 Task: Look for space in Moirang, India from 12th July, 2023 to 16th July, 2023 for 8 adults in price range Rs.10000 to Rs.16000. Place can be private room with 8 bedrooms having 8 beds and 8 bathrooms. Property type can be house, flat, guest house, hotel. Amenities needed are: wifi, TV, free parkinig on premises, gym, breakfast. Booking option can be shelf check-in. Required host language is English.
Action: Mouse moved to (418, 140)
Screenshot: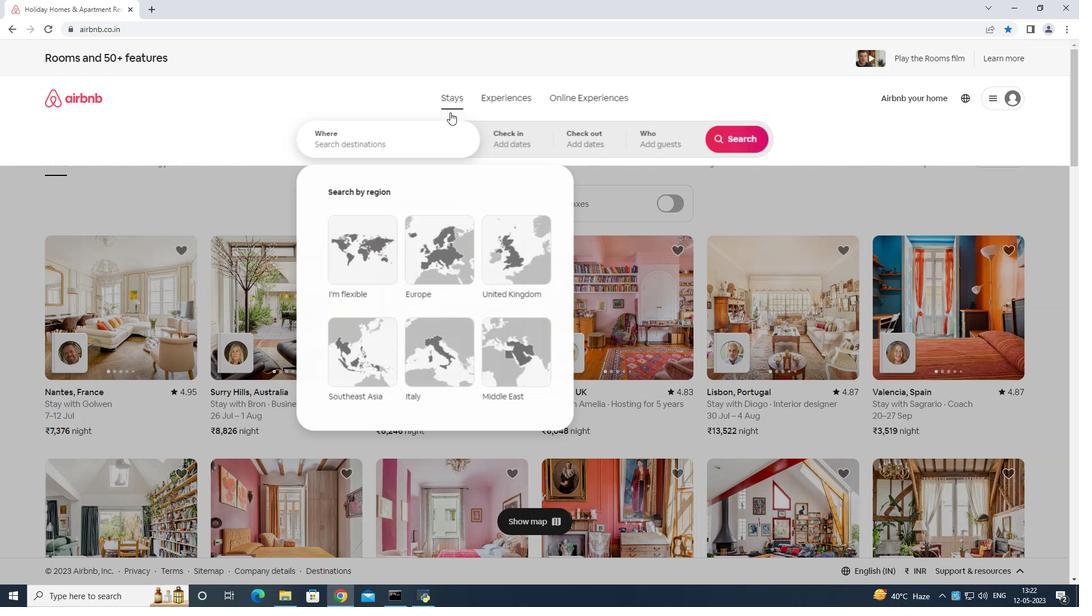 
Action: Mouse pressed left at (418, 140)
Screenshot: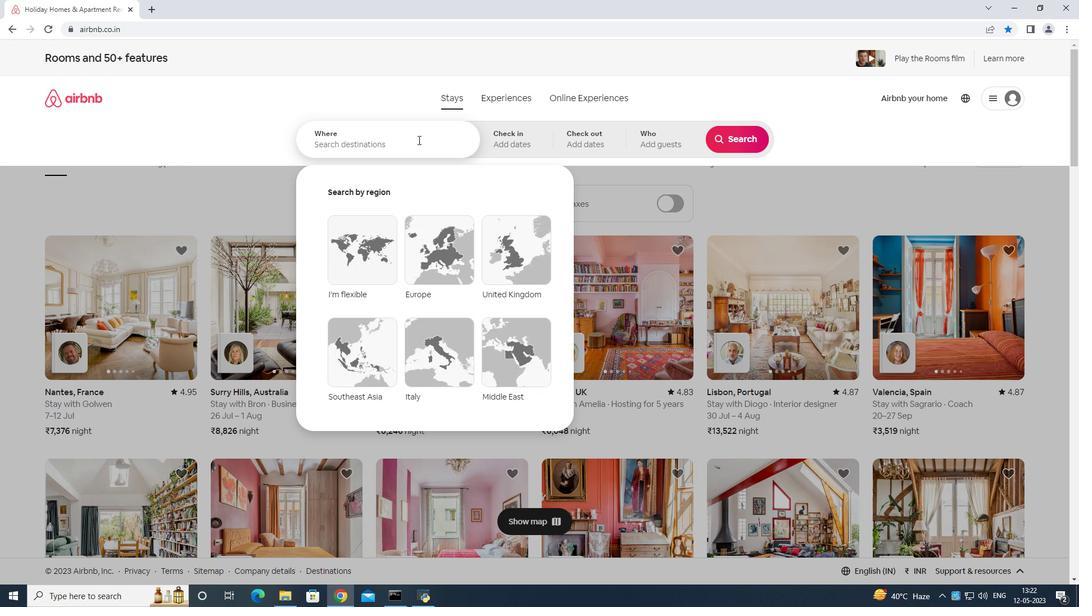 
Action: Key pressed <Key.shift>Moirang<Key.space>india<Key.enter>
Screenshot: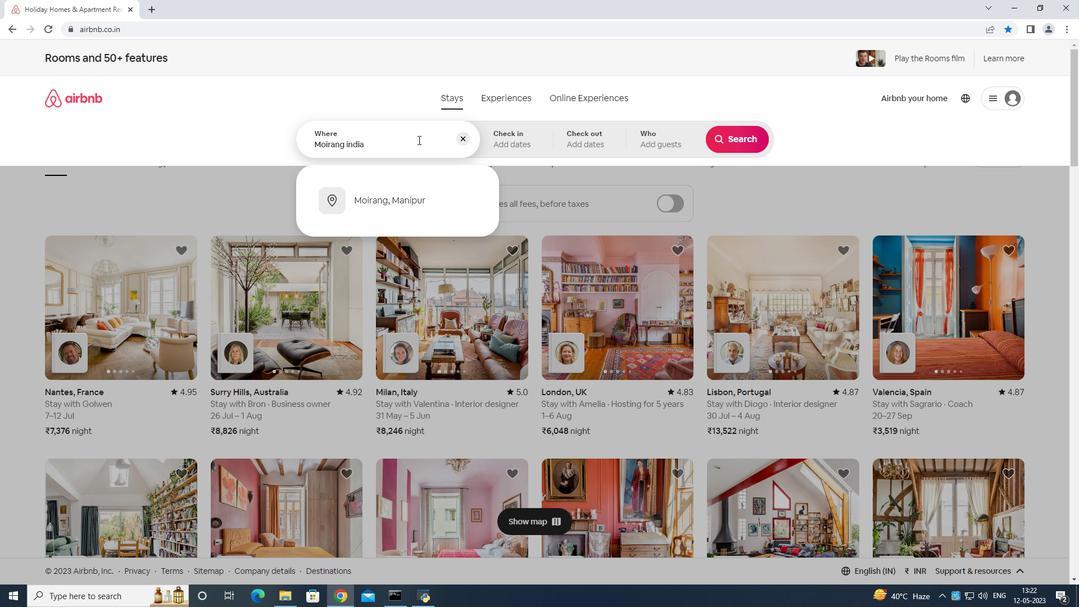 
Action: Mouse moved to (731, 228)
Screenshot: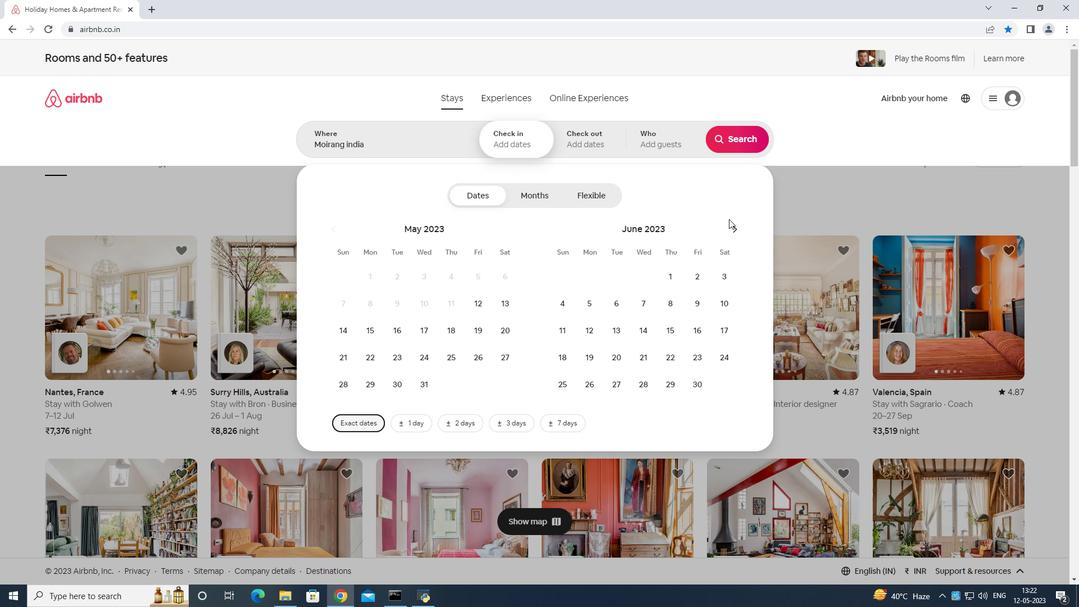 
Action: Mouse pressed left at (731, 228)
Screenshot: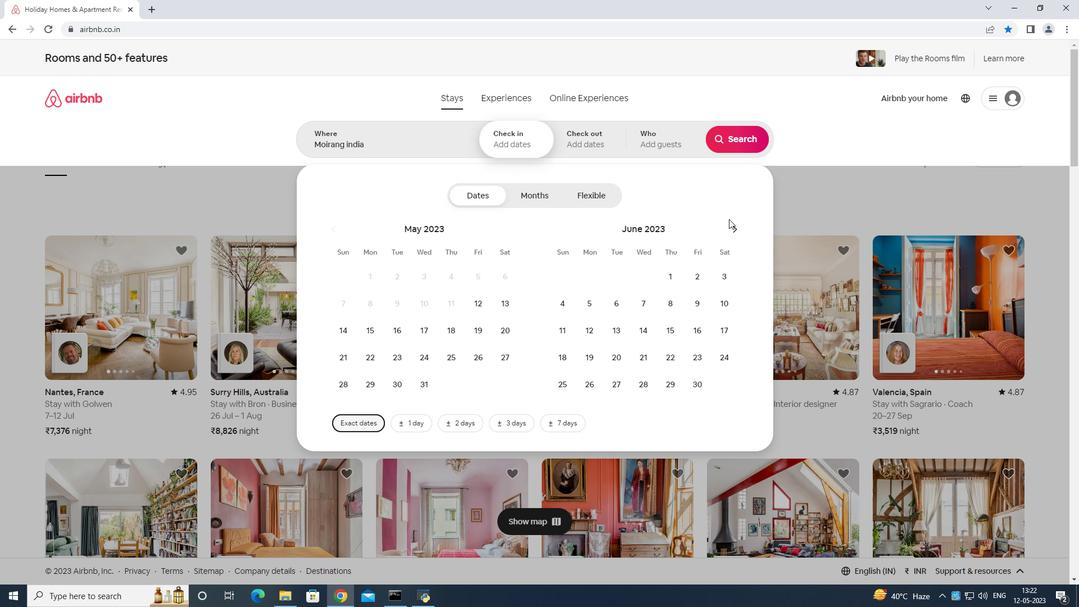 
Action: Mouse moved to (647, 327)
Screenshot: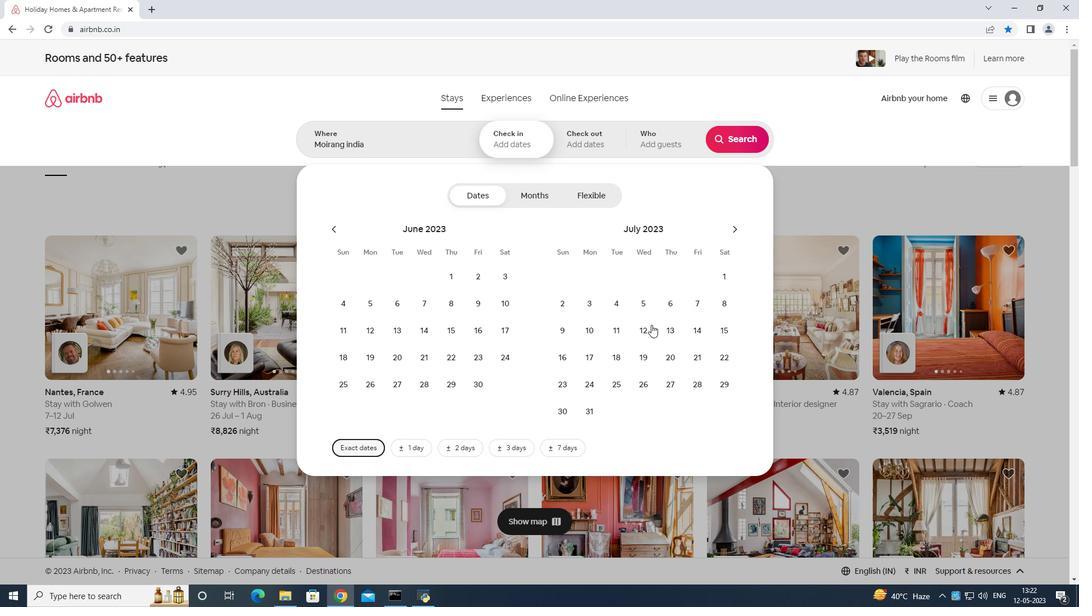 
Action: Mouse pressed left at (647, 327)
Screenshot: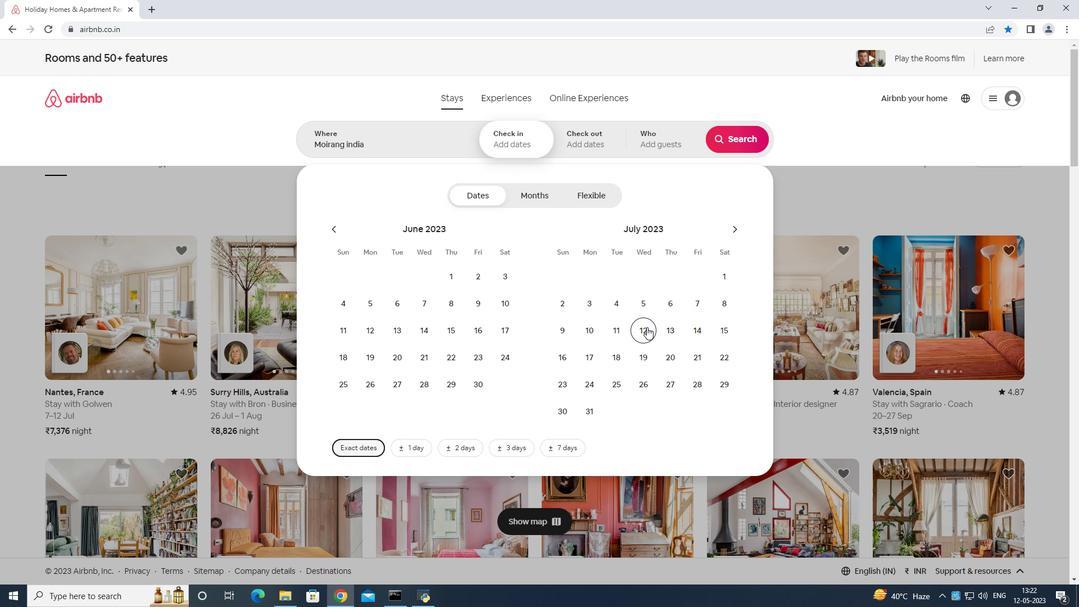 
Action: Mouse moved to (567, 359)
Screenshot: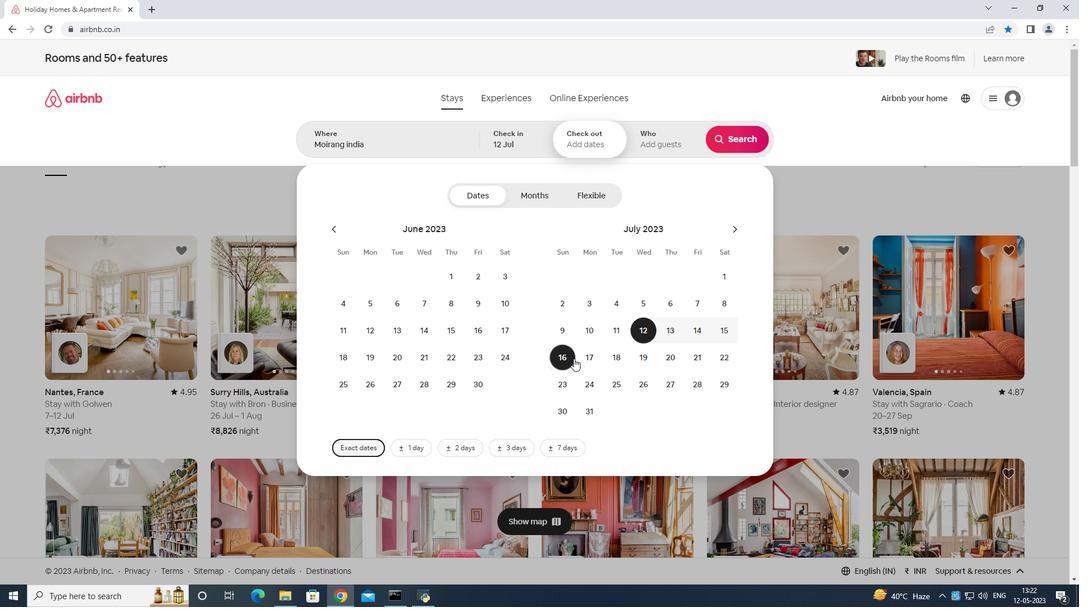 
Action: Mouse pressed left at (567, 359)
Screenshot: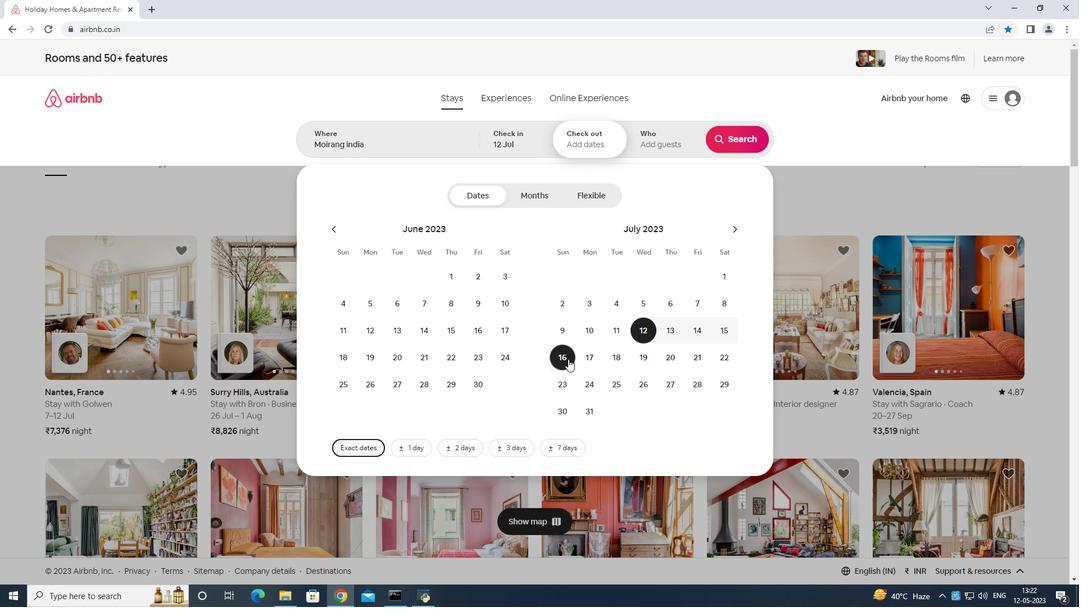 
Action: Mouse moved to (658, 139)
Screenshot: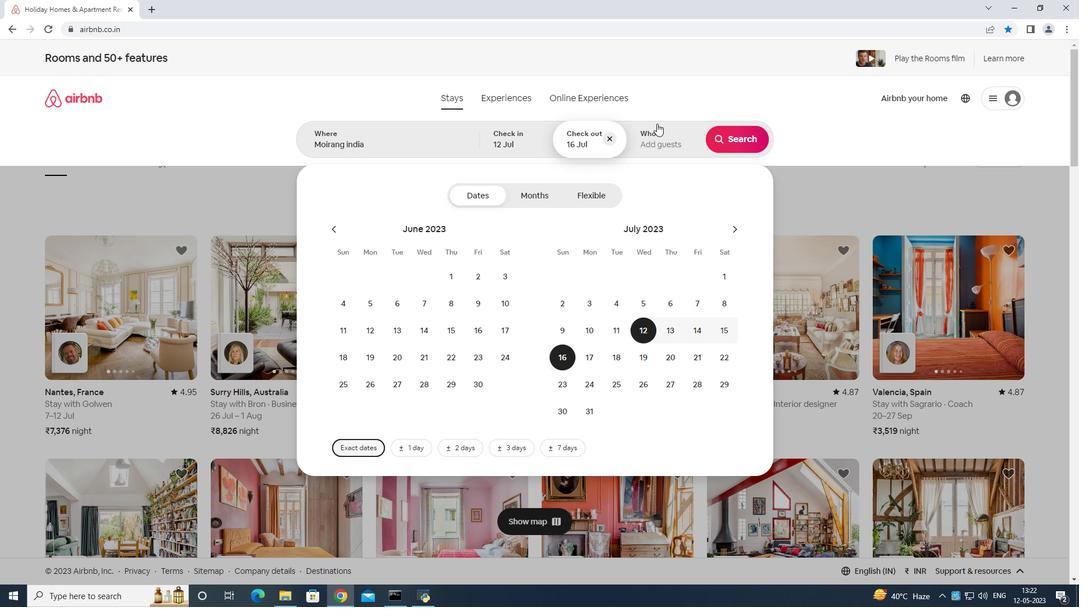 
Action: Mouse pressed left at (658, 139)
Screenshot: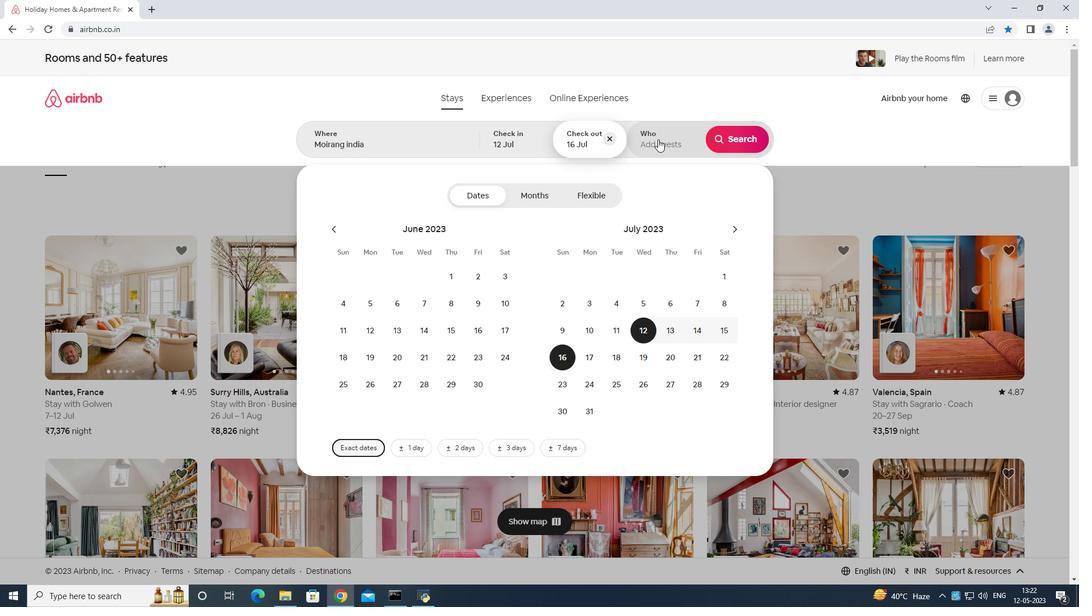 
Action: Mouse moved to (736, 192)
Screenshot: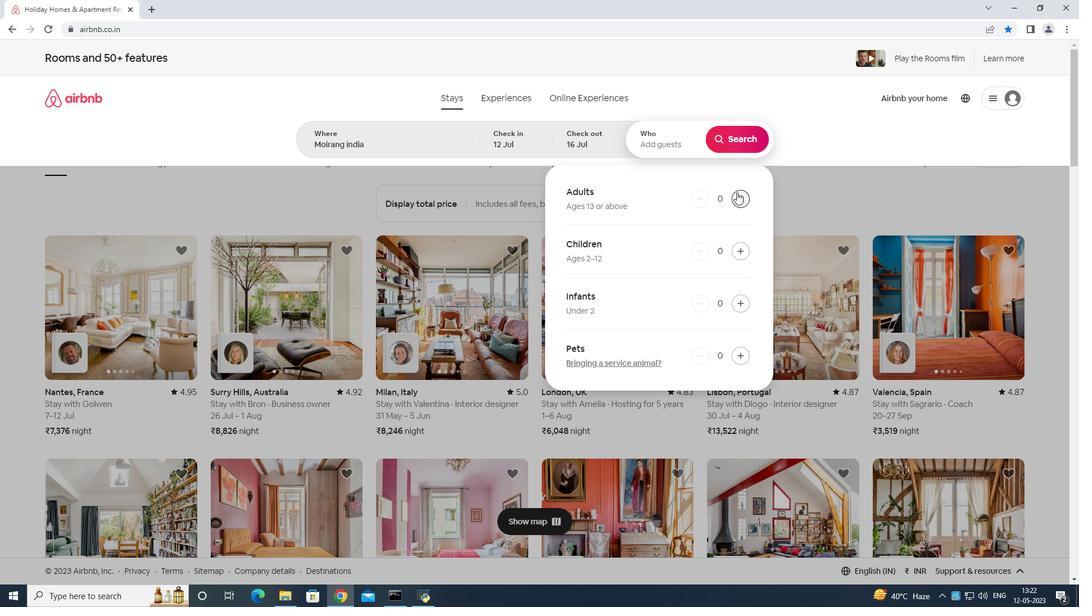 
Action: Mouse pressed left at (736, 192)
Screenshot: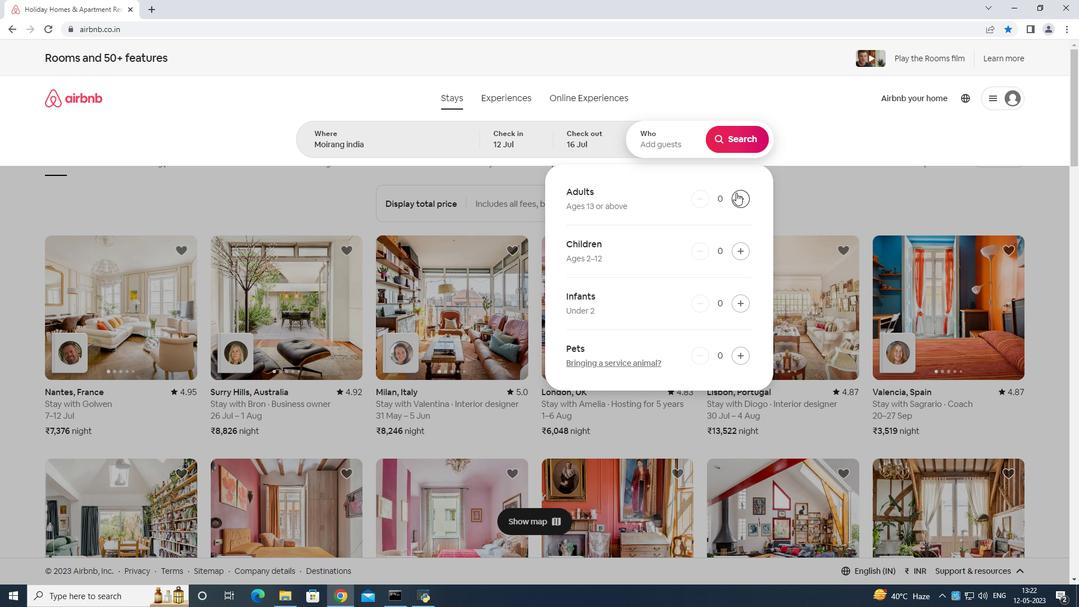 
Action: Mouse pressed left at (736, 192)
Screenshot: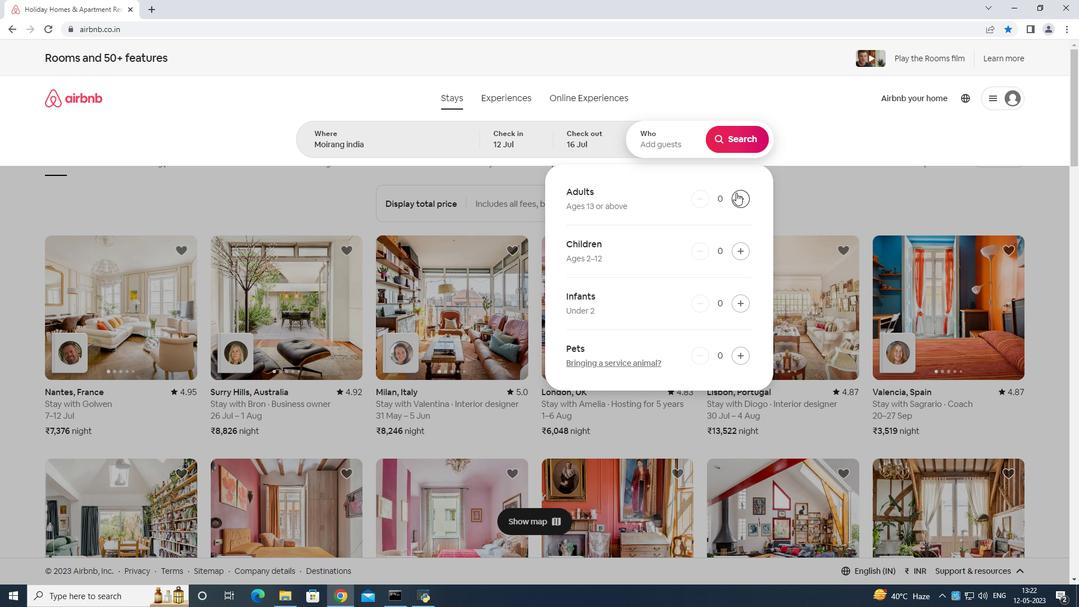 
Action: Mouse pressed left at (736, 192)
Screenshot: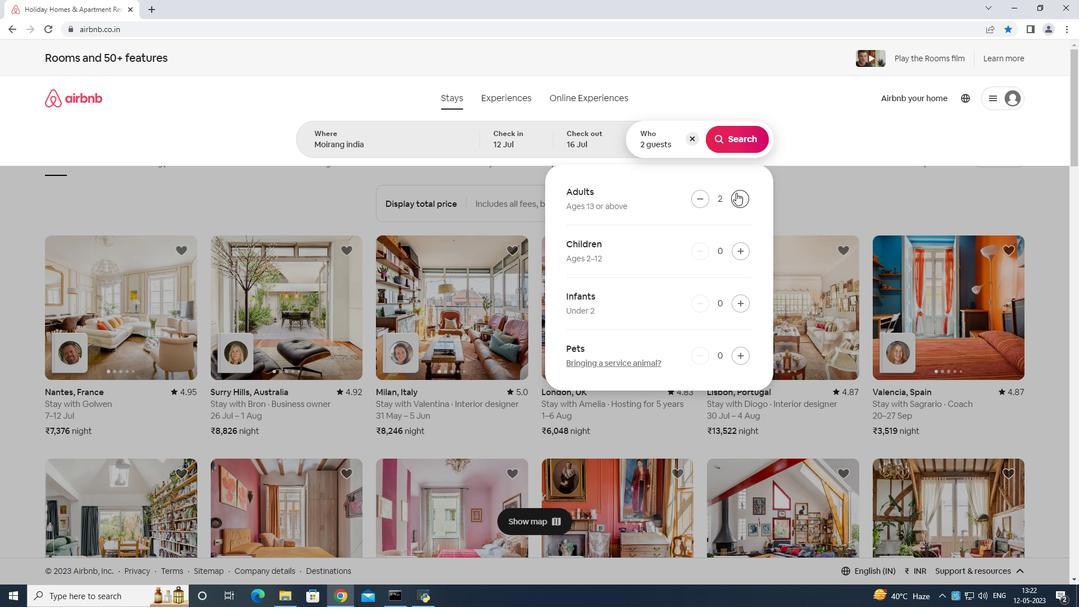 
Action: Mouse pressed left at (736, 192)
Screenshot: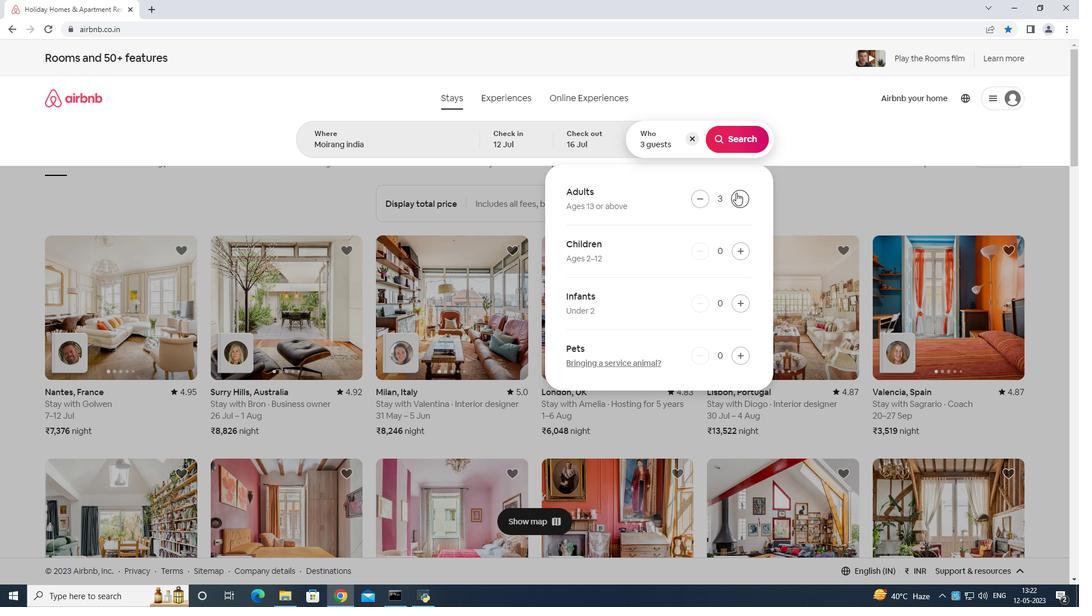 
Action: Mouse pressed left at (736, 192)
Screenshot: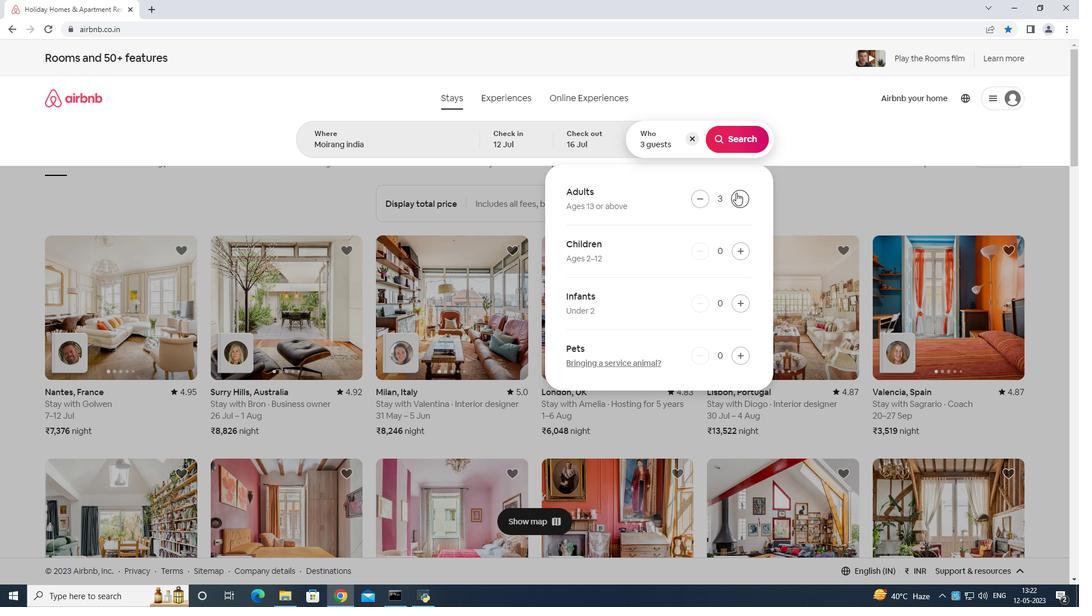 
Action: Mouse pressed left at (736, 192)
Screenshot: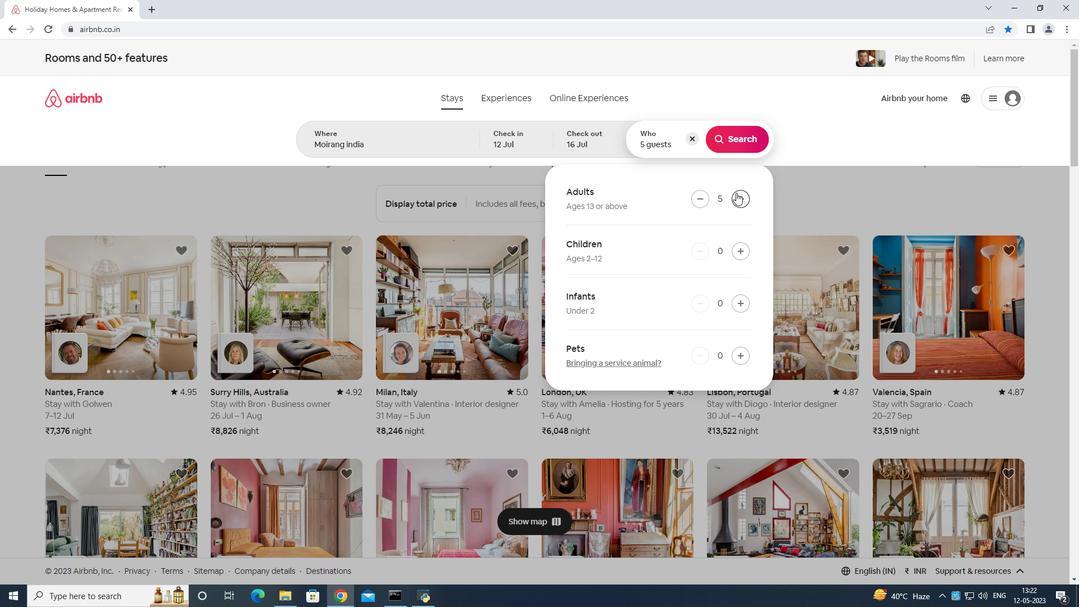 
Action: Mouse moved to (736, 192)
Screenshot: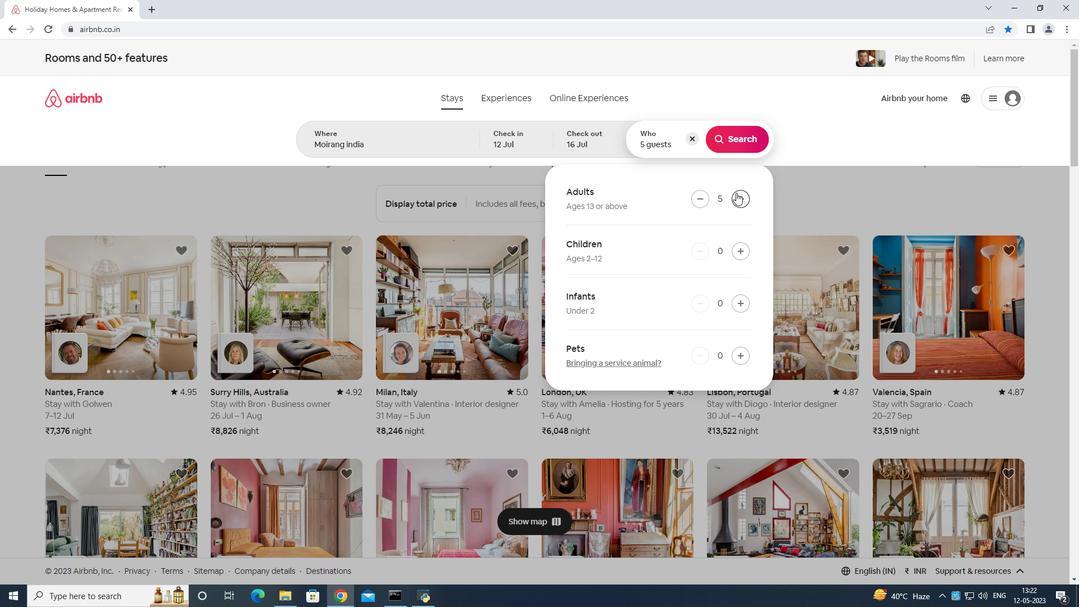 
Action: Mouse pressed left at (736, 192)
Screenshot: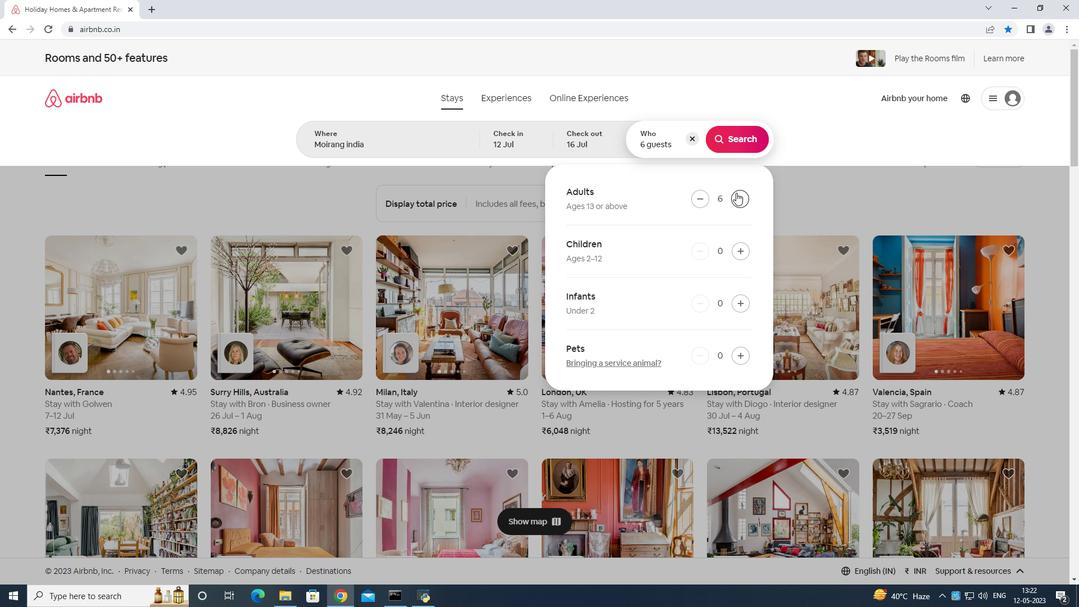 
Action: Mouse pressed left at (736, 192)
Screenshot: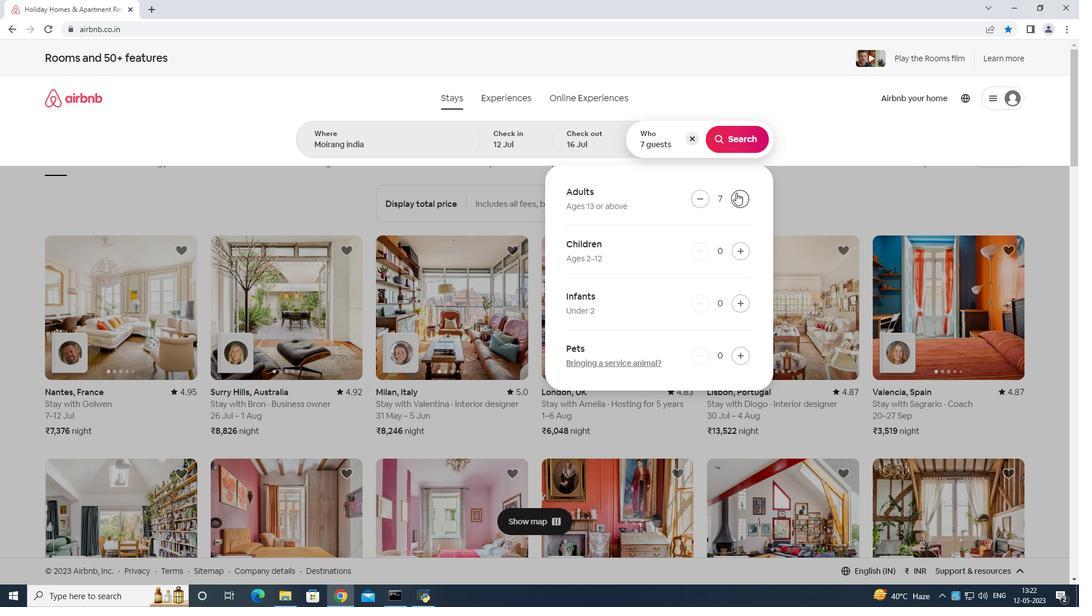 
Action: Mouse moved to (741, 144)
Screenshot: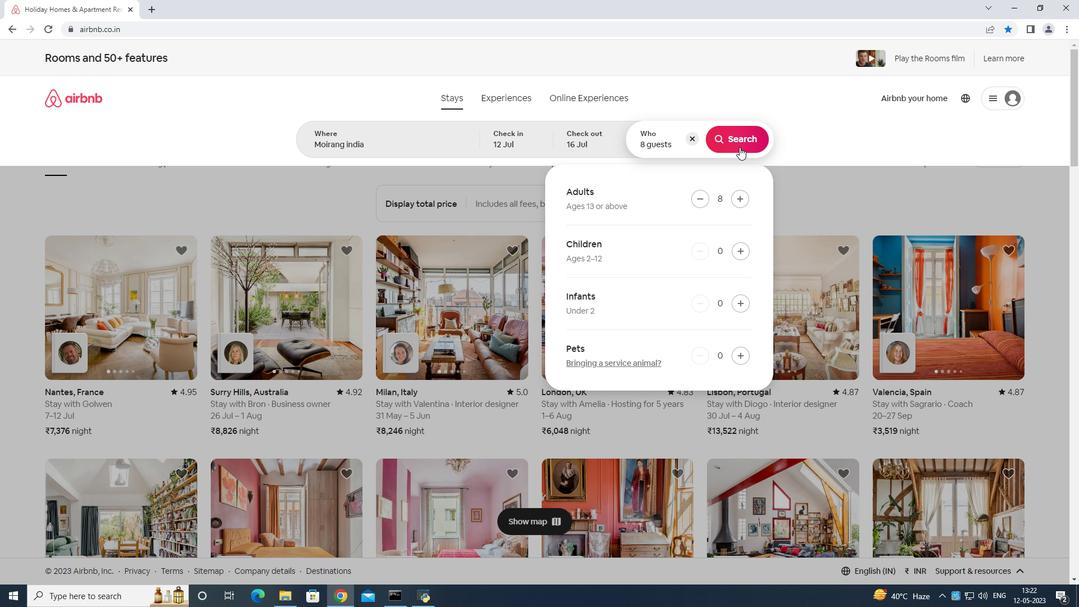 
Action: Mouse pressed left at (741, 144)
Screenshot: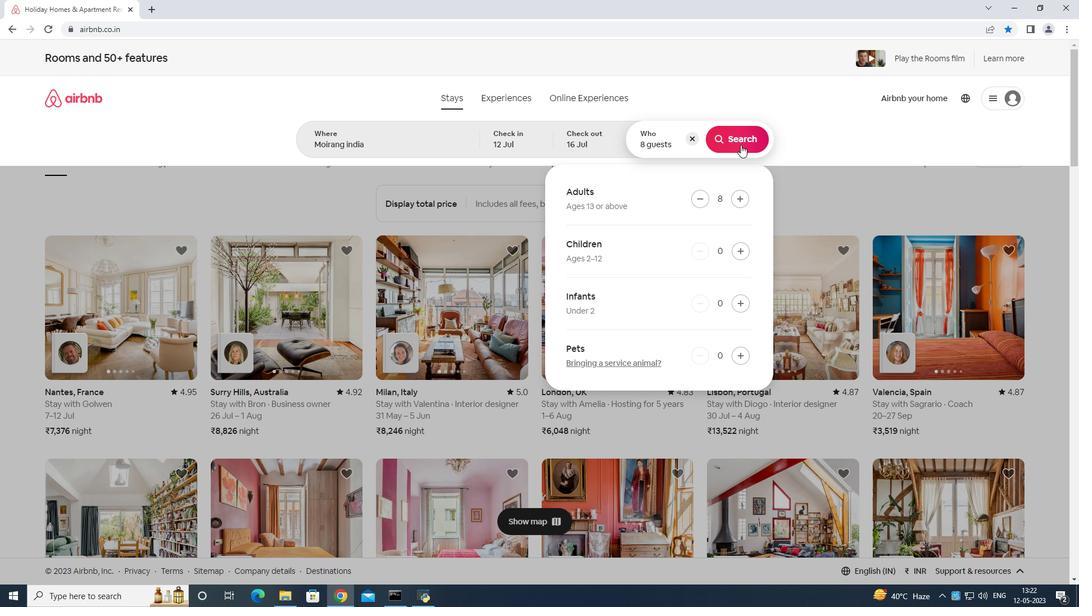 
Action: Mouse moved to (1034, 101)
Screenshot: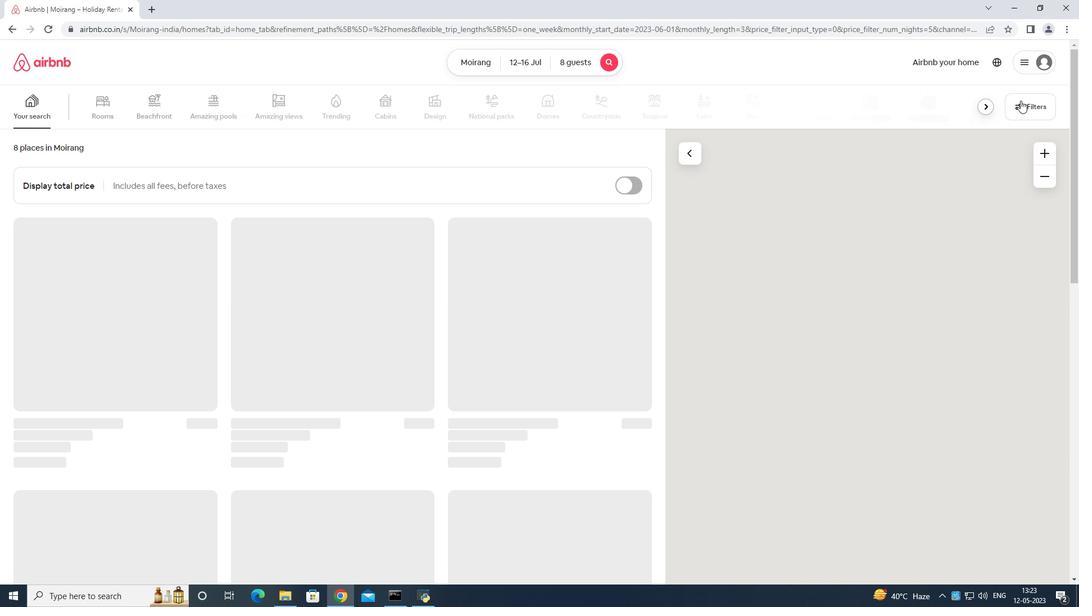 
Action: Mouse pressed left at (1034, 101)
Screenshot: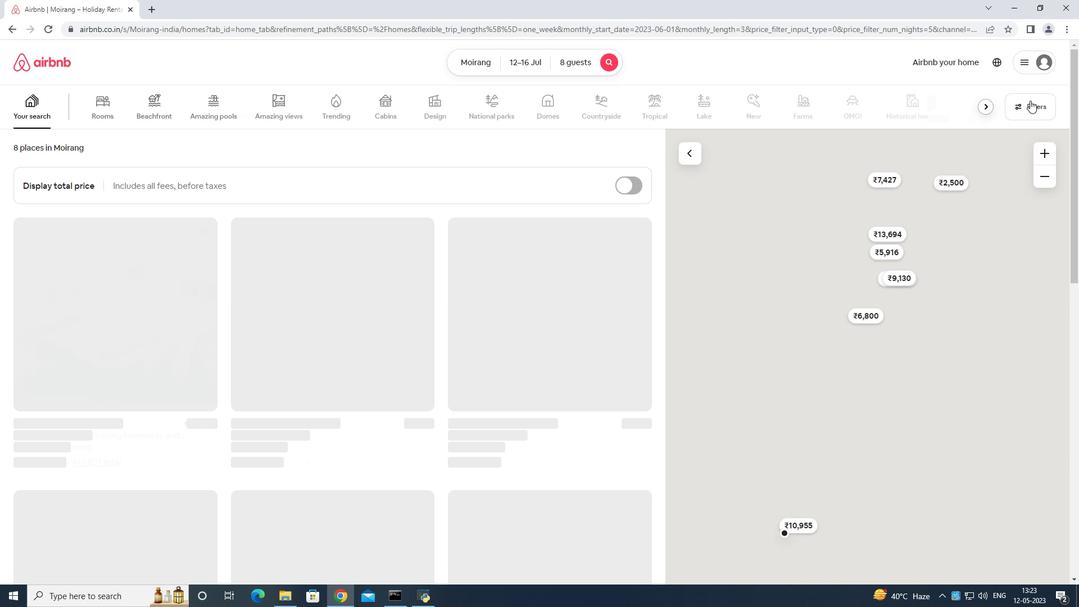 
Action: Mouse moved to (492, 375)
Screenshot: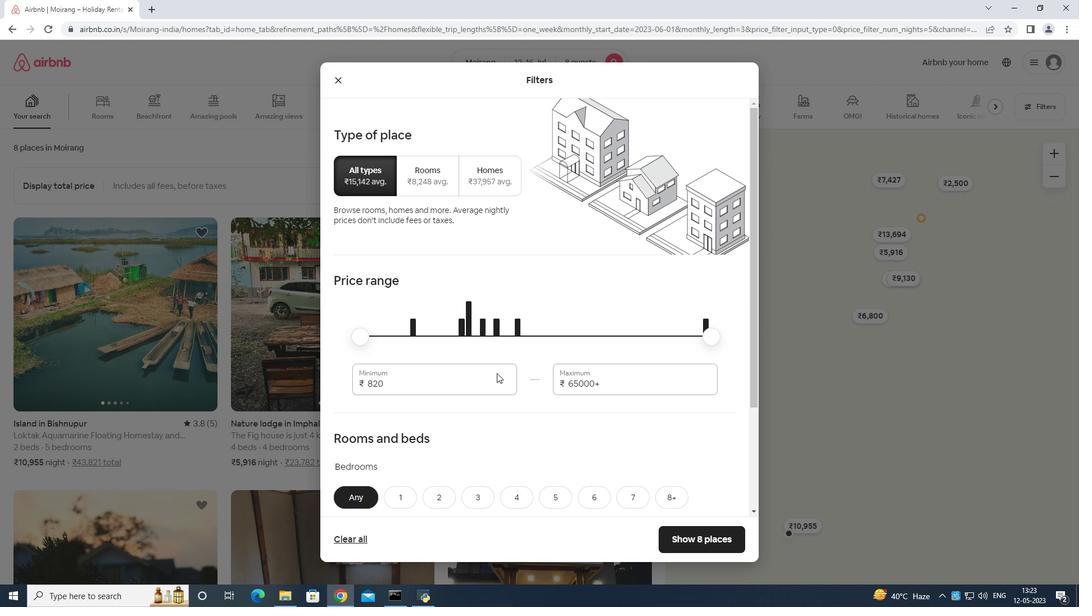 
Action: Mouse pressed left at (492, 375)
Screenshot: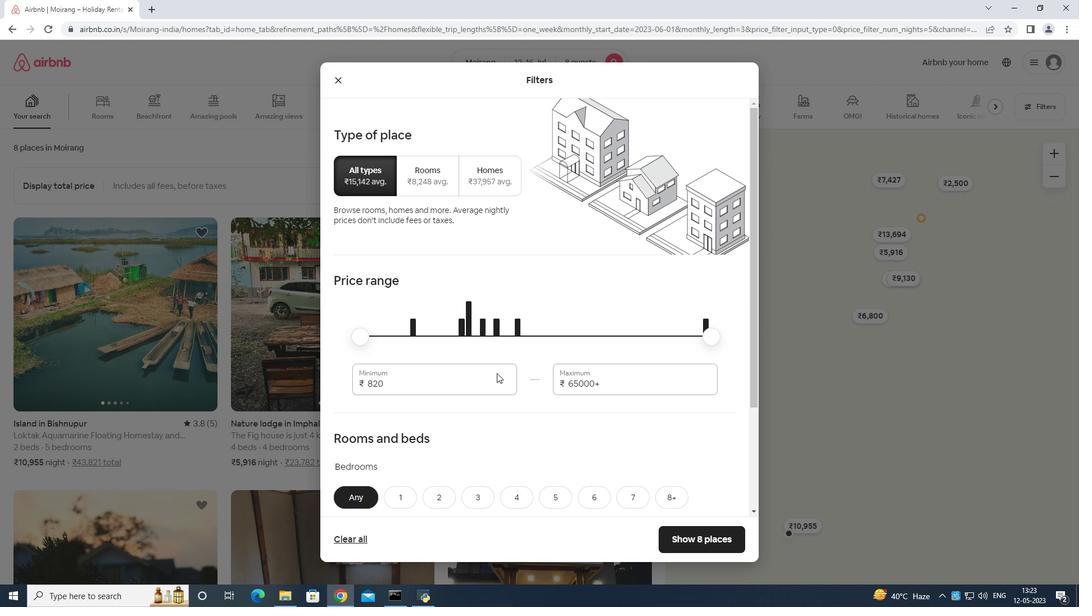 
Action: Key pressed <Key.backspace><Key.backspace>
Screenshot: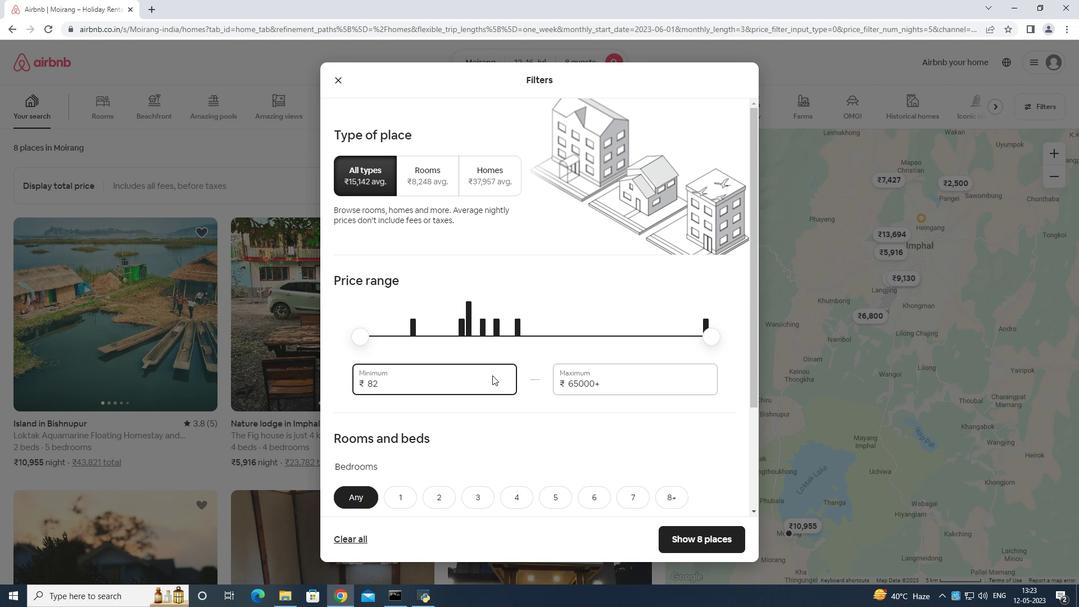 
Action: Mouse moved to (492, 375)
Screenshot: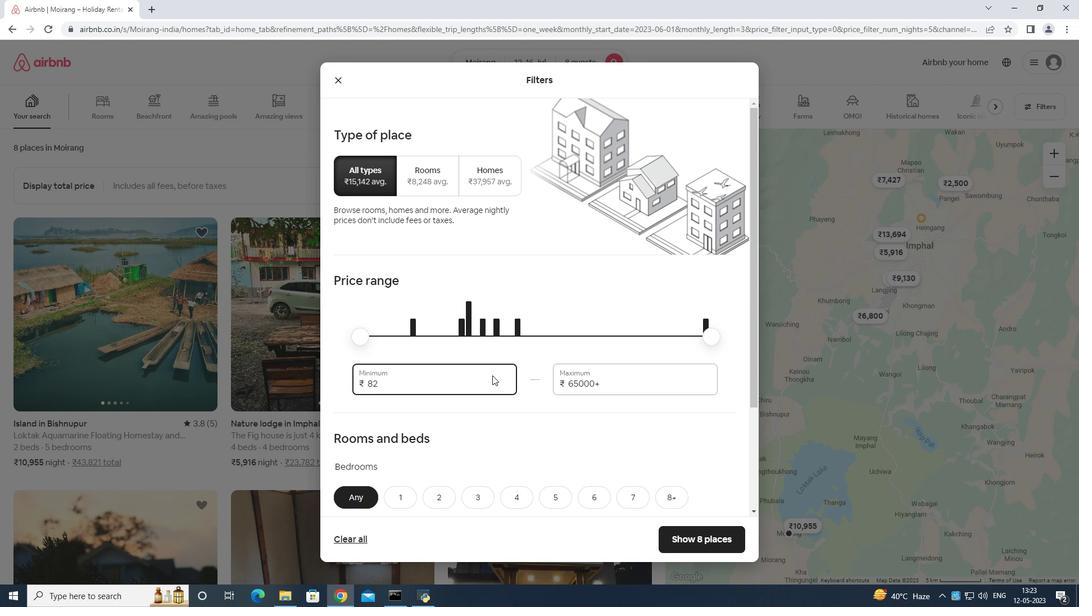 
Action: Key pressed <Key.backspace>
Screenshot: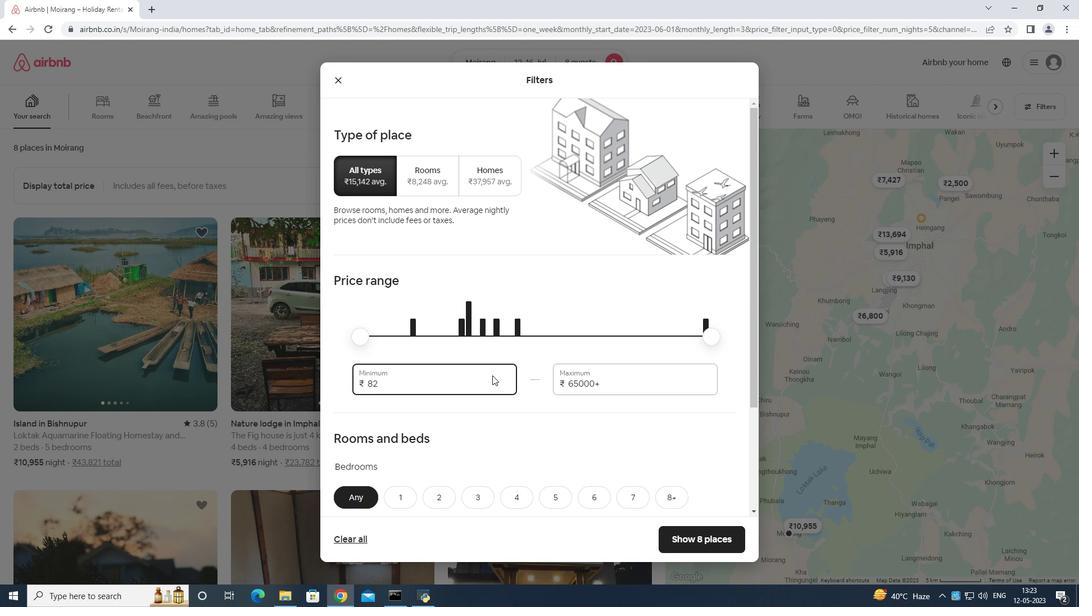 
Action: Mouse moved to (492, 375)
Screenshot: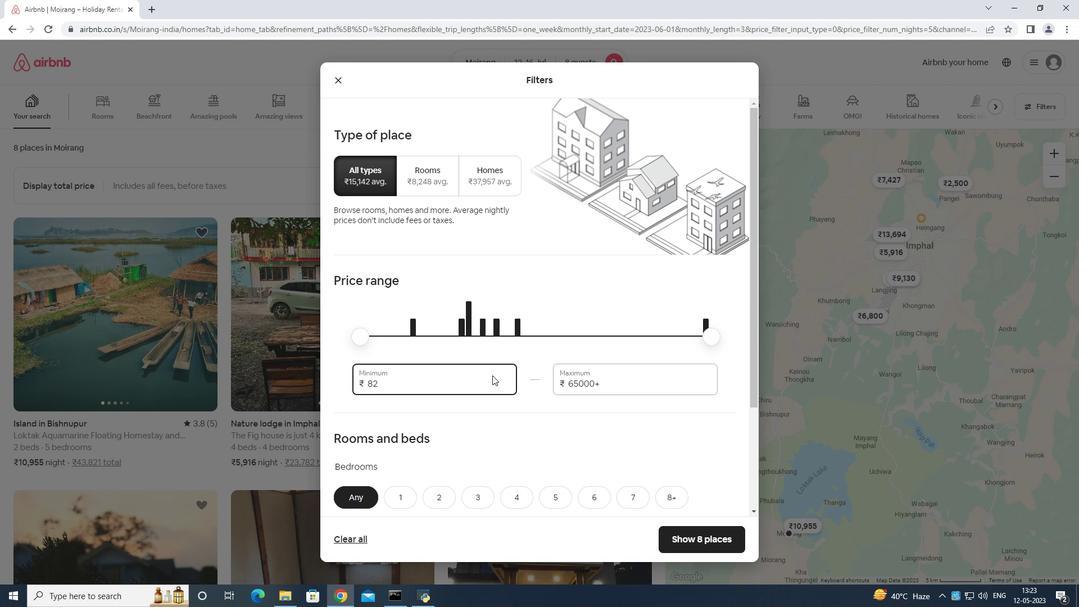 
Action: Key pressed <Key.backspace>
Screenshot: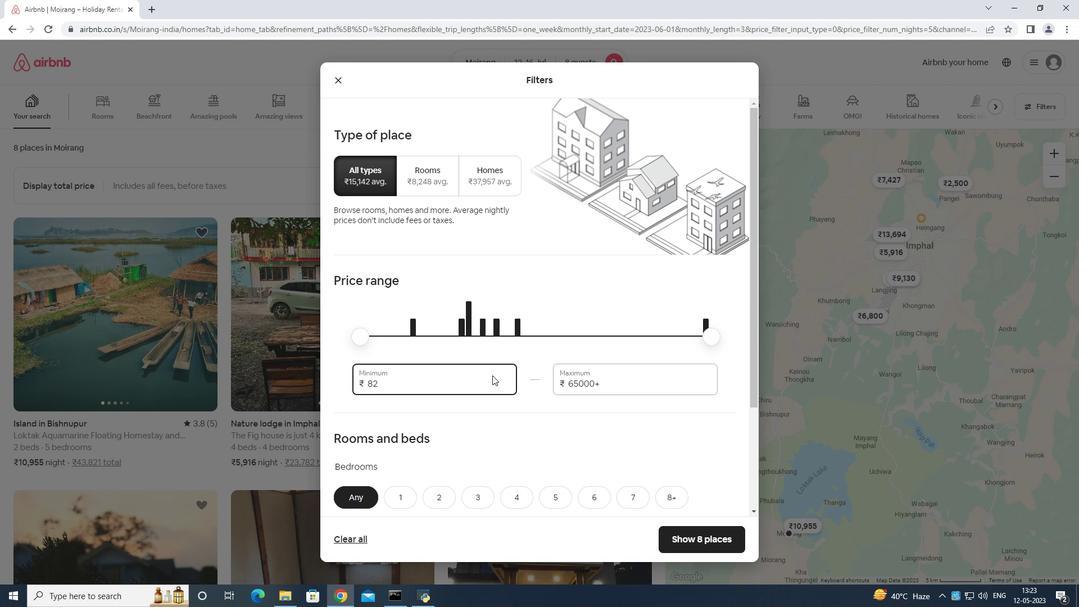 
Action: Mouse moved to (492, 374)
Screenshot: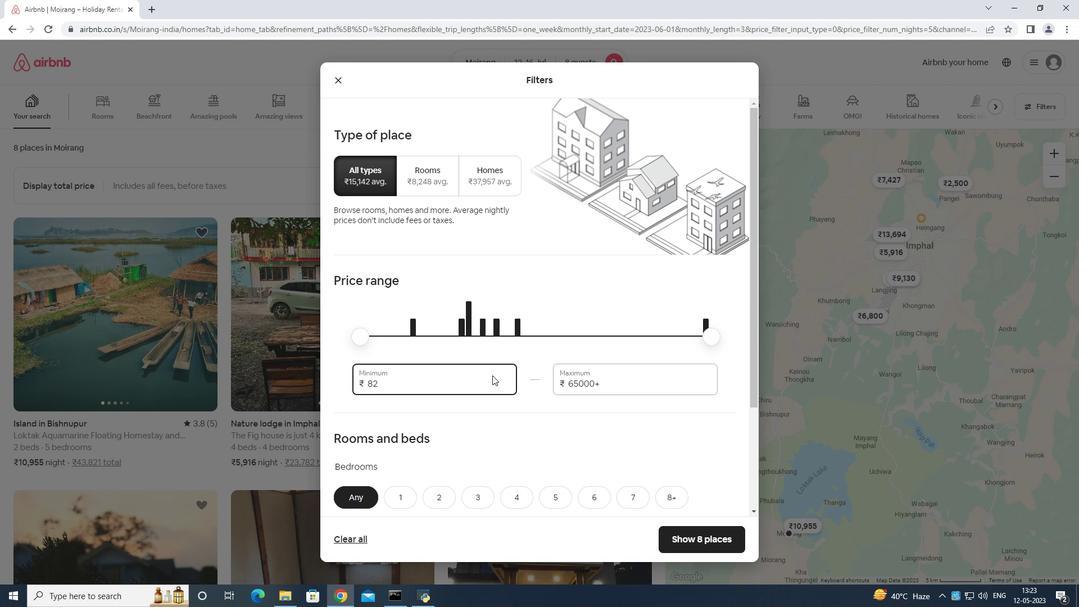 
Action: Key pressed <Key.backspace><Key.backspace>
Screenshot: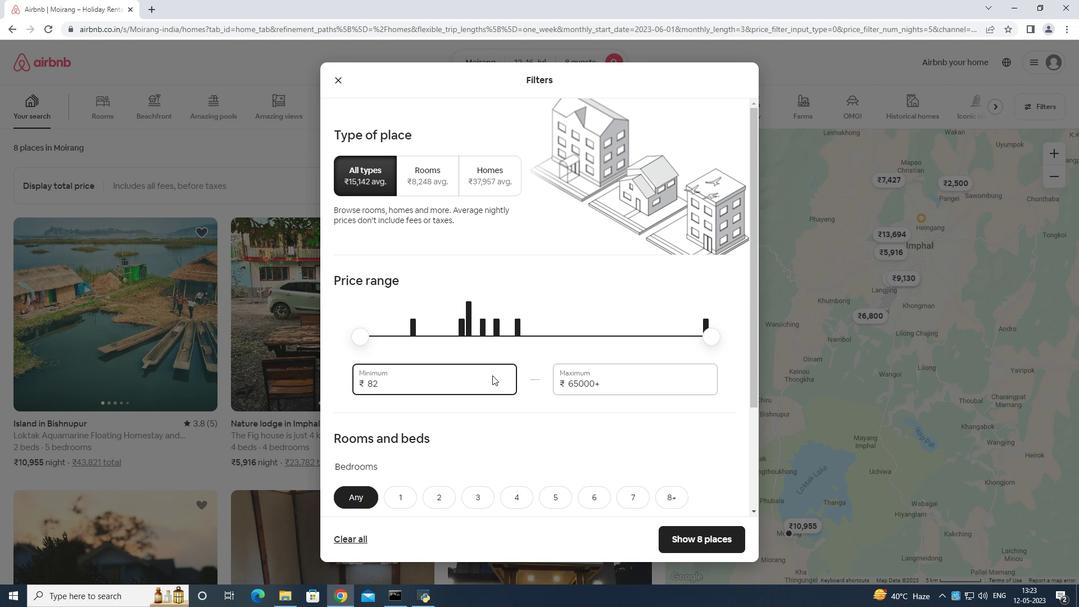 
Action: Mouse moved to (493, 374)
Screenshot: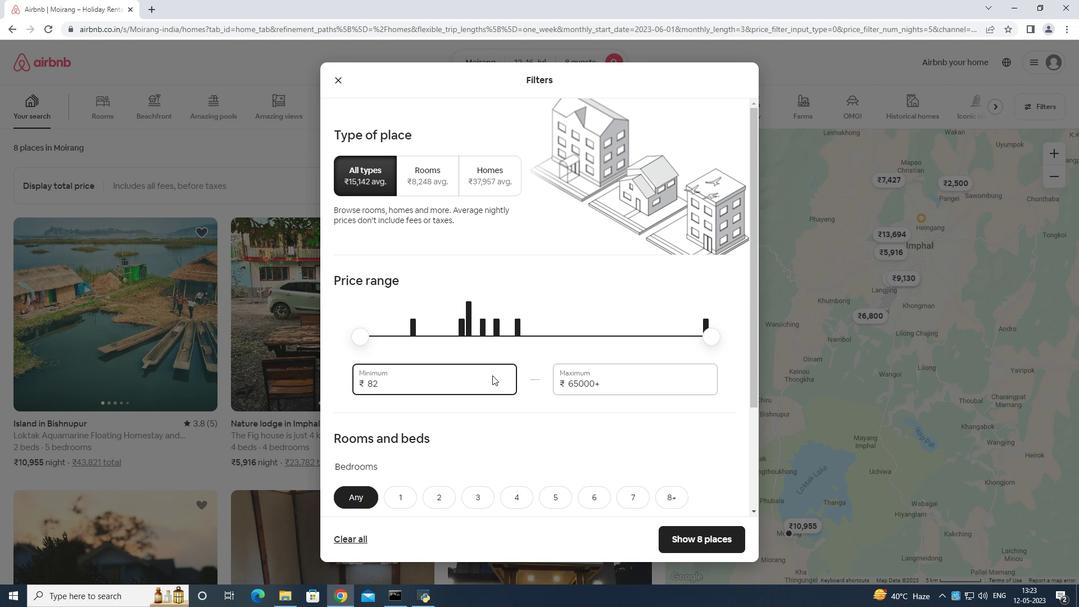 
Action: Key pressed 1
Screenshot: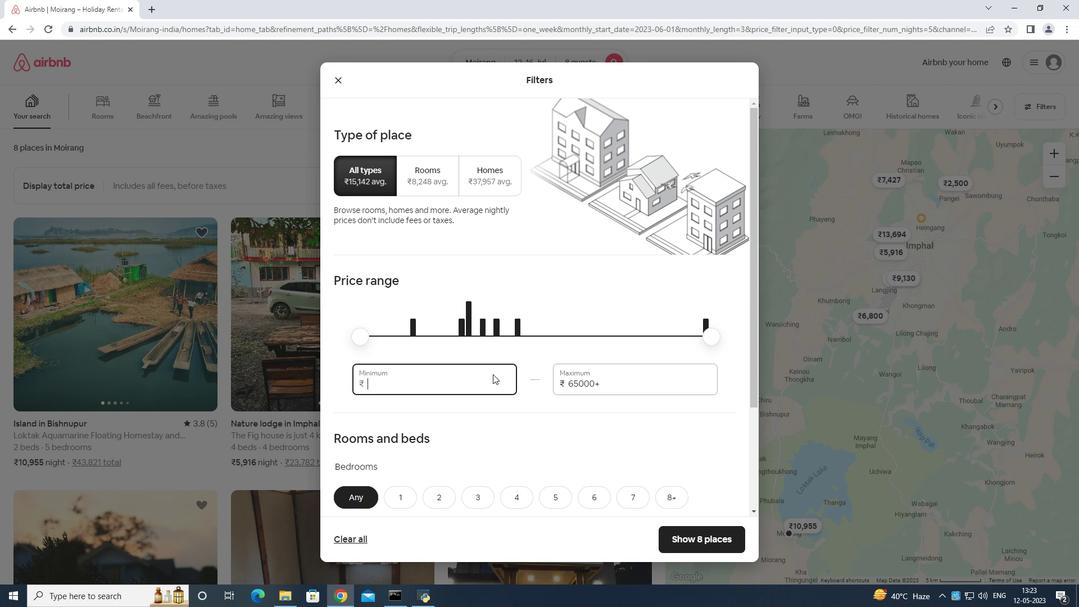 
Action: Mouse moved to (493, 373)
Screenshot: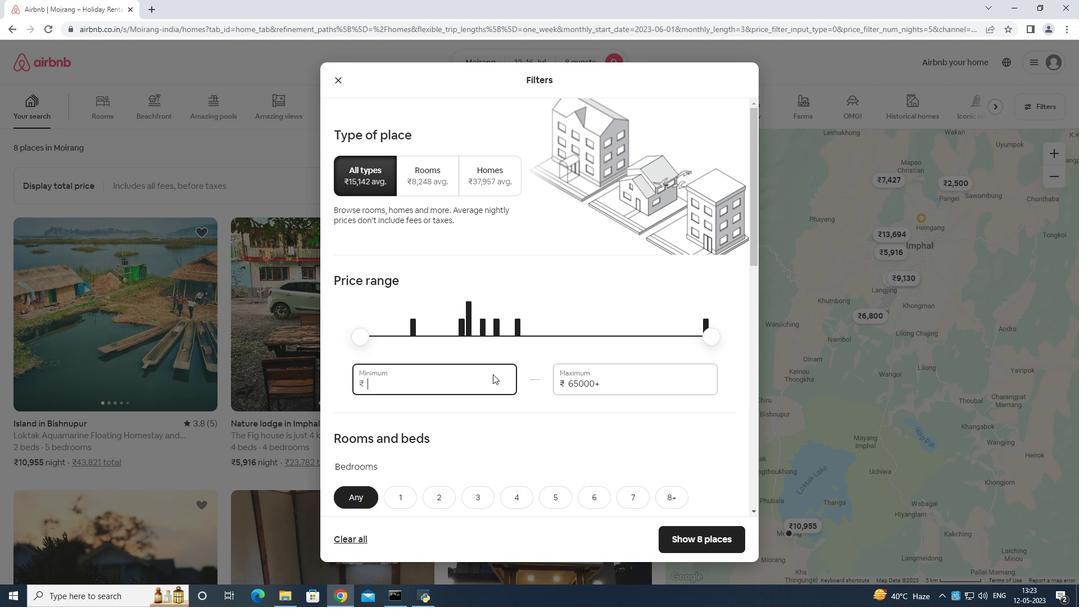 
Action: Key pressed 0
Screenshot: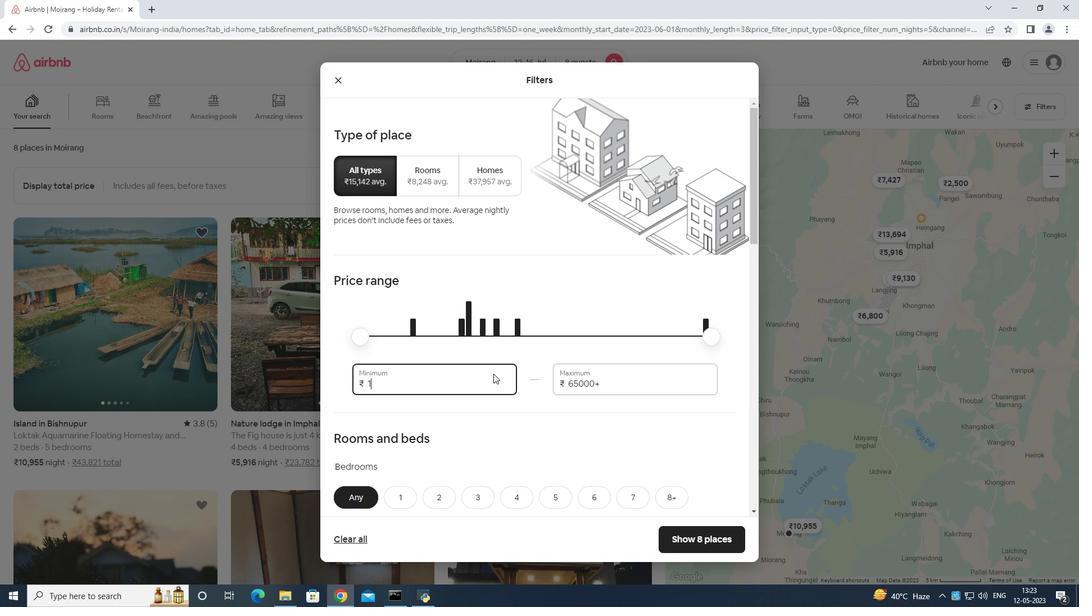 
Action: Mouse moved to (494, 373)
Screenshot: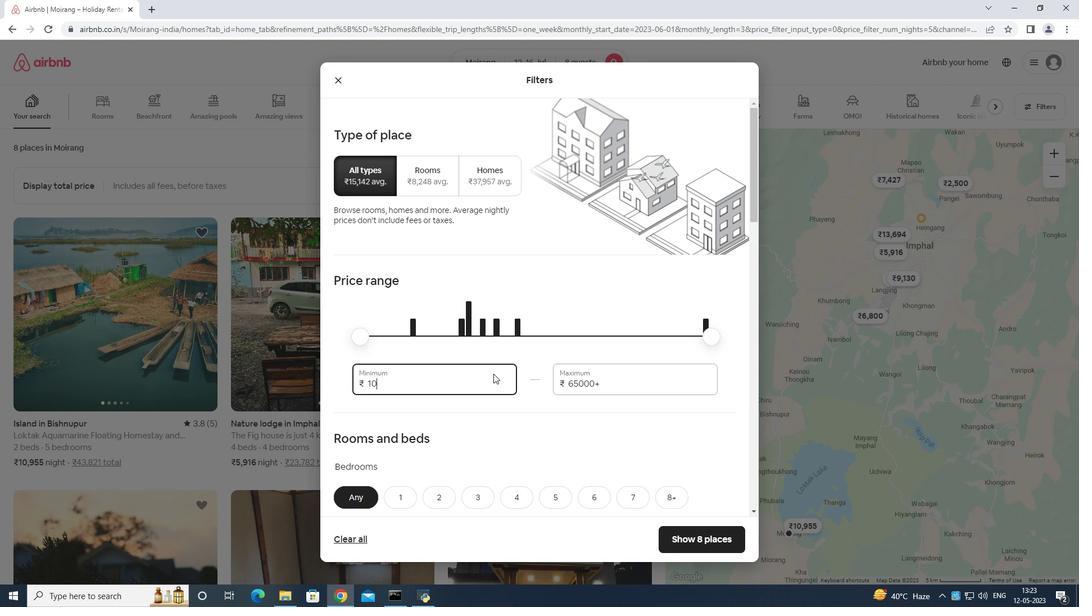 
Action: Key pressed 0
Screenshot: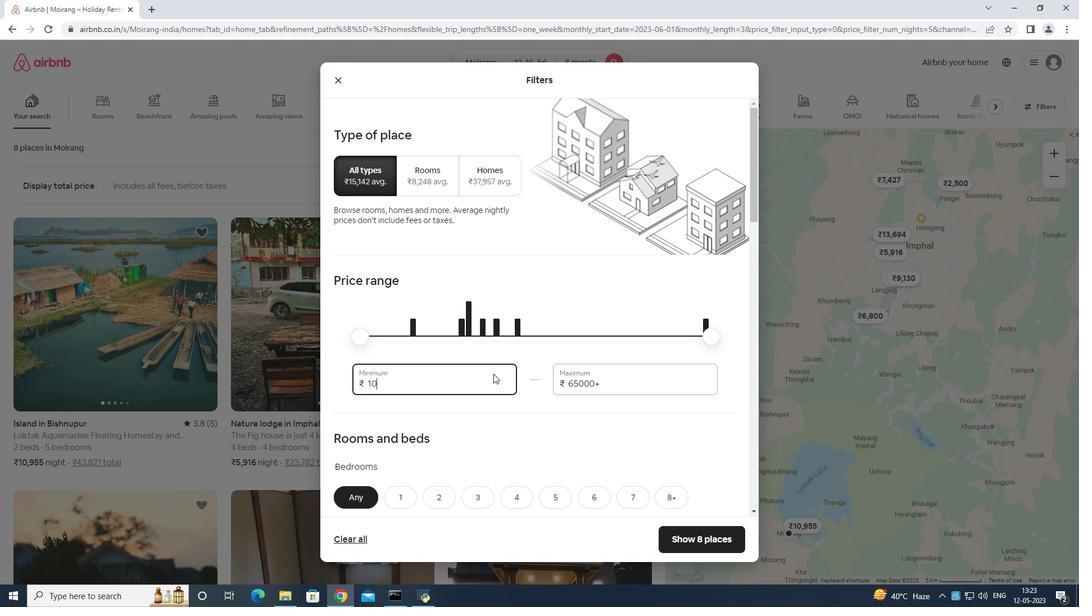 
Action: Mouse moved to (494, 372)
Screenshot: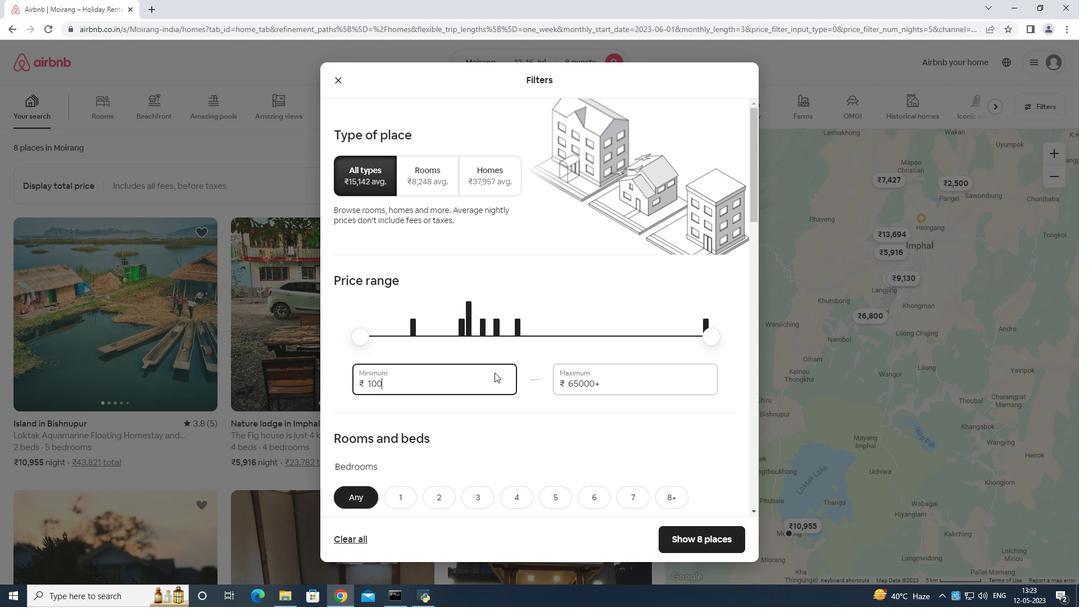 
Action: Key pressed 0
Screenshot: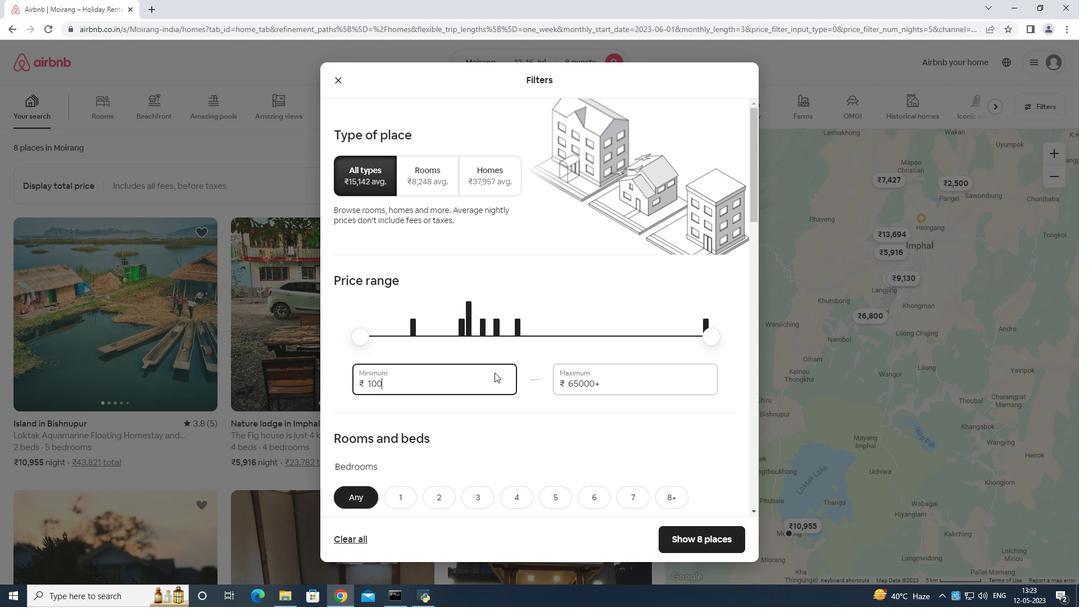 
Action: Mouse moved to (495, 372)
Screenshot: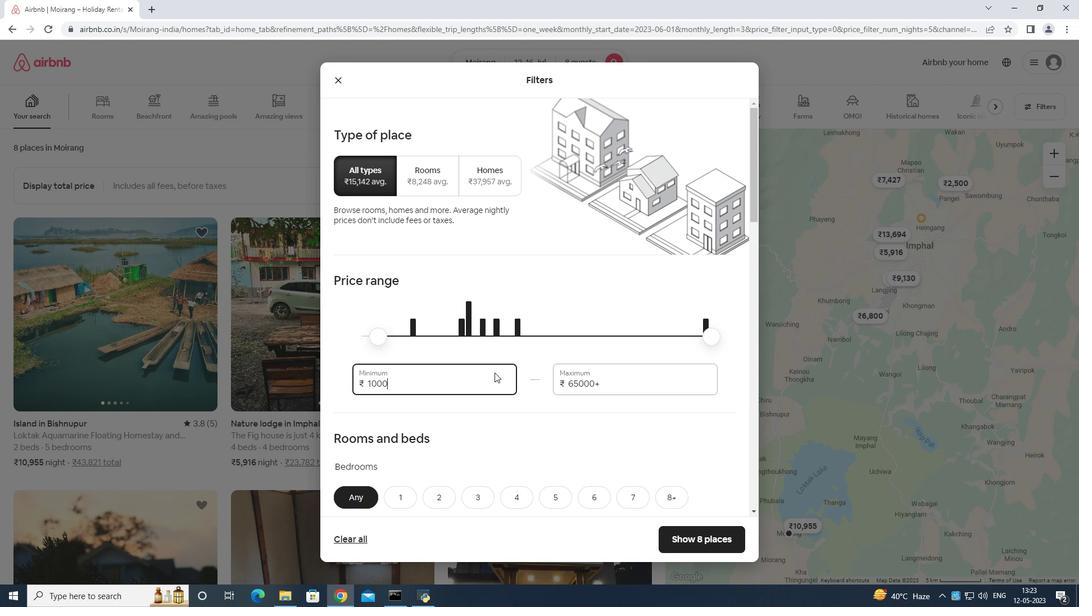 
Action: Key pressed 0
Screenshot: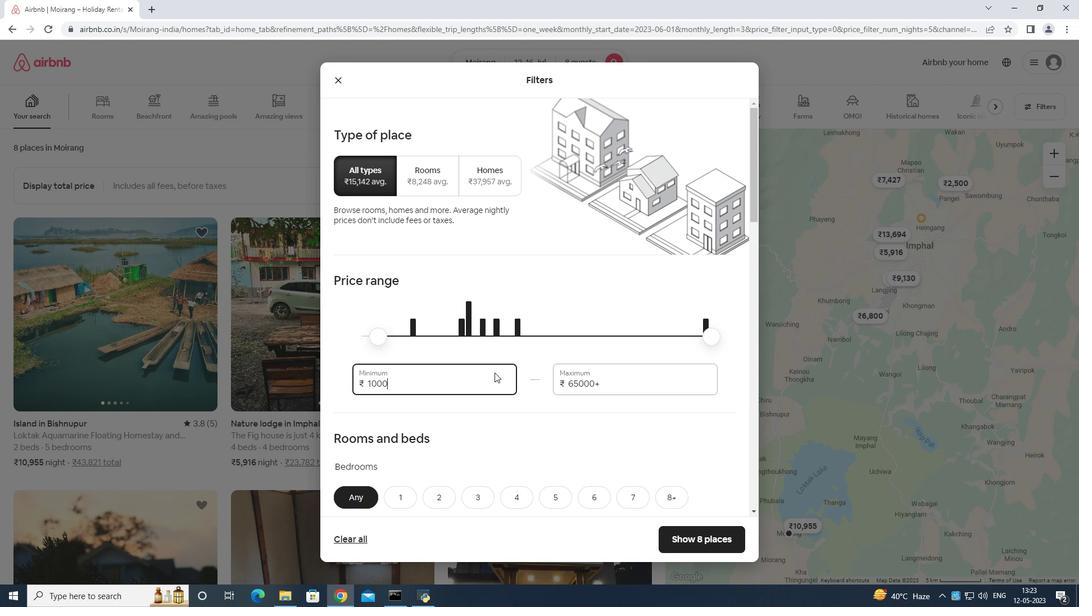
Action: Mouse moved to (600, 375)
Screenshot: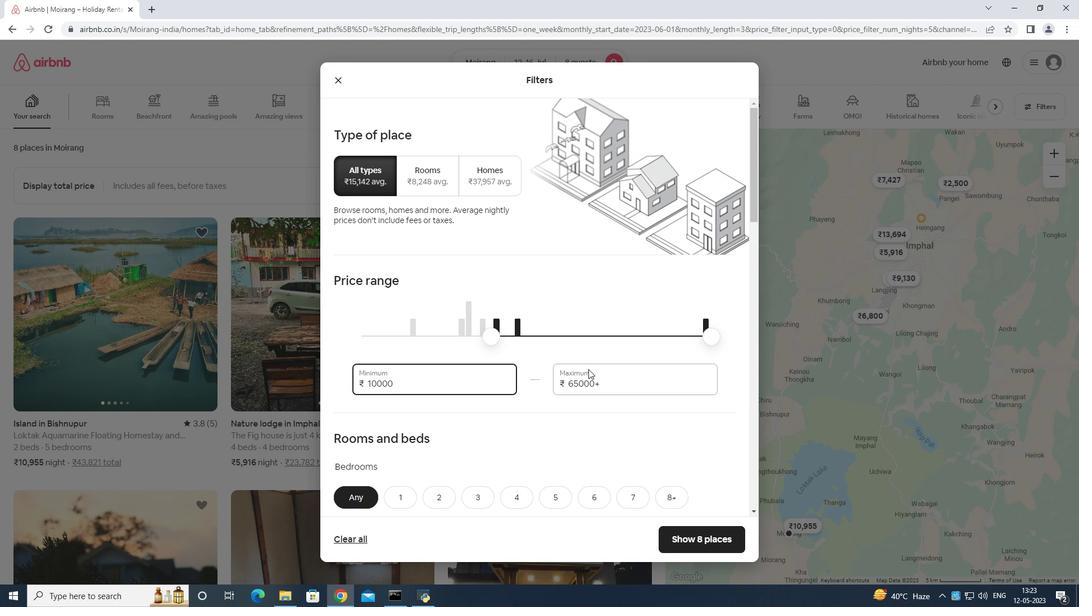 
Action: Mouse pressed left at (600, 375)
Screenshot: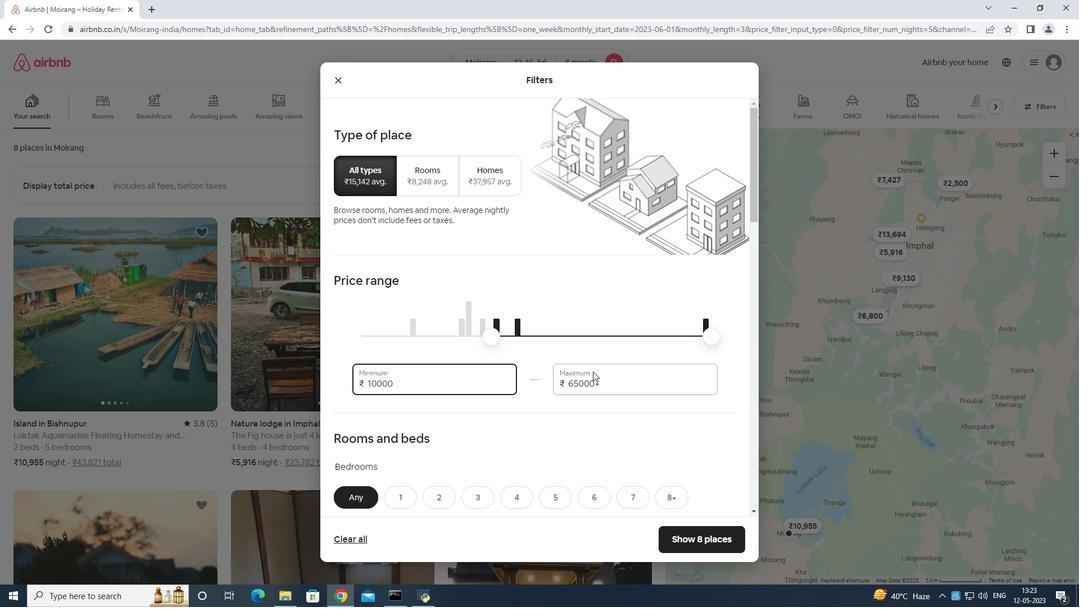 
Action: Mouse moved to (601, 375)
Screenshot: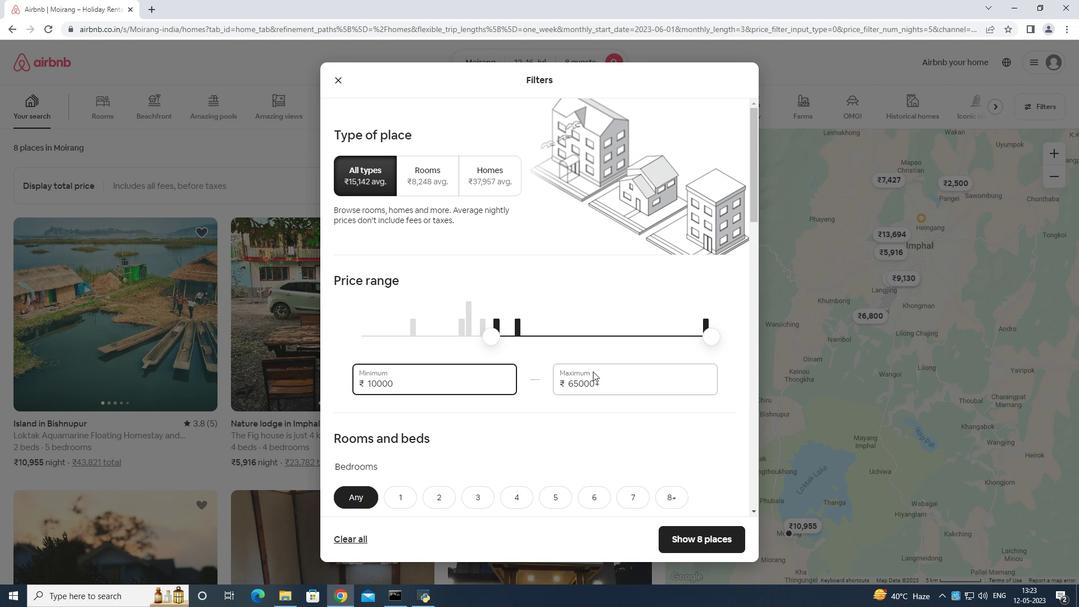 
Action: Key pressed <Key.backspace><Key.backspace><Key.backspace><Key.backspace><Key.backspace><Key.backspace><Key.backspace><Key.backspace><Key.backspace><Key.backspace><Key.backspace><Key.backspace><Key.backspace><Key.backspace>16000
Screenshot: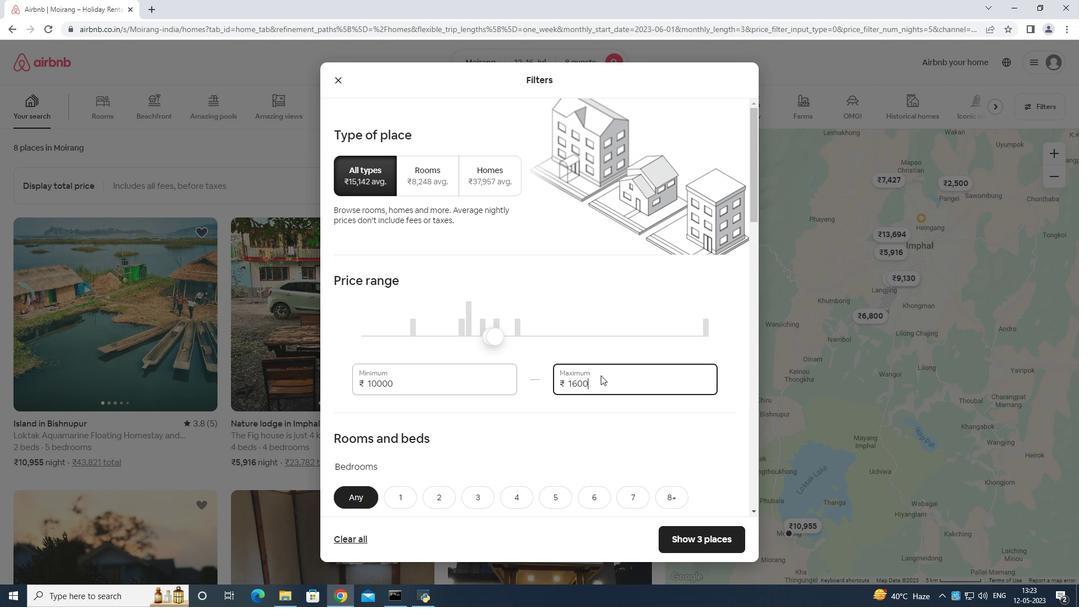 
Action: Mouse moved to (602, 375)
Screenshot: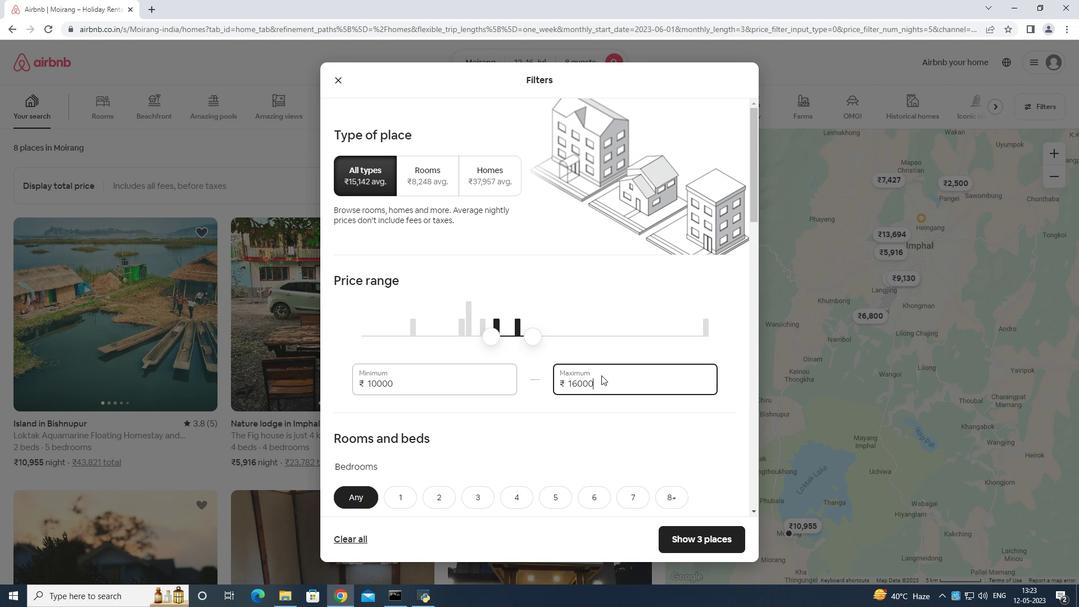 
Action: Mouse scrolled (602, 374) with delta (0, 0)
Screenshot: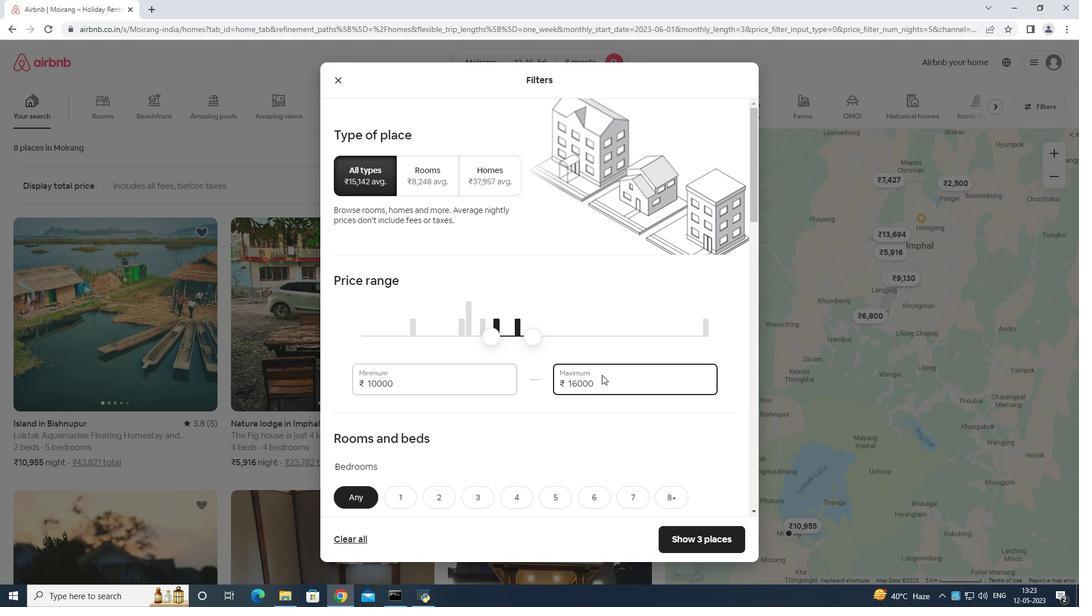 
Action: Mouse scrolled (602, 374) with delta (0, 0)
Screenshot: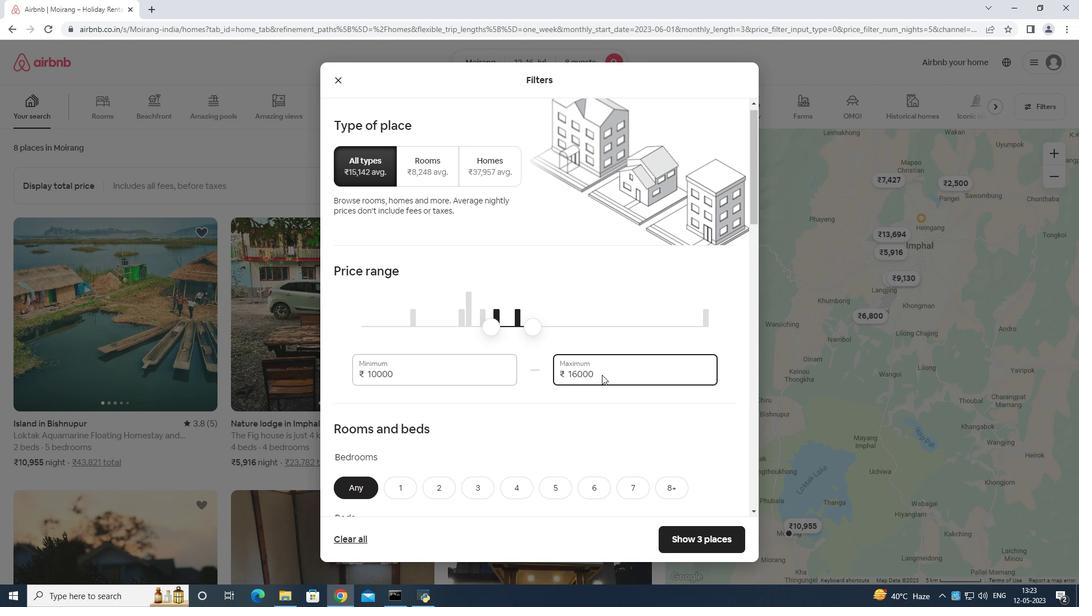 
Action: Mouse scrolled (602, 374) with delta (0, 0)
Screenshot: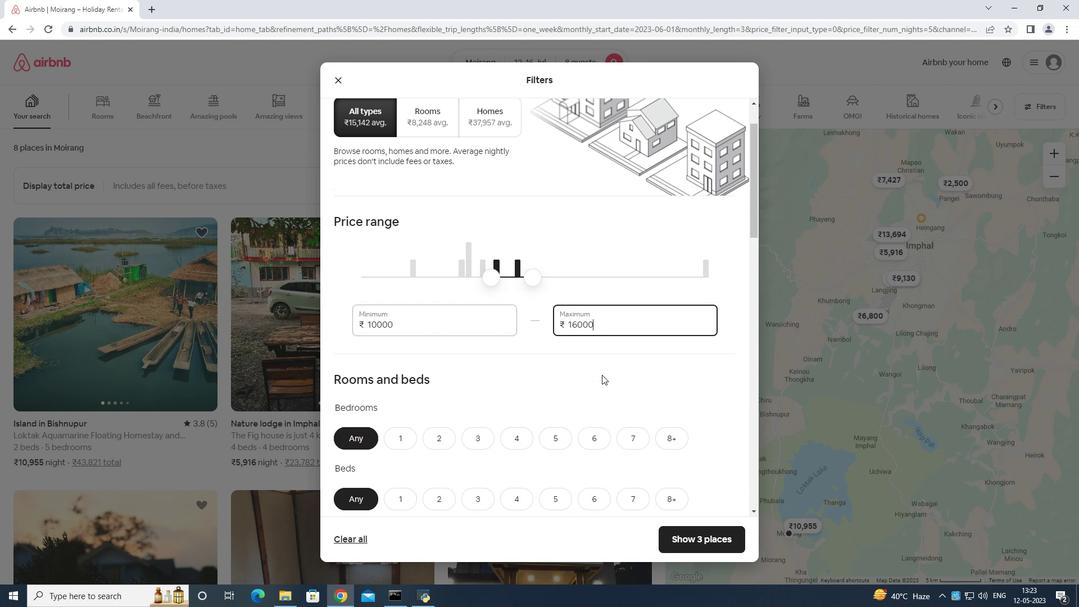 
Action: Mouse scrolled (602, 374) with delta (0, 0)
Screenshot: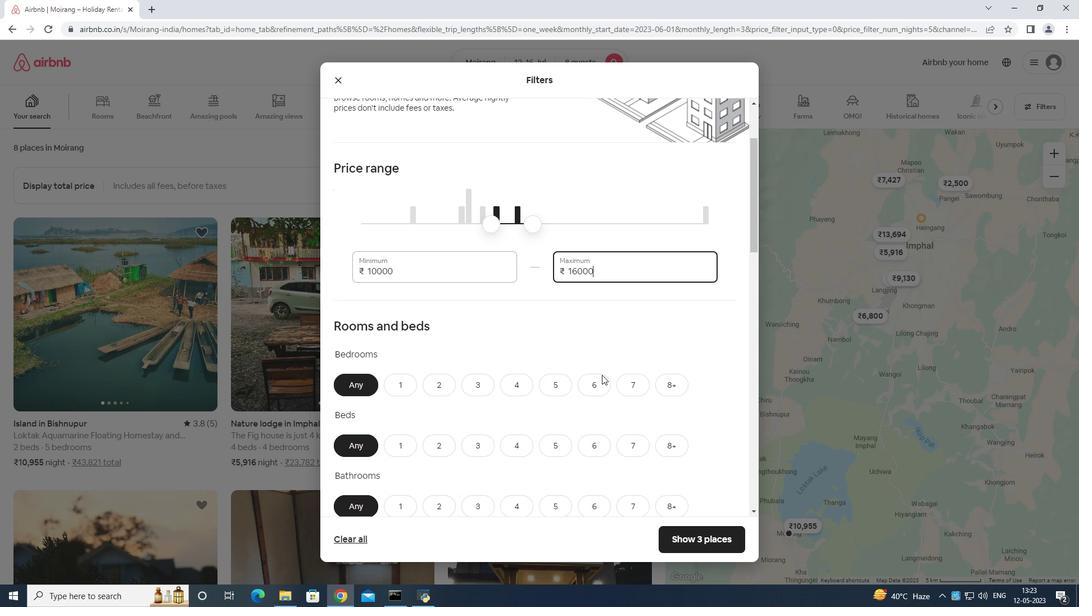 
Action: Mouse moved to (668, 268)
Screenshot: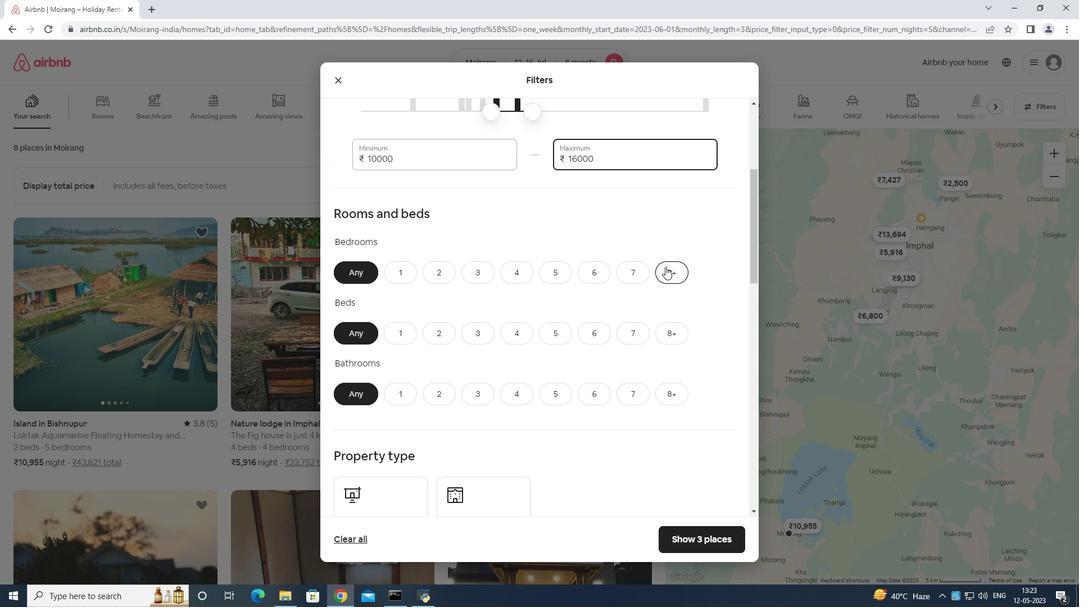 
Action: Mouse pressed left at (668, 268)
Screenshot: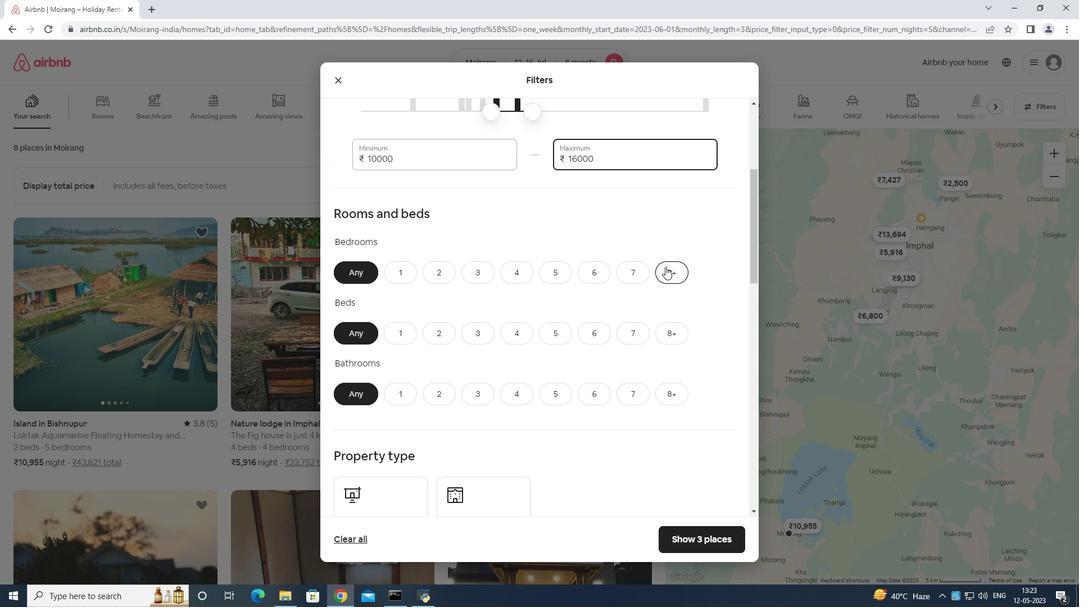 
Action: Mouse moved to (672, 330)
Screenshot: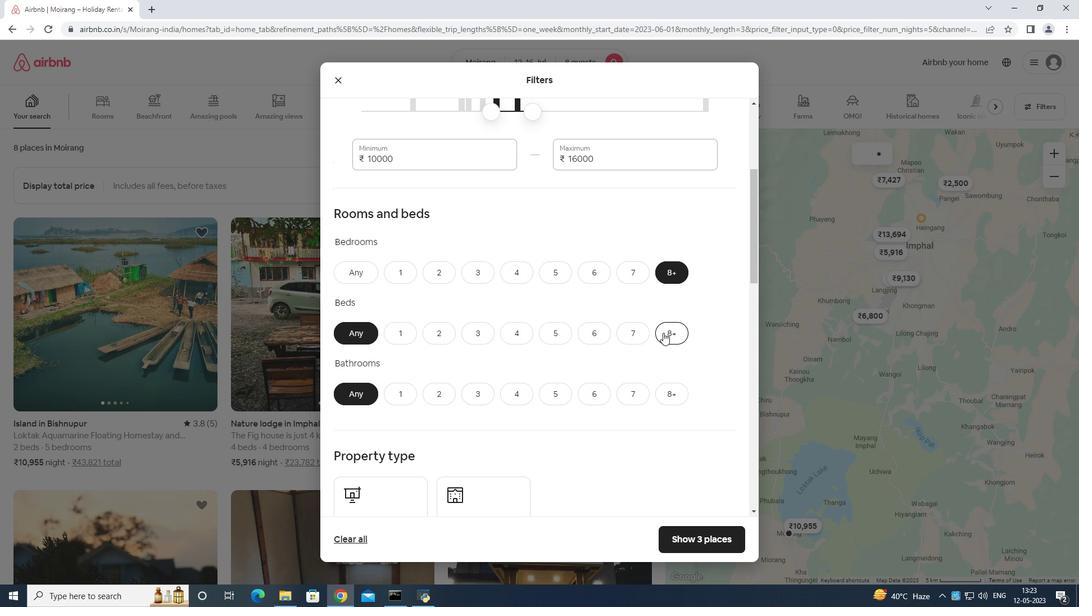 
Action: Mouse pressed left at (672, 330)
Screenshot: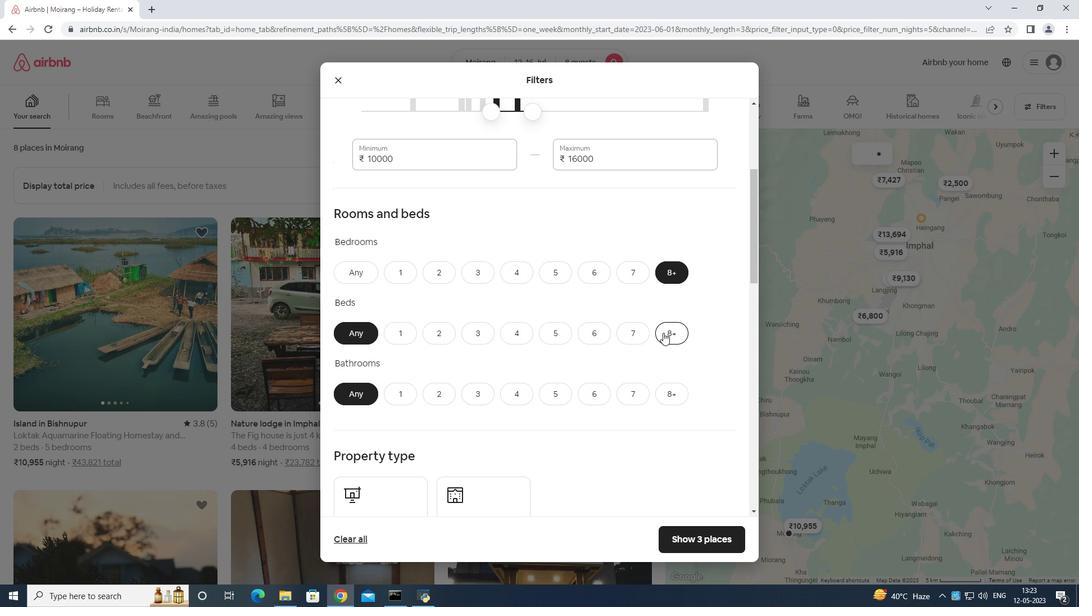 
Action: Mouse moved to (672, 397)
Screenshot: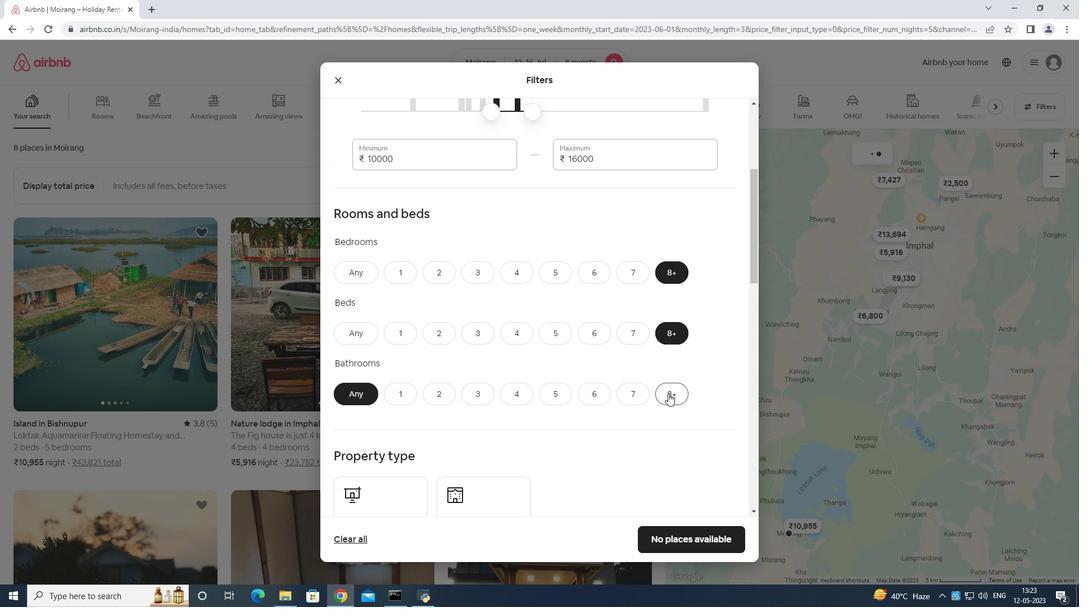 
Action: Mouse pressed left at (672, 397)
Screenshot: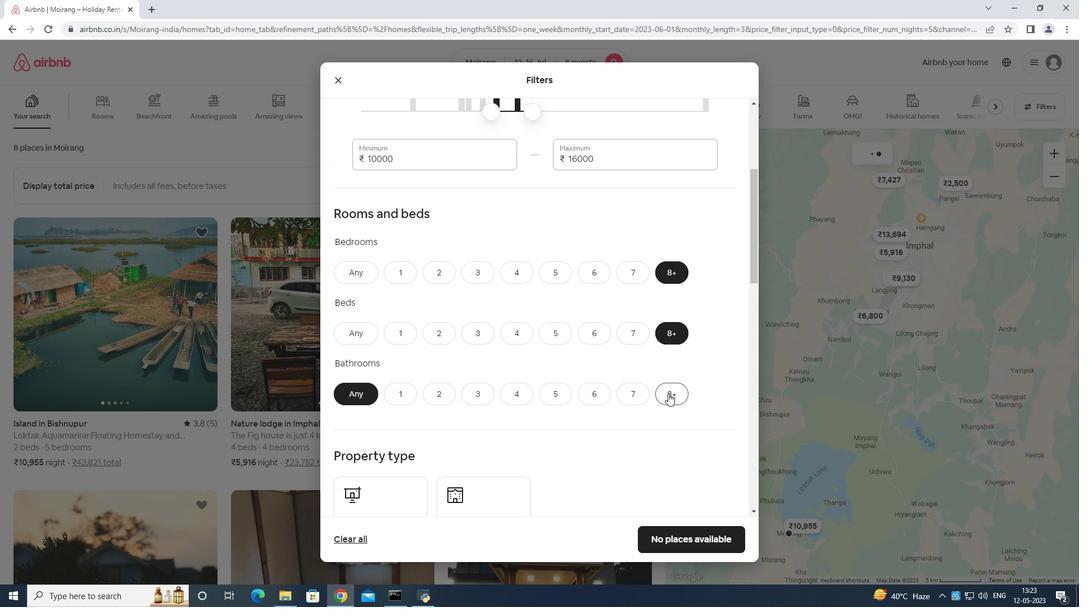 
Action: Mouse moved to (679, 365)
Screenshot: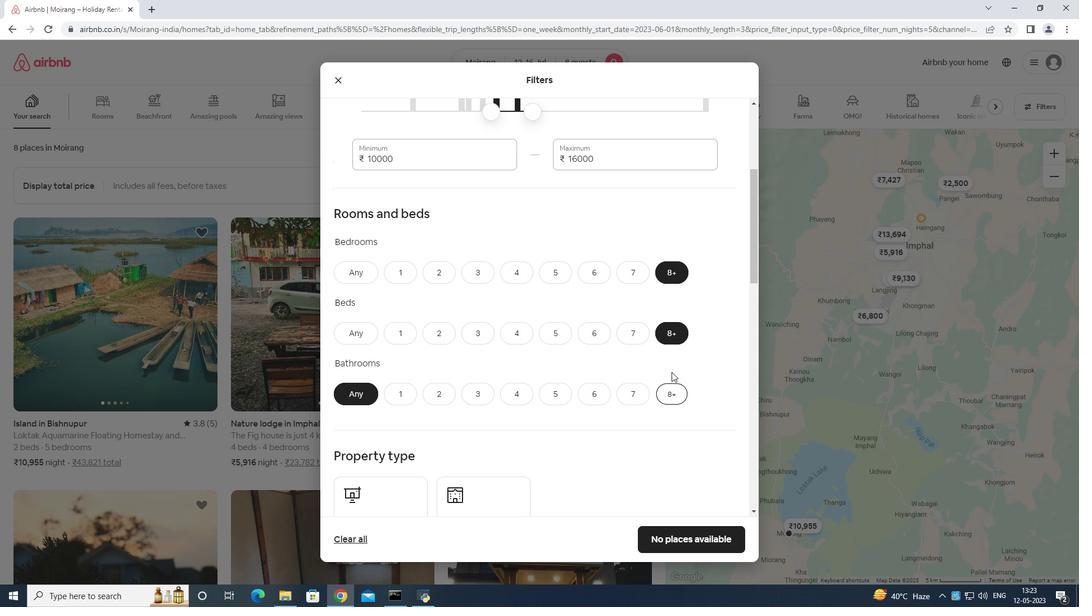 
Action: Mouse scrolled (679, 364) with delta (0, 0)
Screenshot: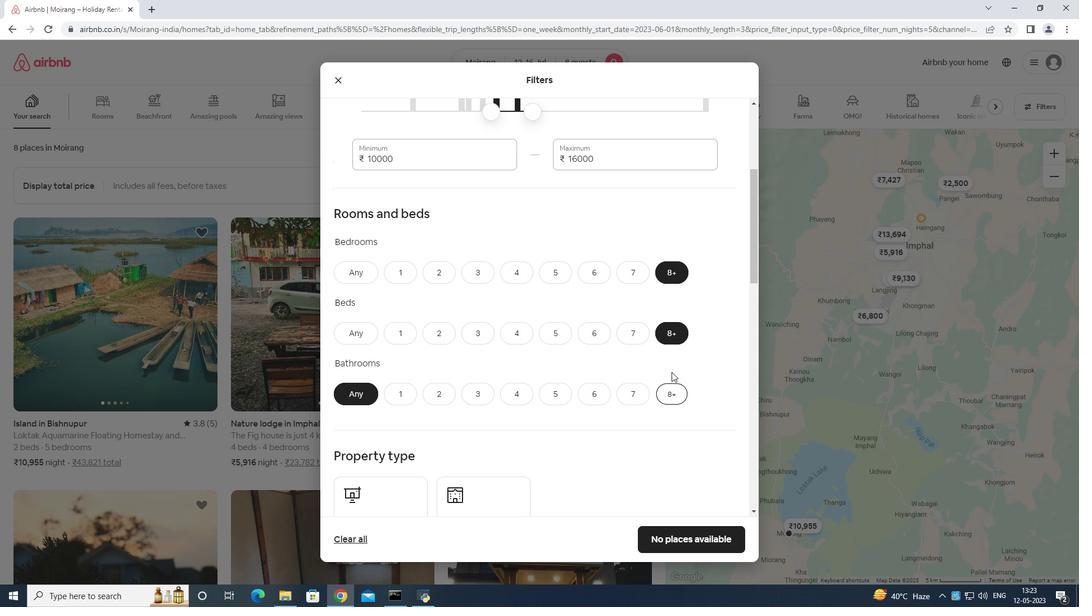 
Action: Mouse scrolled (679, 364) with delta (0, 0)
Screenshot: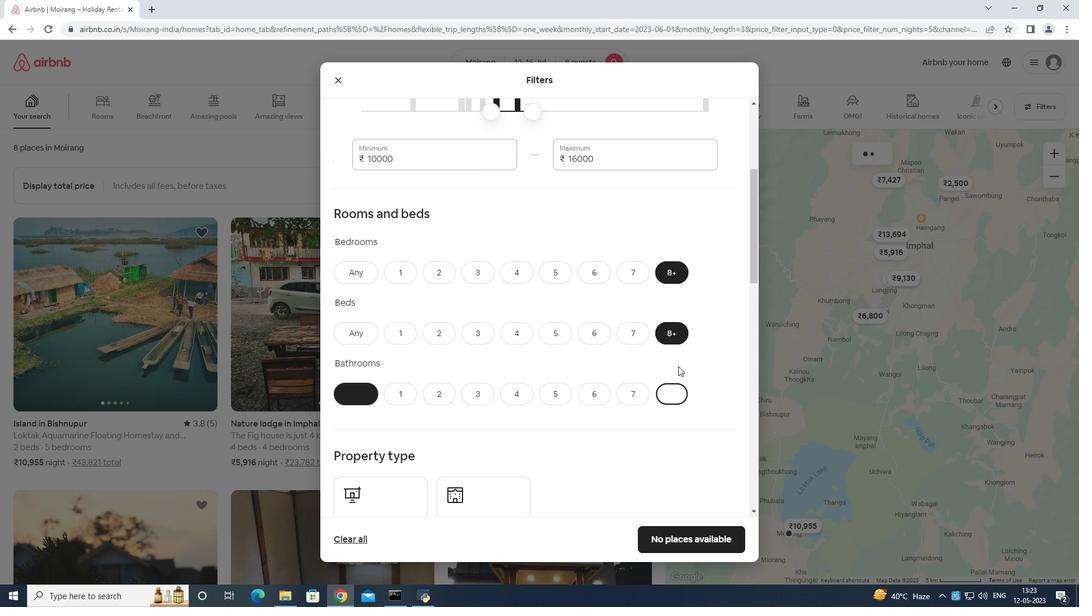 
Action: Mouse moved to (679, 364)
Screenshot: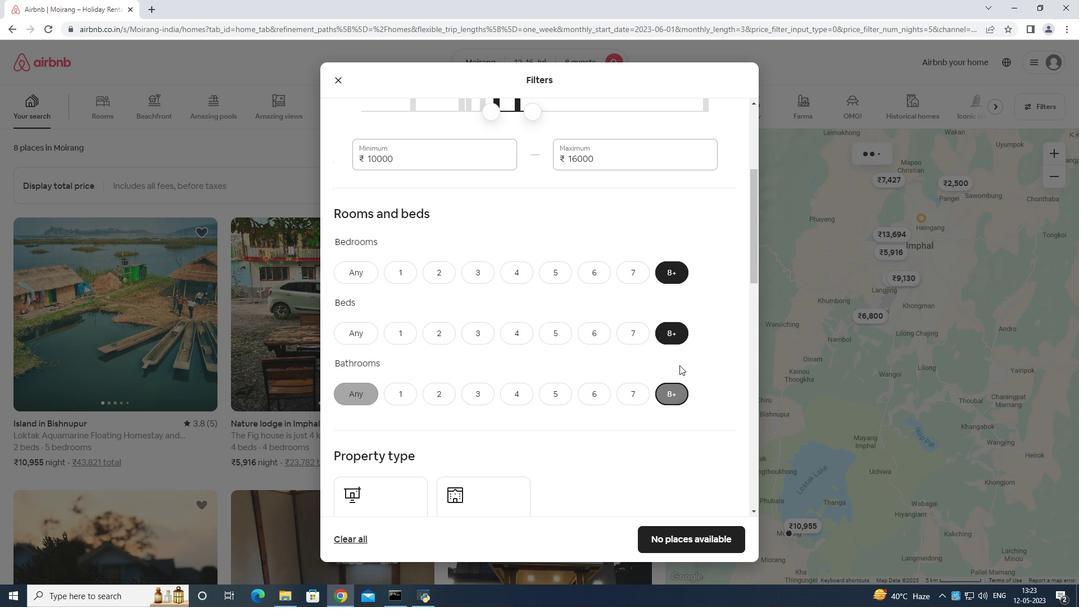 
Action: Mouse scrolled (679, 364) with delta (0, 0)
Screenshot: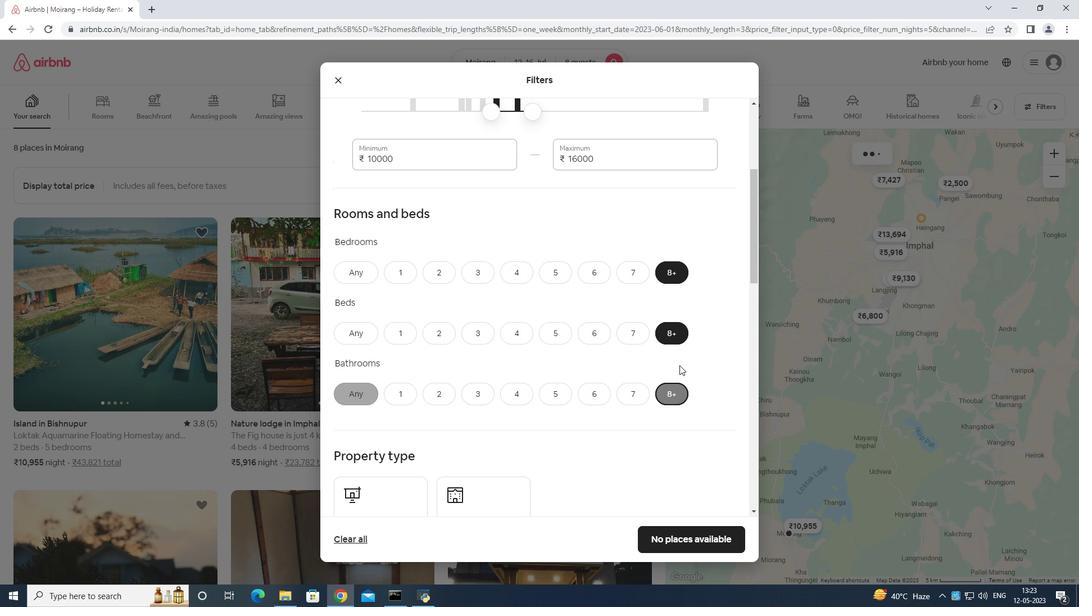 
Action: Mouse moved to (677, 364)
Screenshot: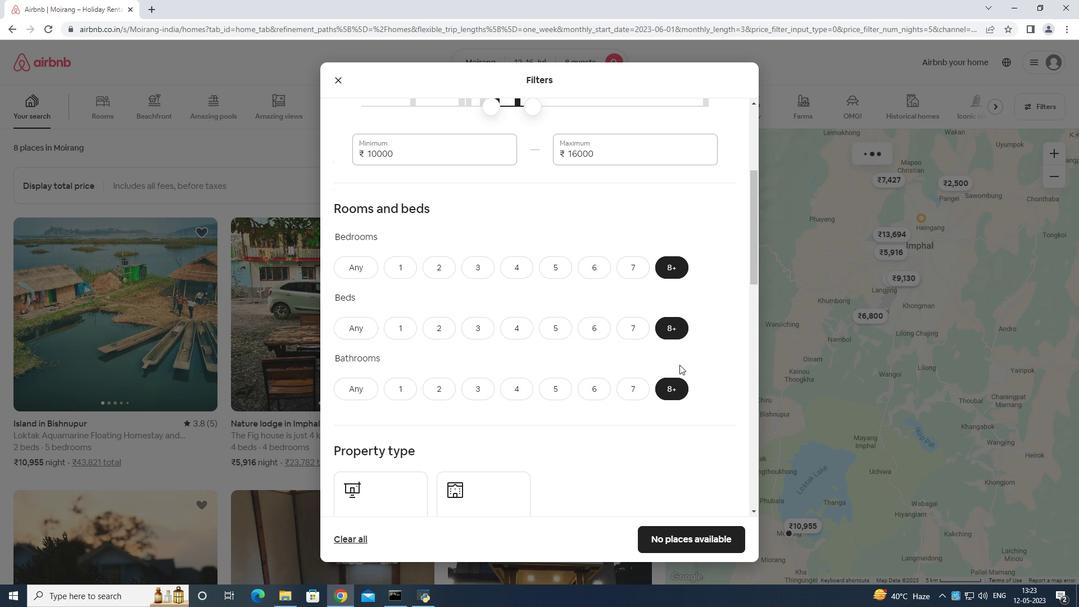 
Action: Mouse scrolled (677, 364) with delta (0, 0)
Screenshot: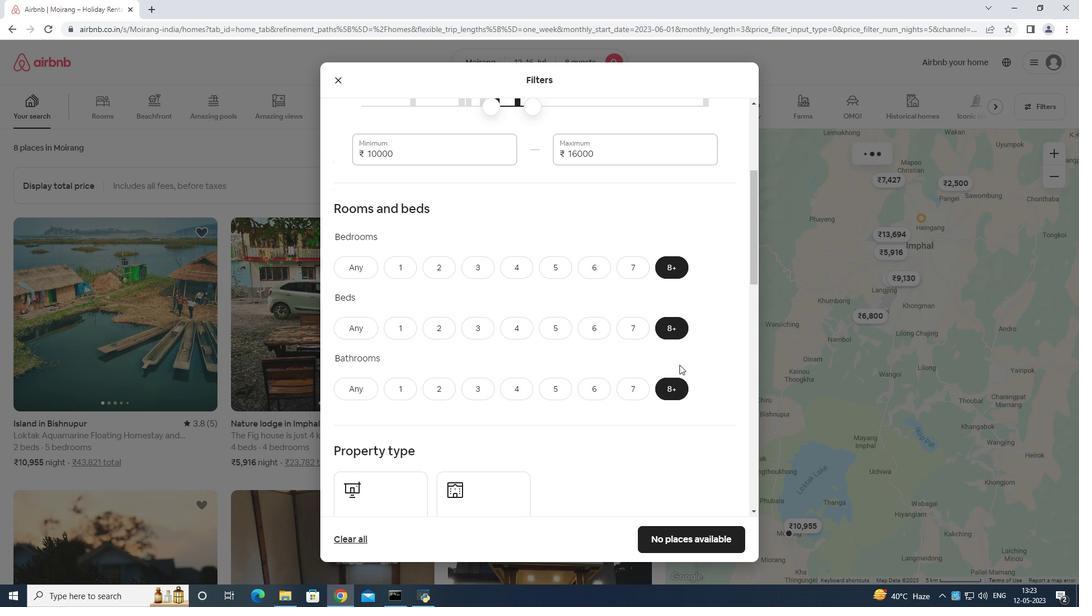 
Action: Mouse moved to (400, 290)
Screenshot: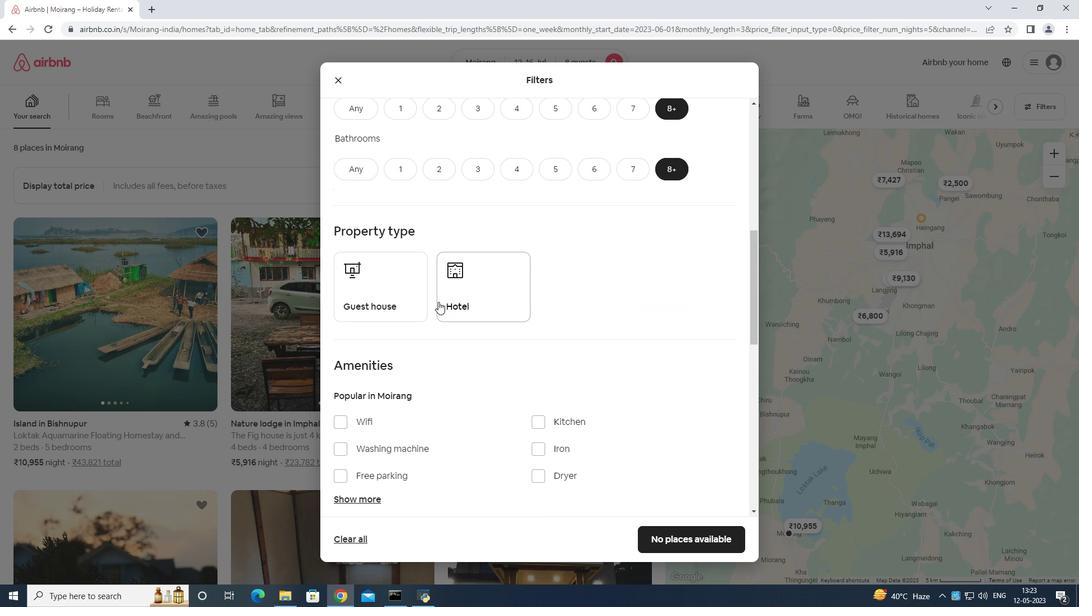 
Action: Mouse pressed left at (400, 290)
Screenshot: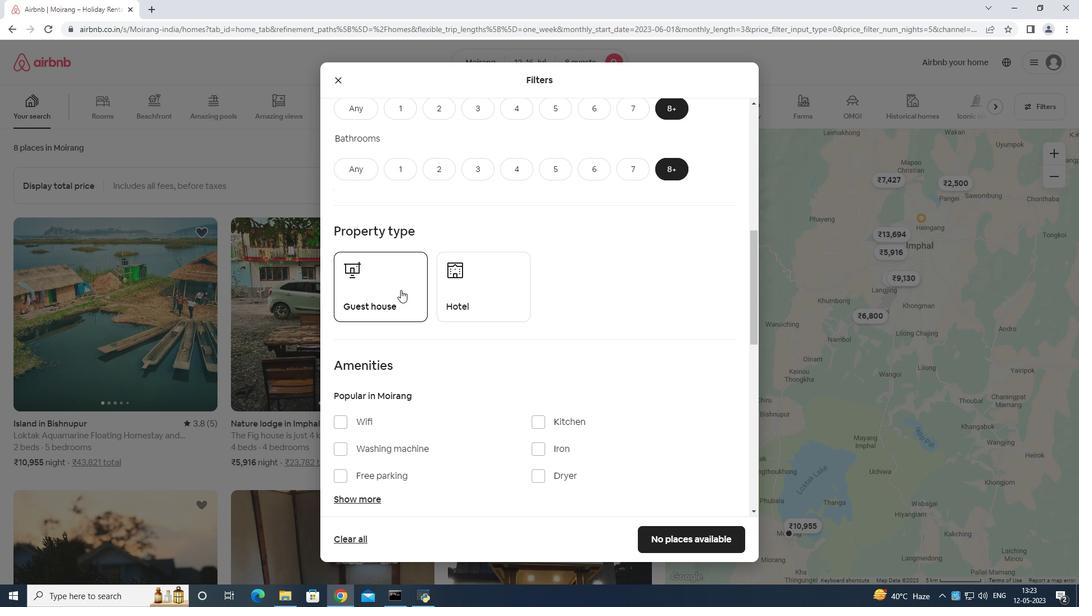 
Action: Mouse moved to (478, 282)
Screenshot: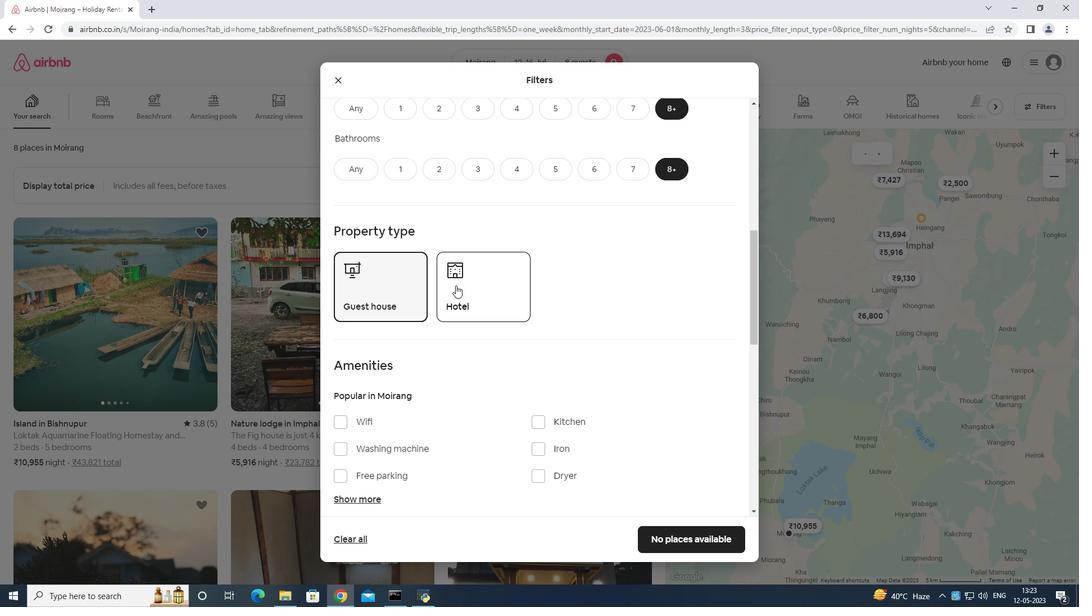 
Action: Mouse pressed left at (478, 282)
Screenshot: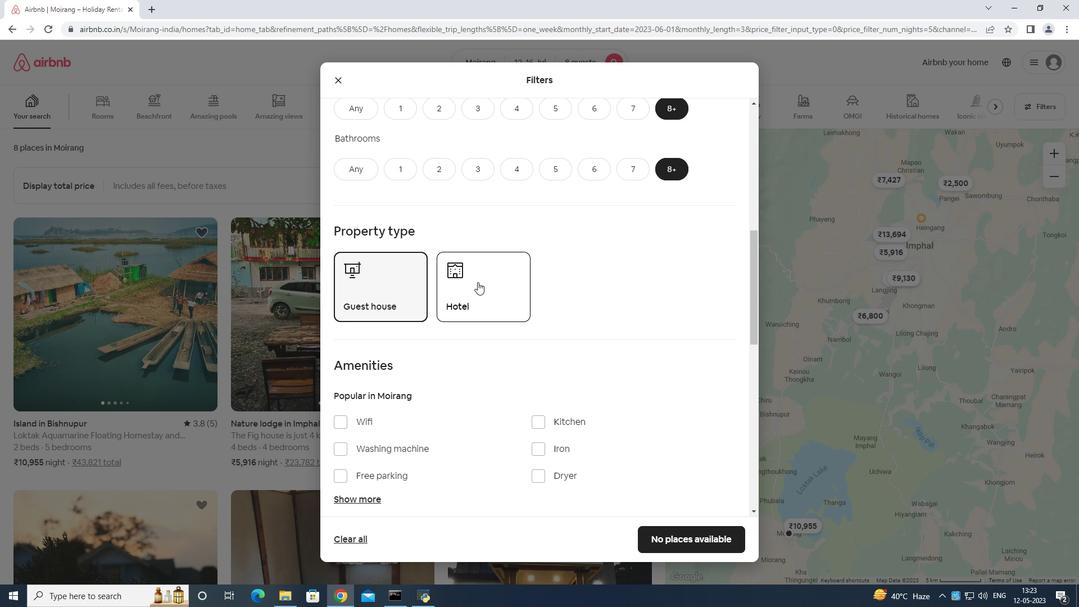 
Action: Mouse scrolled (478, 281) with delta (0, 0)
Screenshot: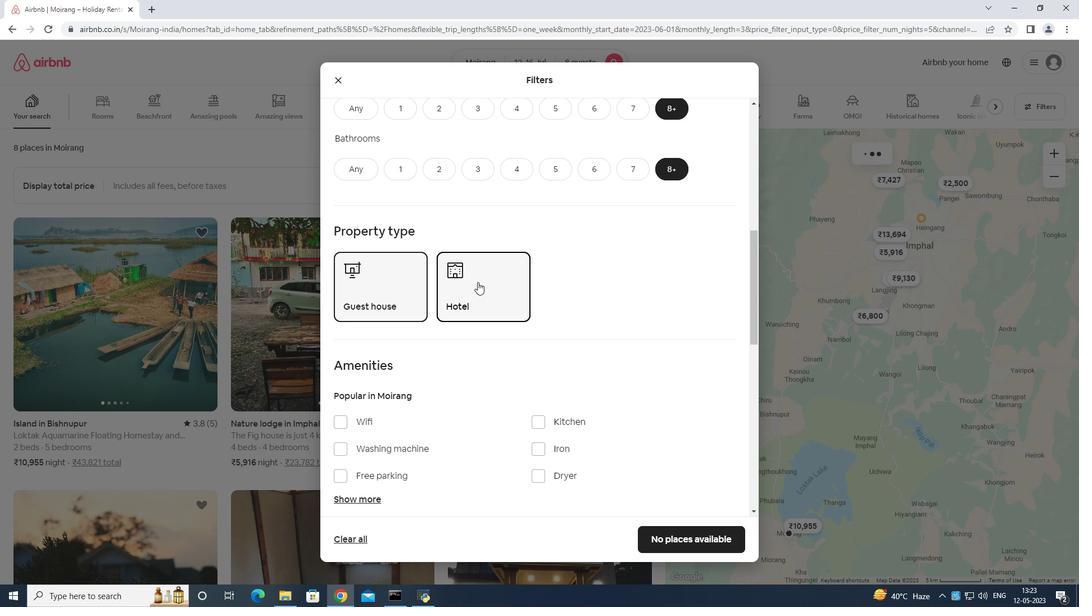
Action: Mouse moved to (478, 283)
Screenshot: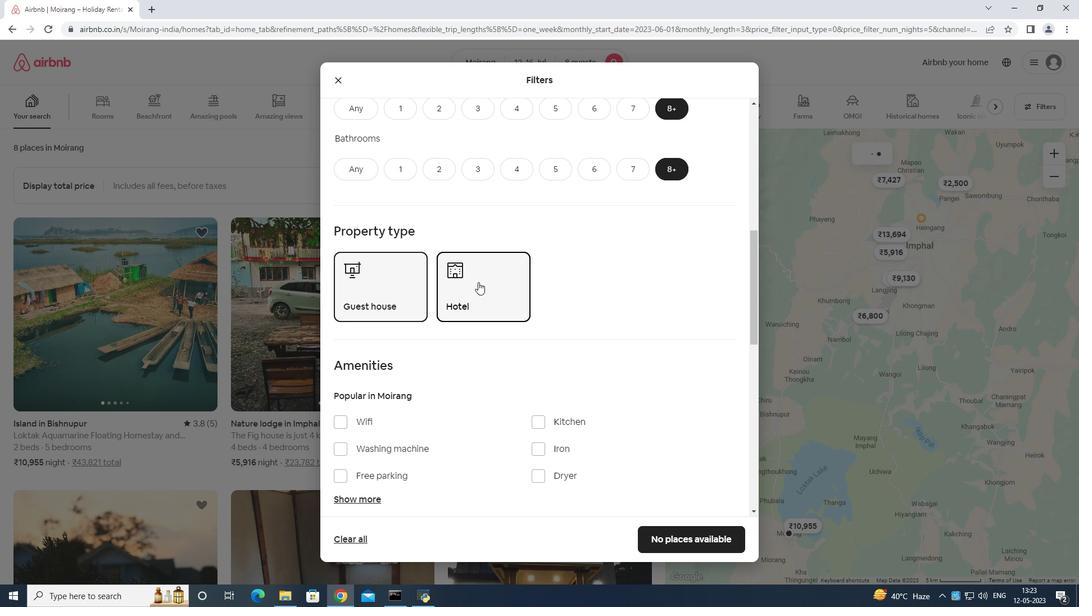 
Action: Mouse scrolled (478, 282) with delta (0, 0)
Screenshot: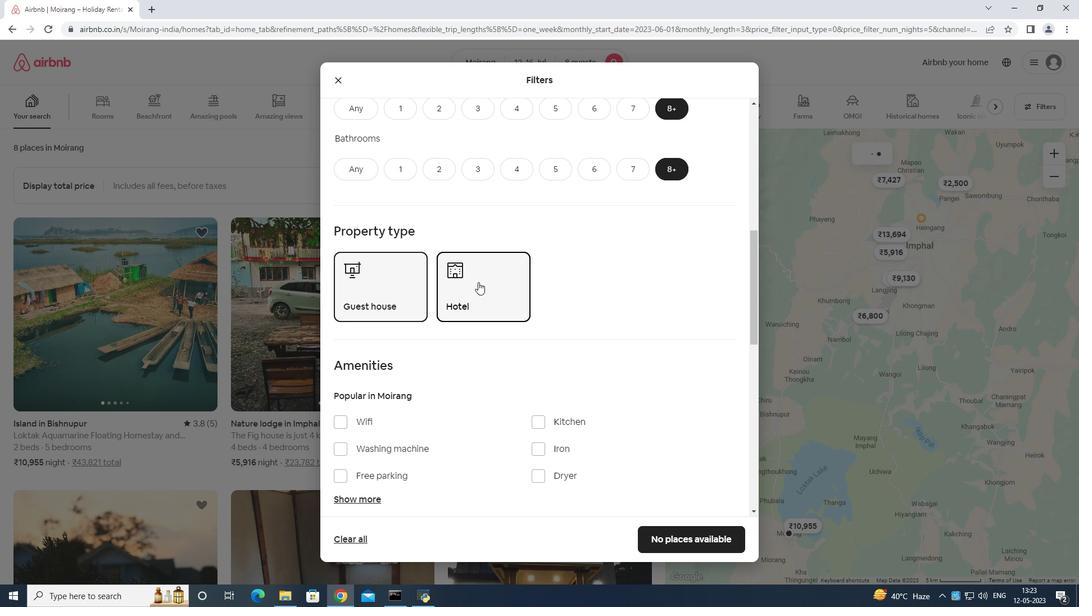 
Action: Mouse moved to (337, 307)
Screenshot: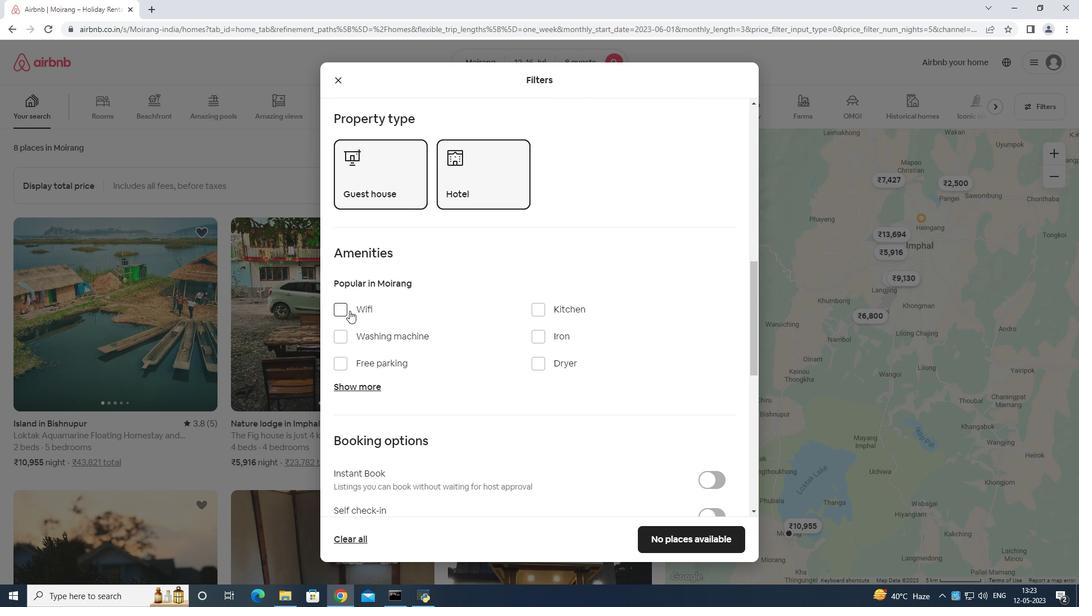 
Action: Mouse pressed left at (337, 307)
Screenshot: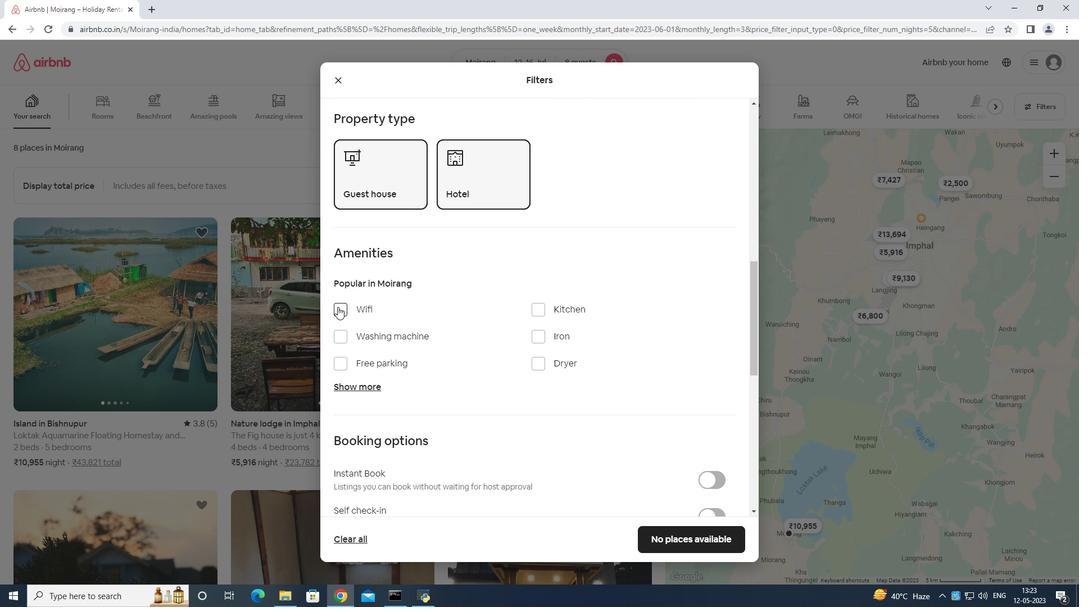 
Action: Mouse moved to (342, 362)
Screenshot: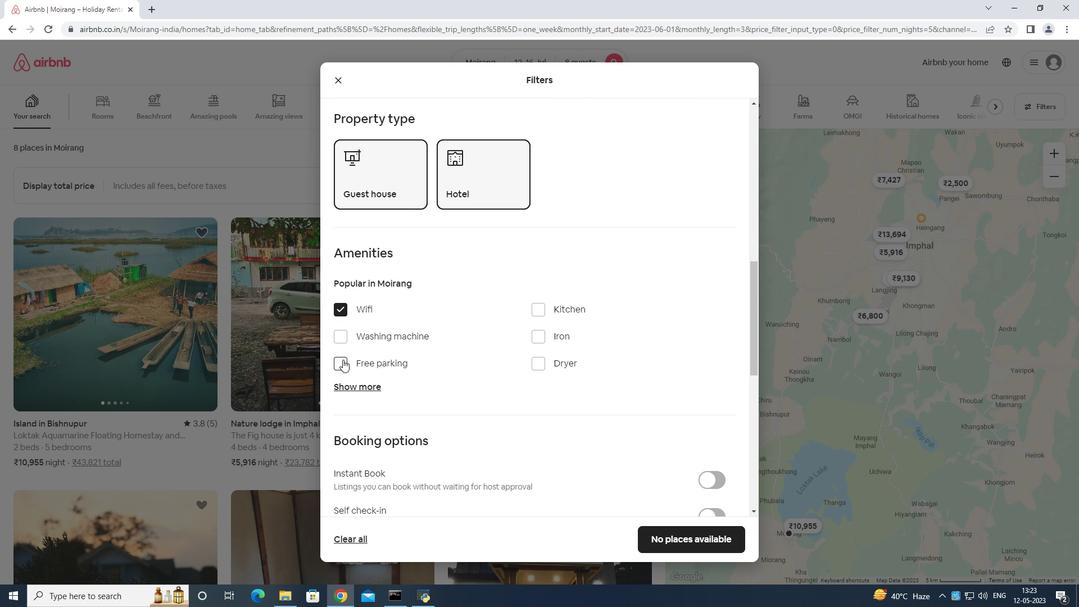 
Action: Mouse pressed left at (342, 362)
Screenshot: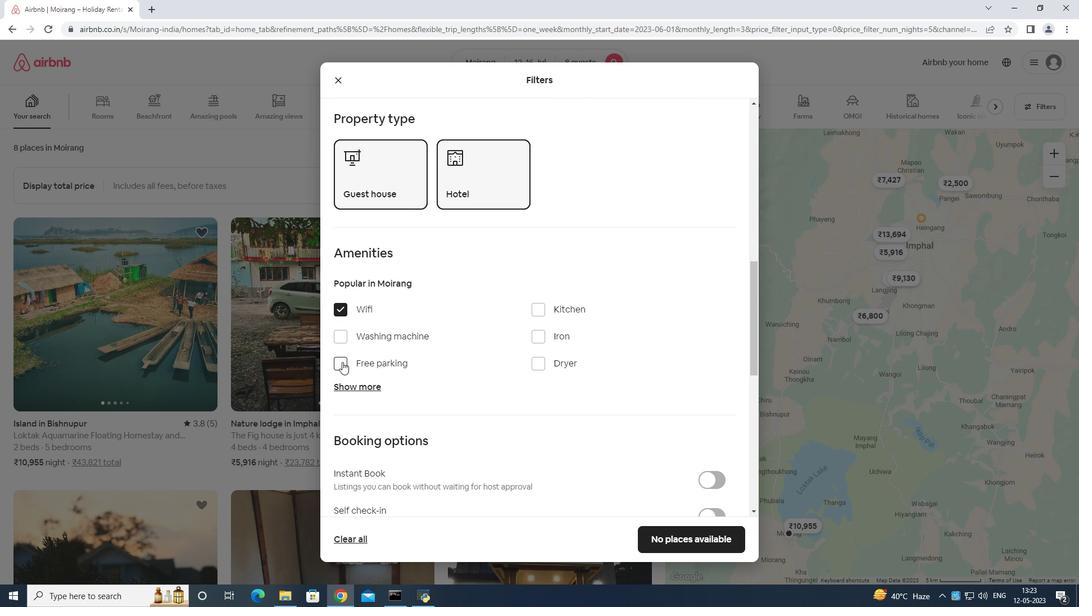 
Action: Mouse moved to (350, 390)
Screenshot: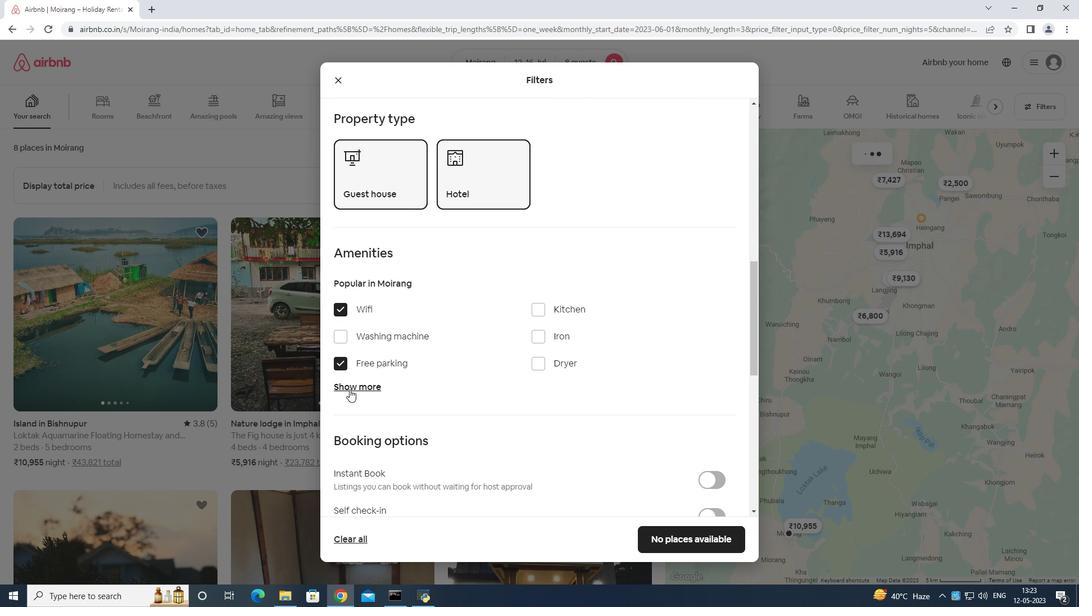 
Action: Mouse pressed left at (350, 390)
Screenshot: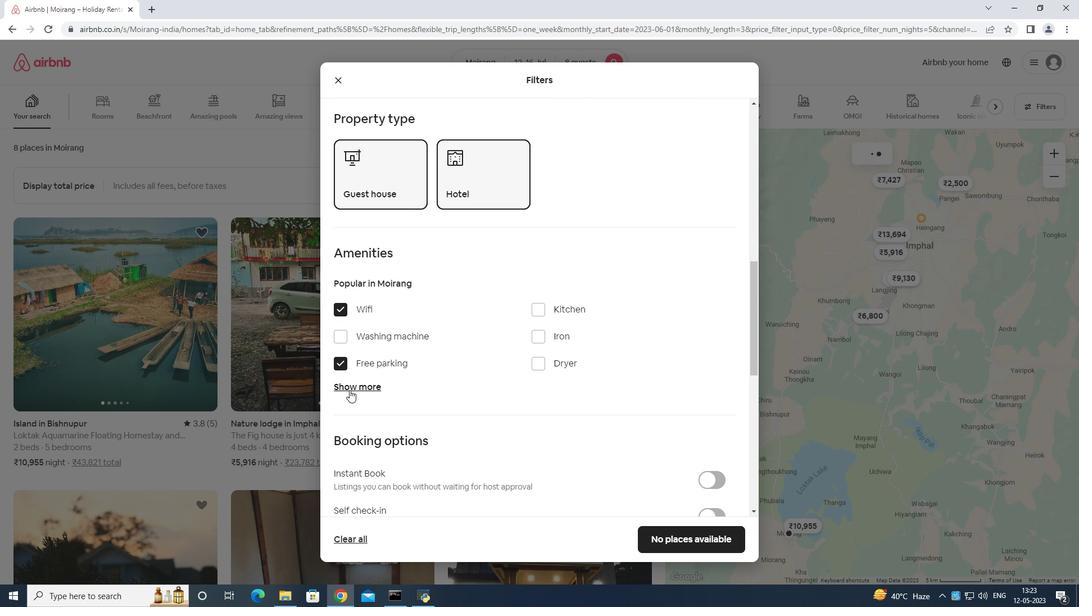 
Action: Mouse moved to (534, 457)
Screenshot: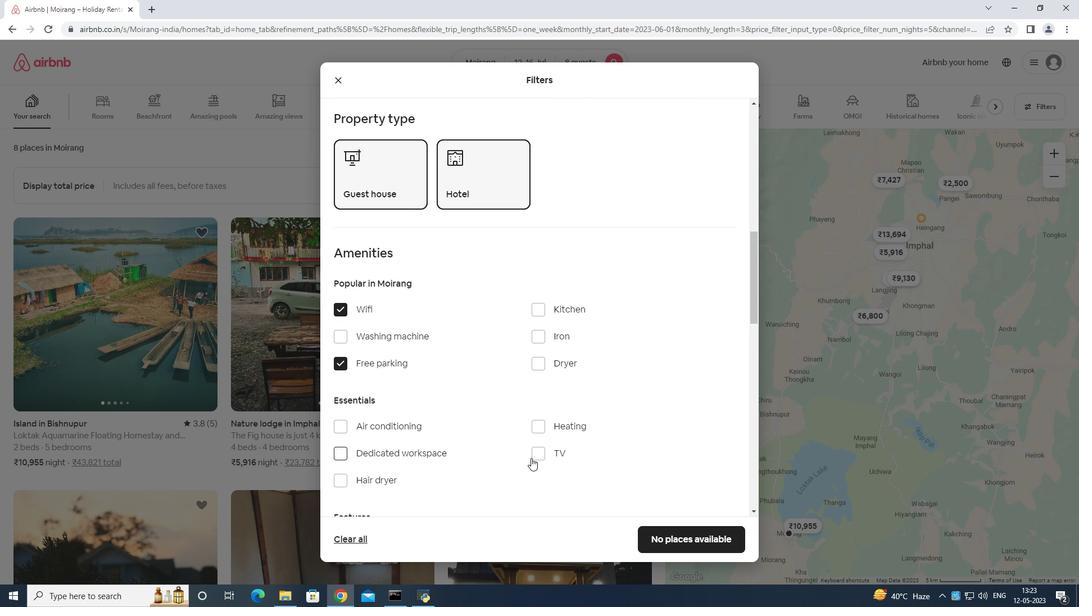 
Action: Mouse pressed left at (534, 457)
Screenshot: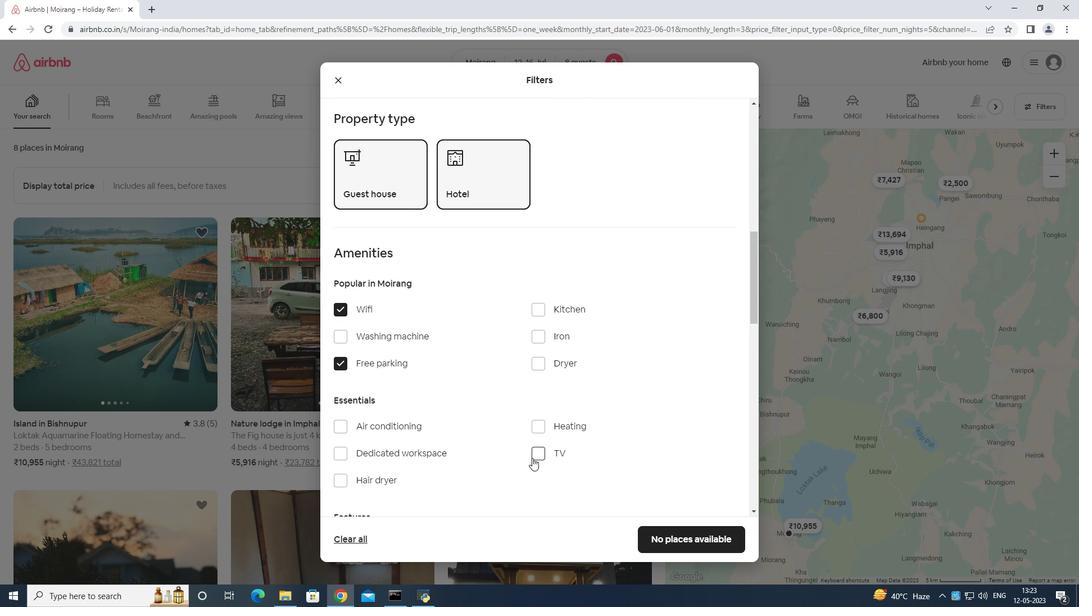 
Action: Mouse moved to (549, 430)
Screenshot: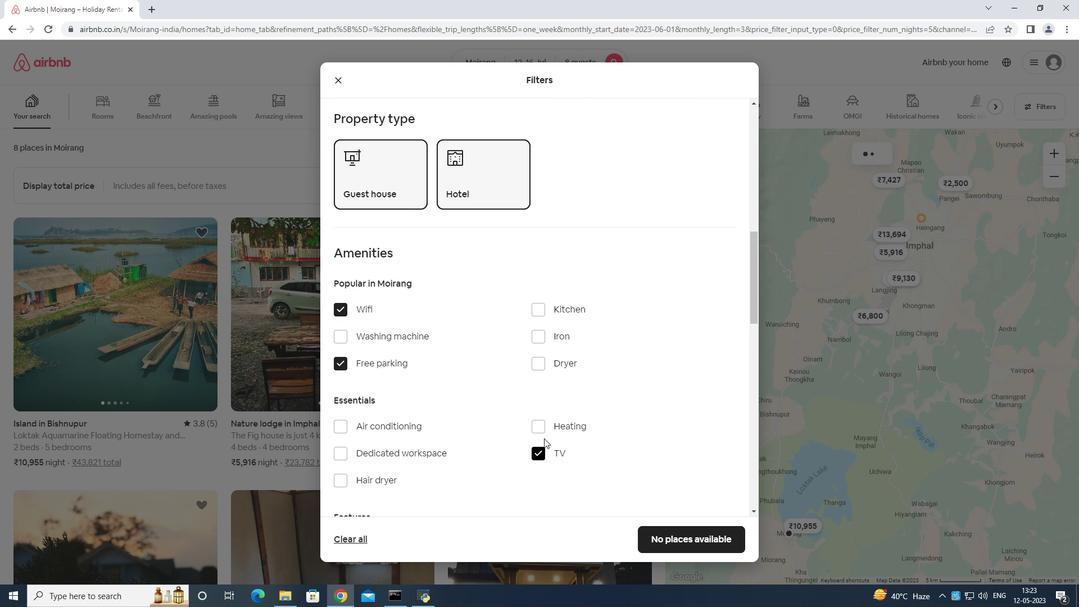 
Action: Mouse scrolled (549, 429) with delta (0, 0)
Screenshot: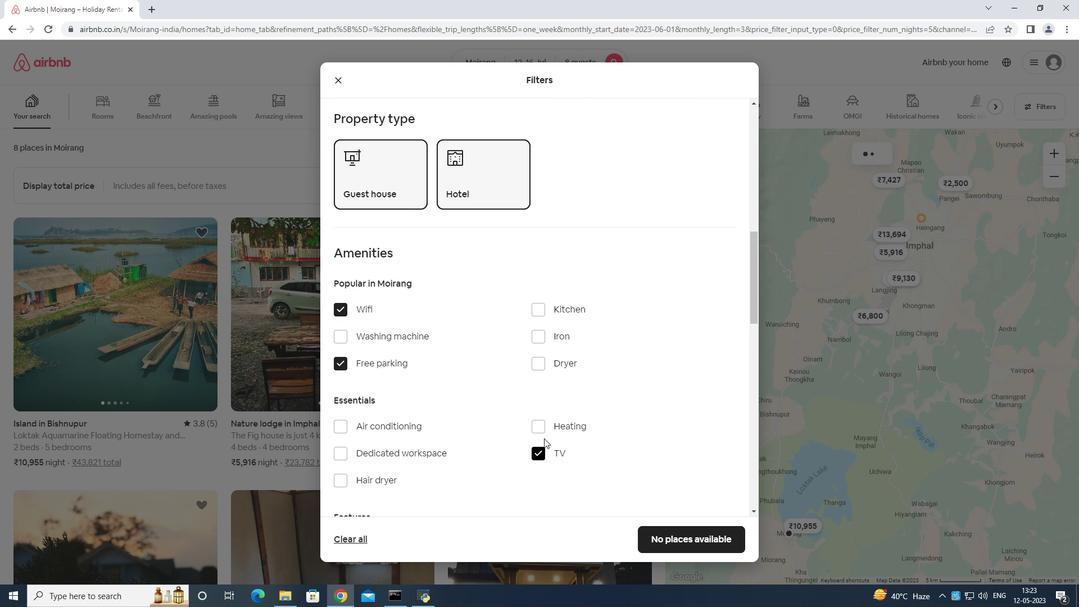 
Action: Mouse moved to (549, 429)
Screenshot: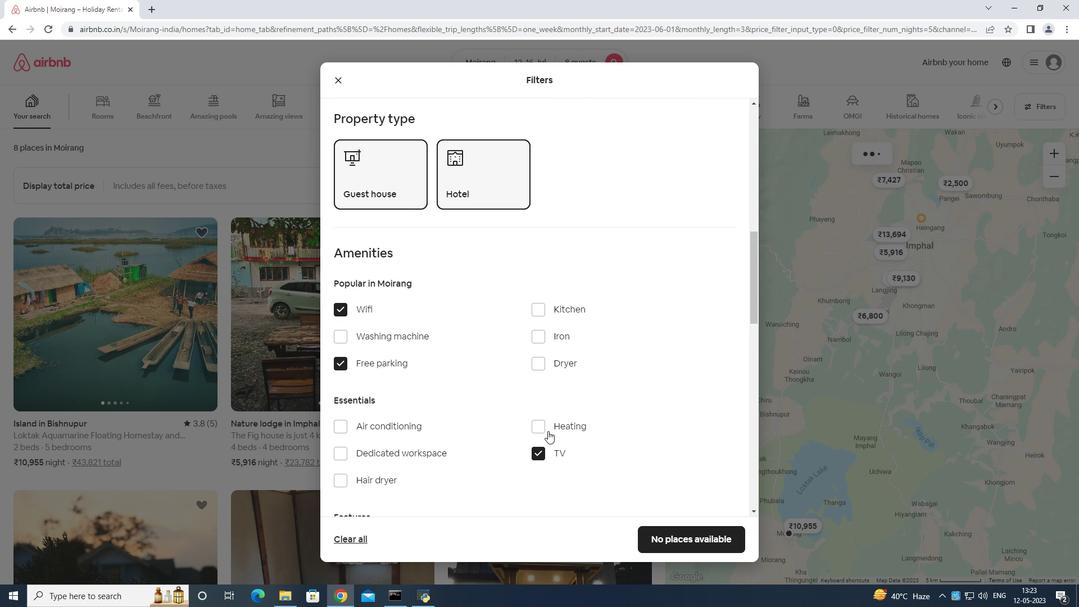 
Action: Mouse scrolled (549, 429) with delta (0, 0)
Screenshot: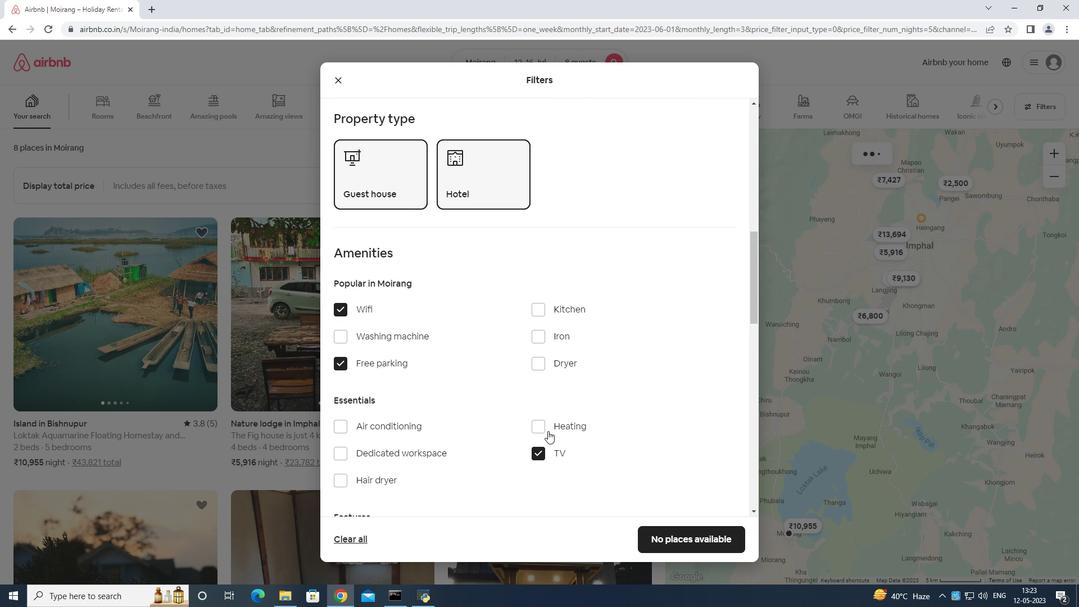 
Action: Mouse moved to (552, 425)
Screenshot: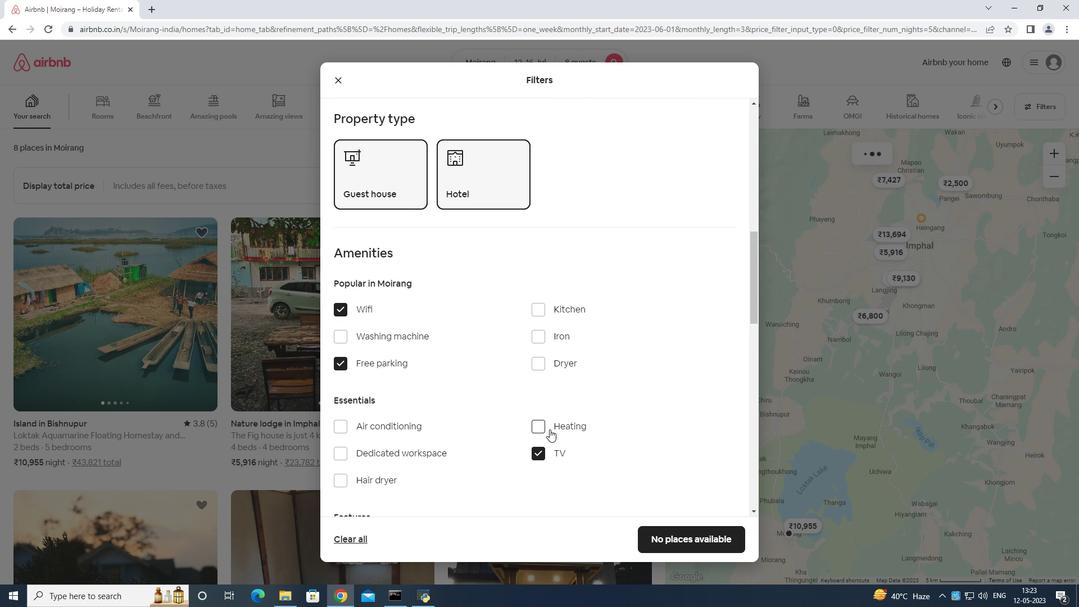
Action: Mouse scrolled (552, 425) with delta (0, 0)
Screenshot: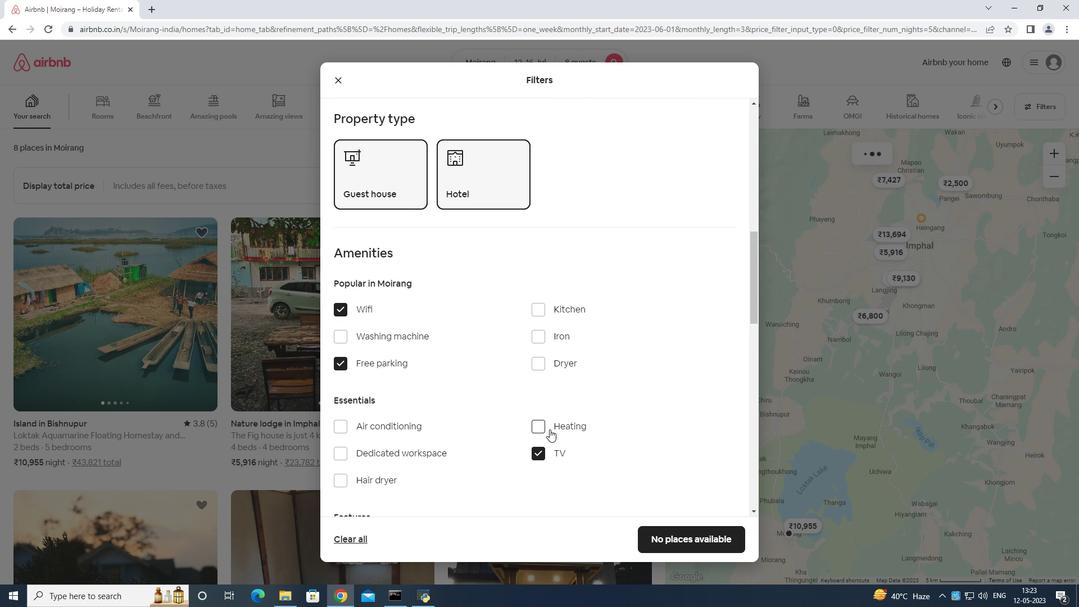 
Action: Mouse moved to (341, 426)
Screenshot: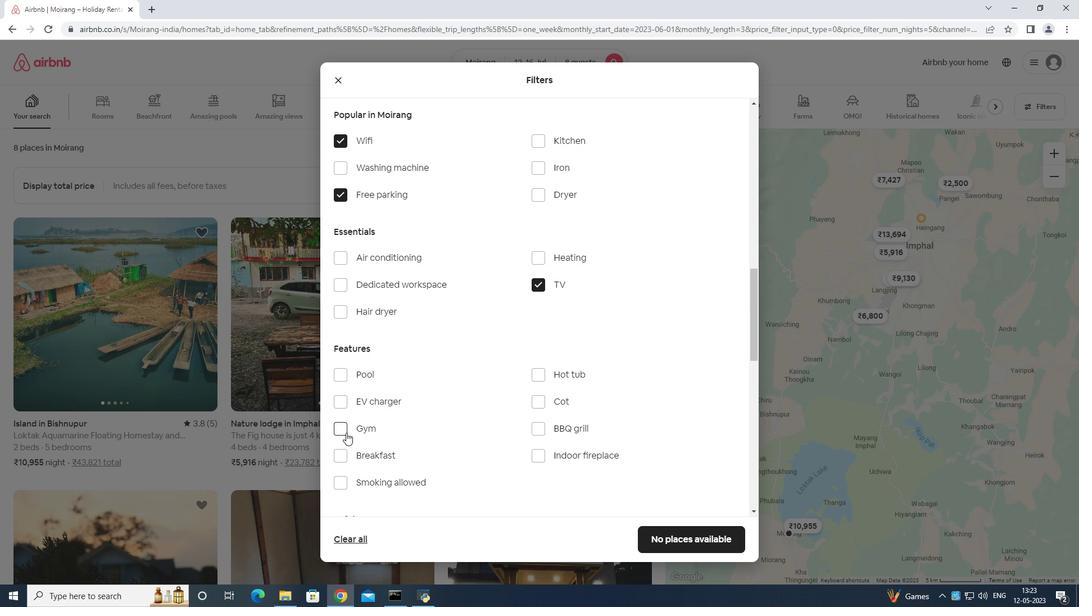 
Action: Mouse pressed left at (341, 426)
Screenshot: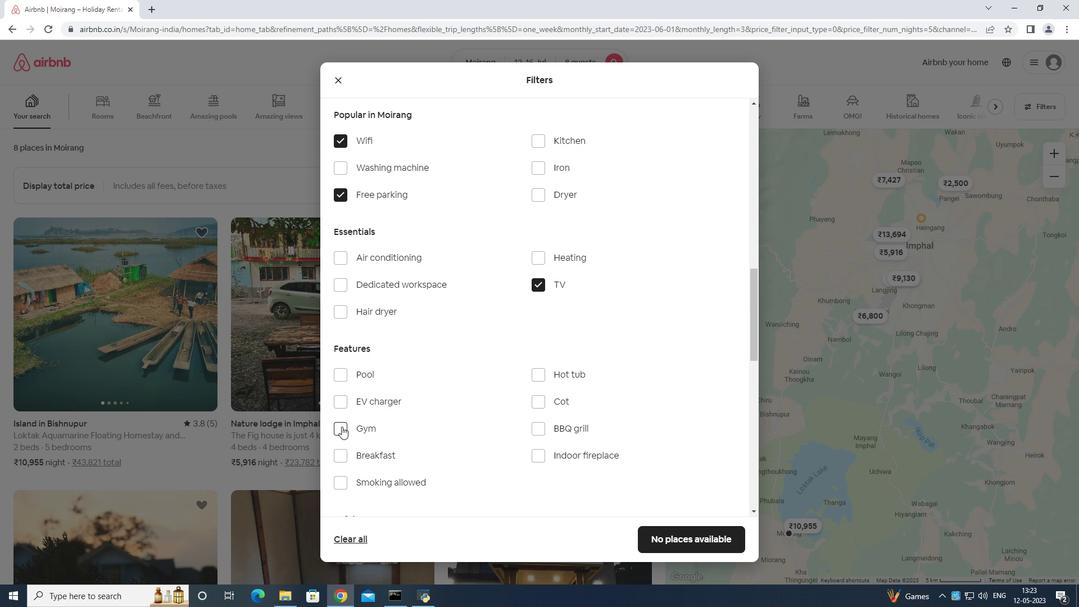 
Action: Mouse moved to (343, 453)
Screenshot: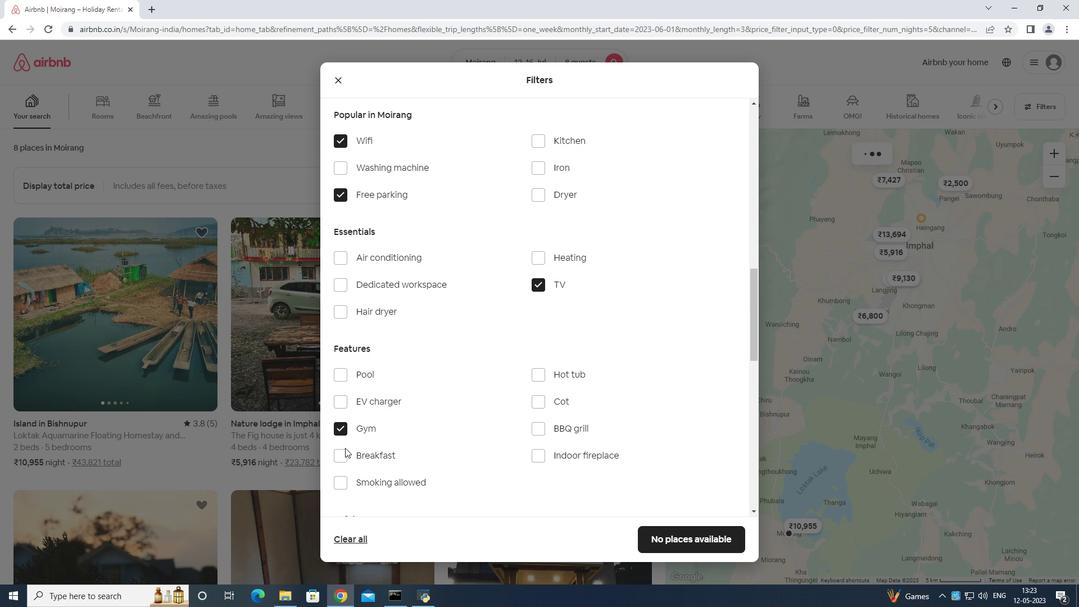 
Action: Mouse pressed left at (343, 453)
Screenshot: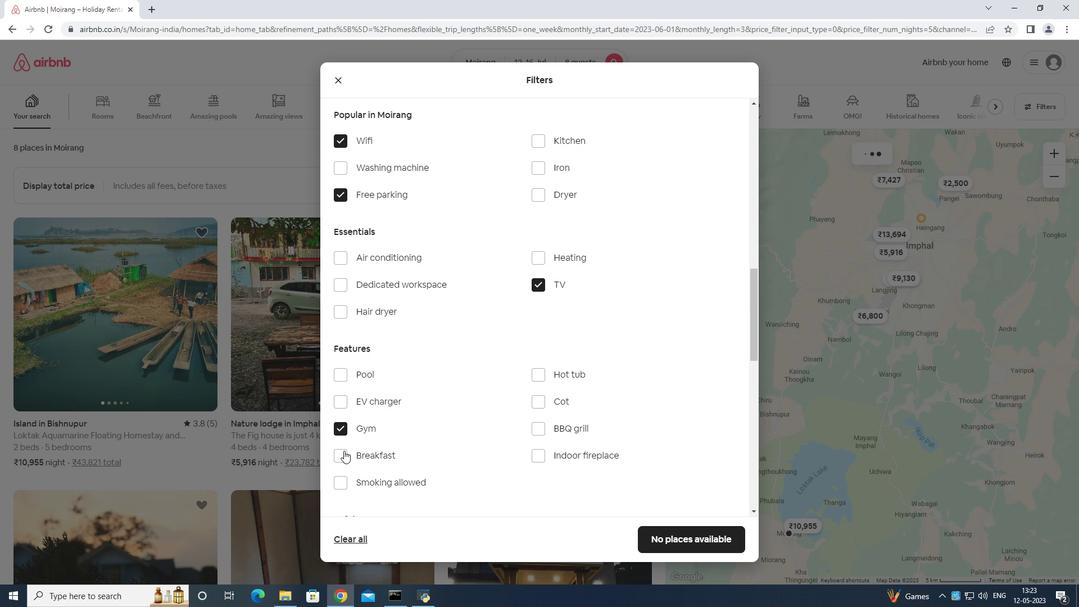 
Action: Mouse moved to (478, 398)
Screenshot: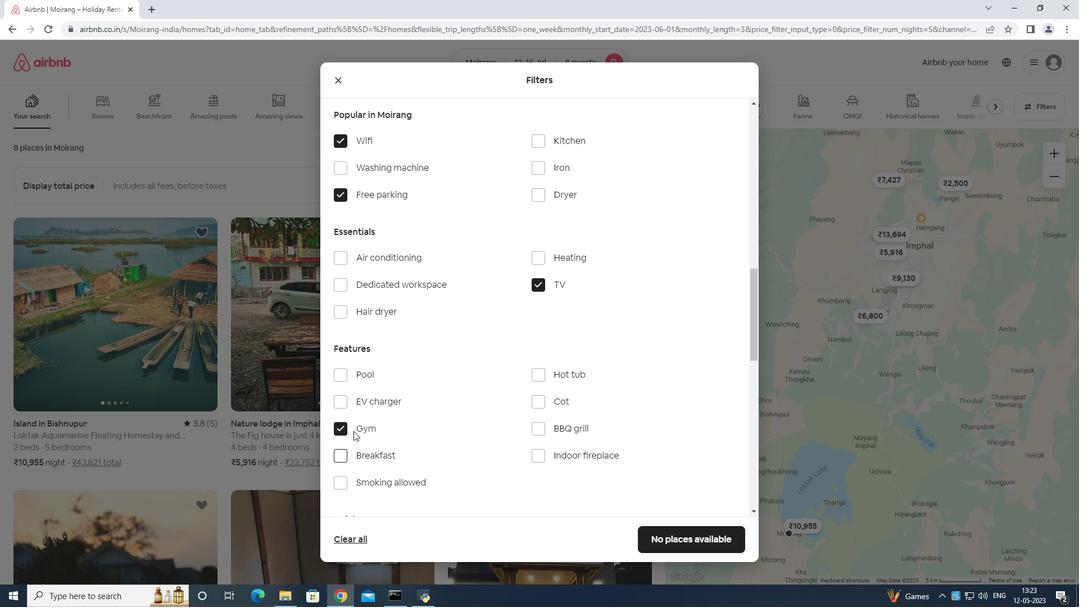
Action: Mouse scrolled (478, 398) with delta (0, 0)
Screenshot: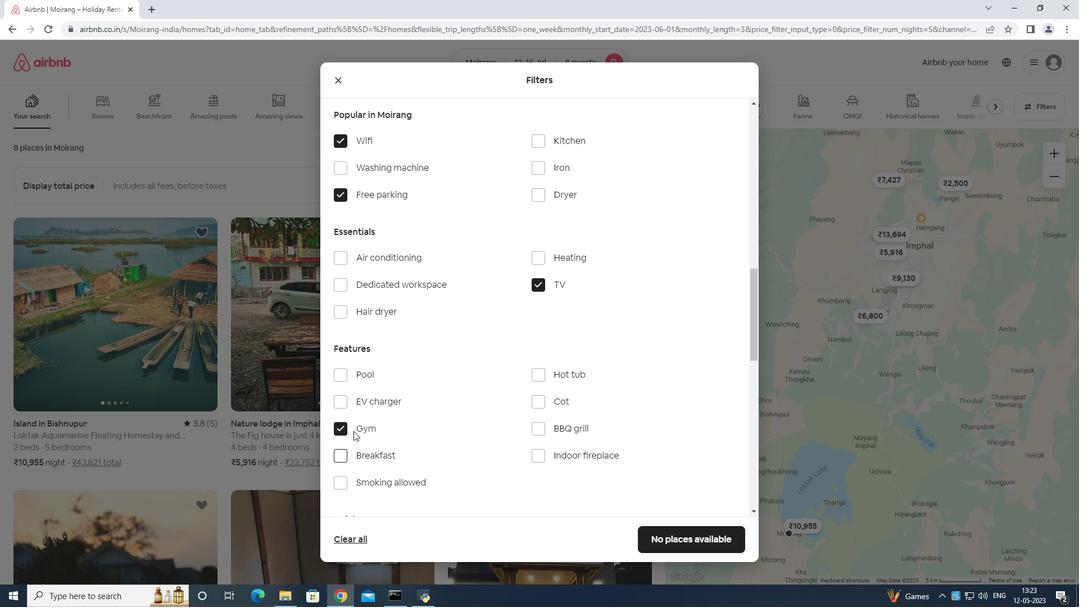 
Action: Mouse moved to (489, 402)
Screenshot: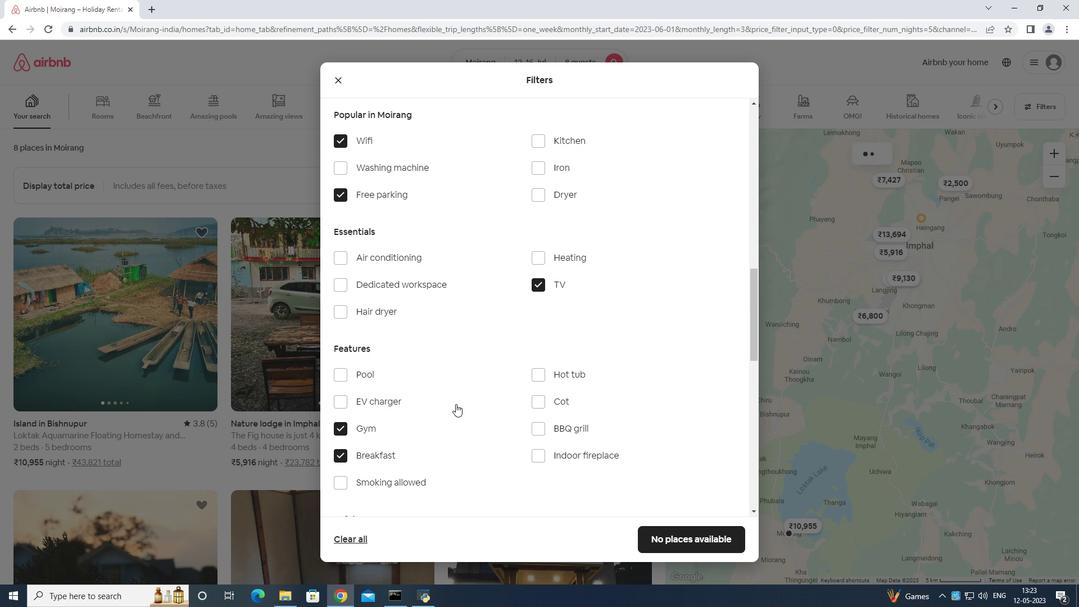 
Action: Mouse scrolled (489, 402) with delta (0, 0)
Screenshot: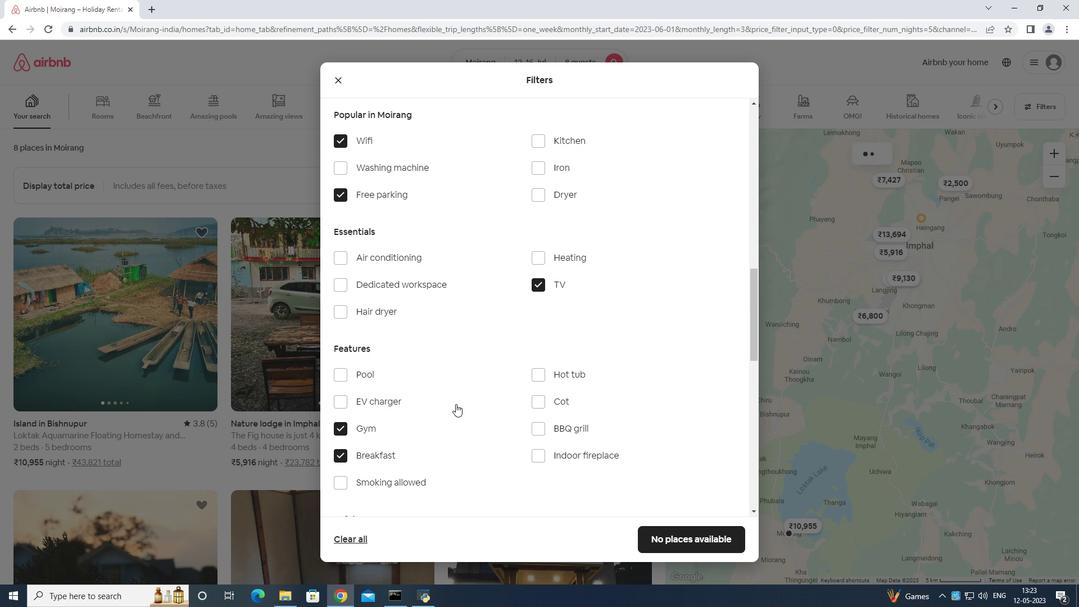 
Action: Mouse moved to (507, 405)
Screenshot: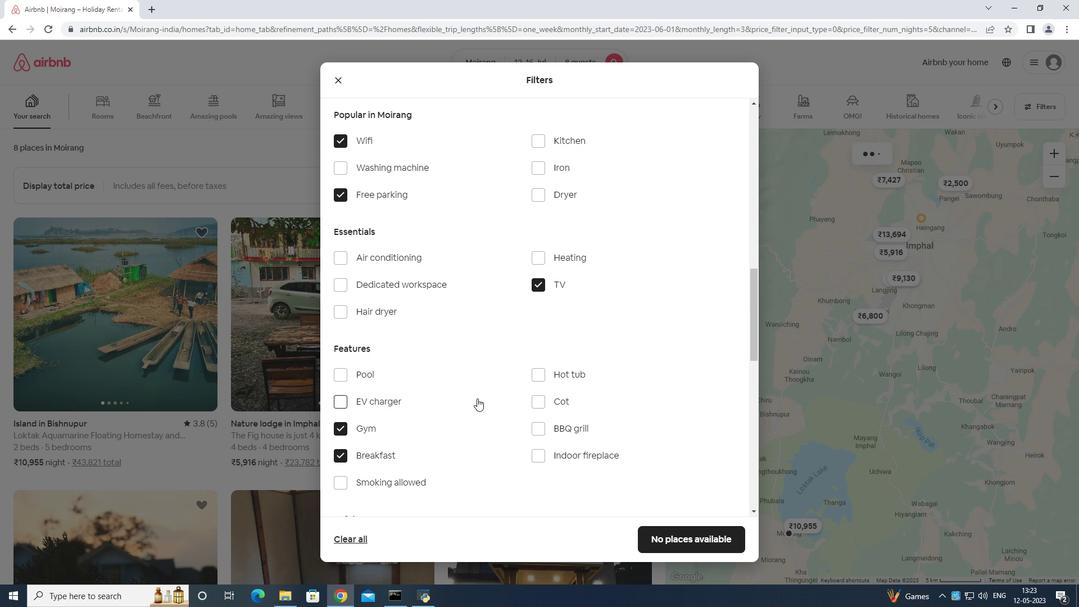 
Action: Mouse scrolled (507, 404) with delta (0, 0)
Screenshot: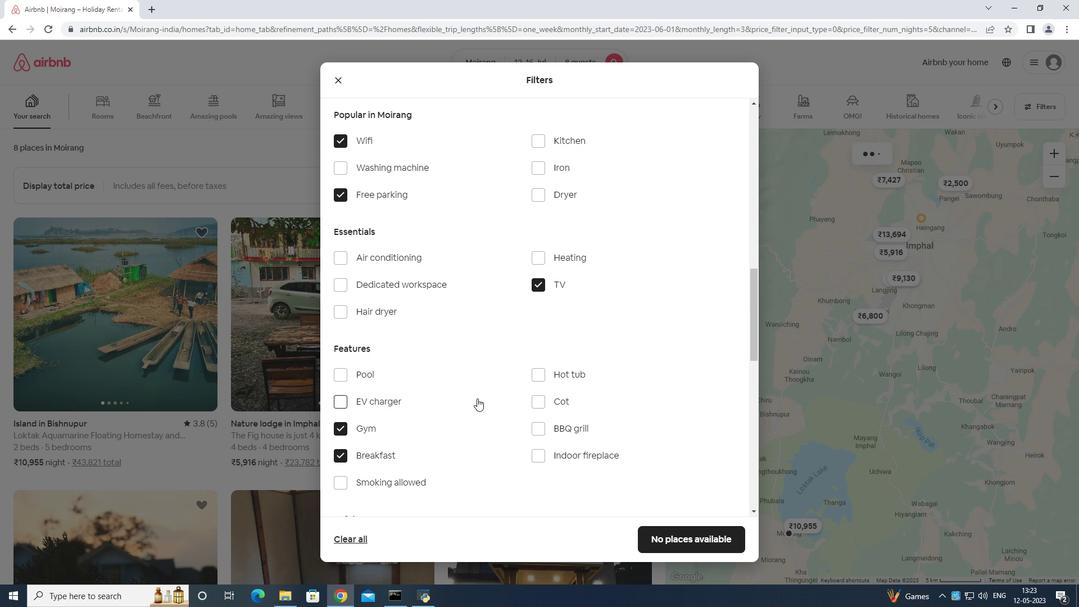 
Action: Mouse moved to (520, 406)
Screenshot: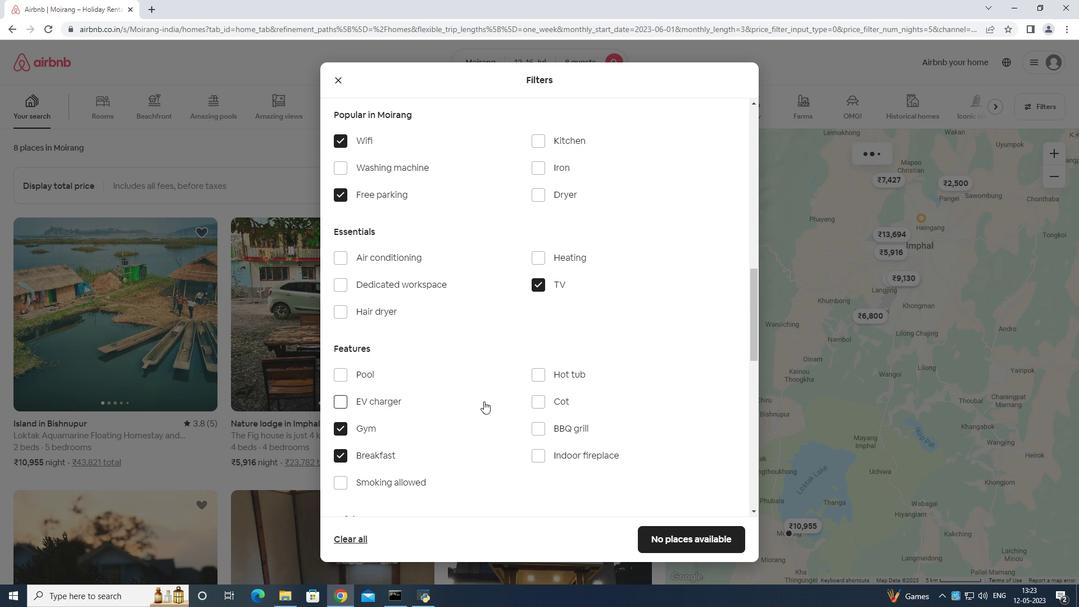 
Action: Mouse scrolled (520, 406) with delta (0, 0)
Screenshot: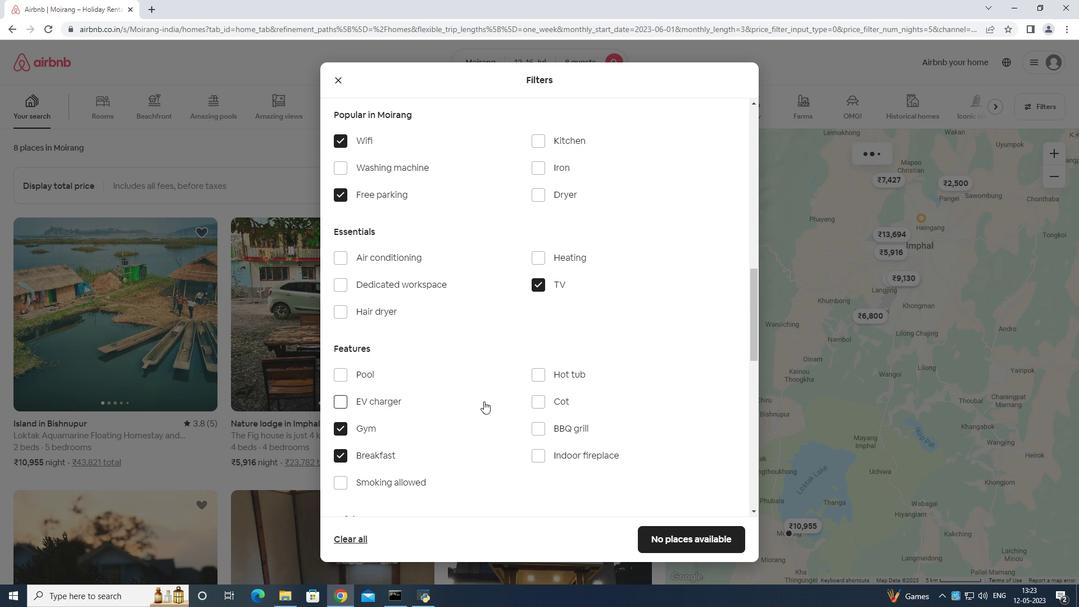 
Action: Mouse moved to (535, 409)
Screenshot: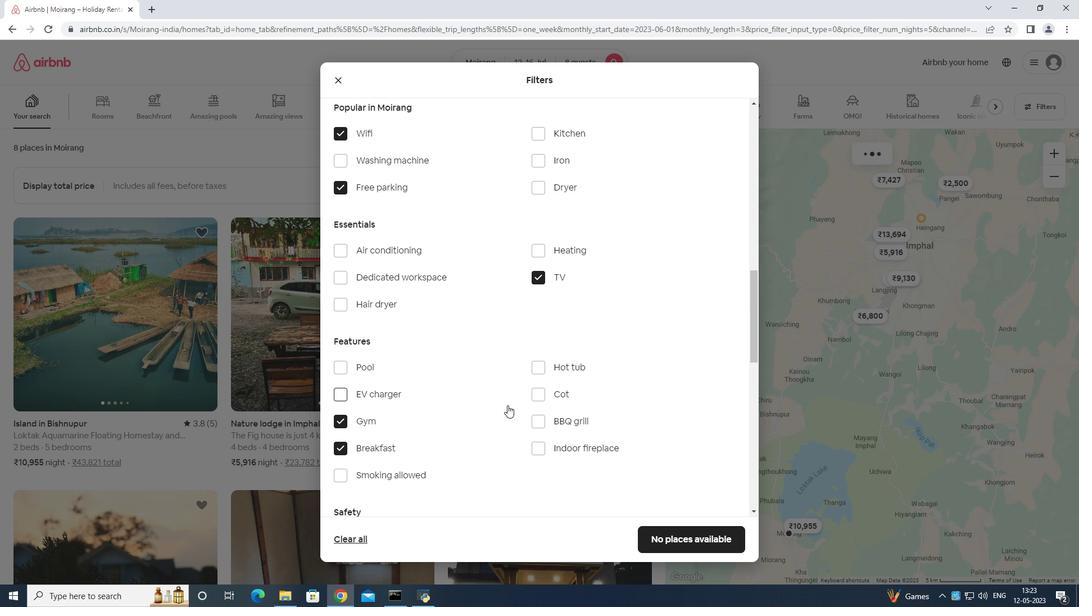 
Action: Mouse scrolled (535, 408) with delta (0, 0)
Screenshot: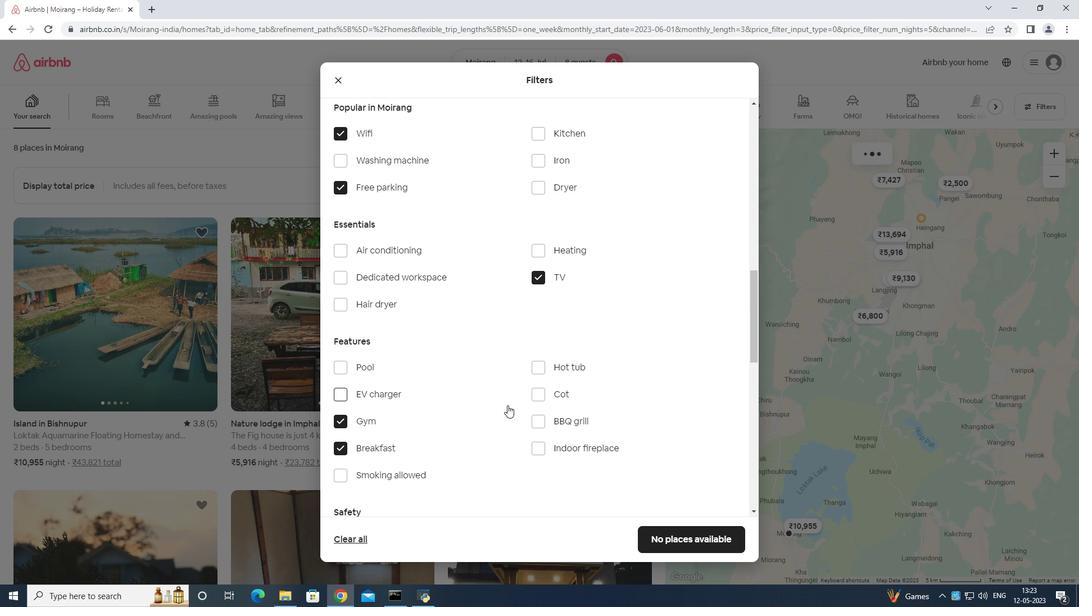 
Action: Mouse moved to (552, 412)
Screenshot: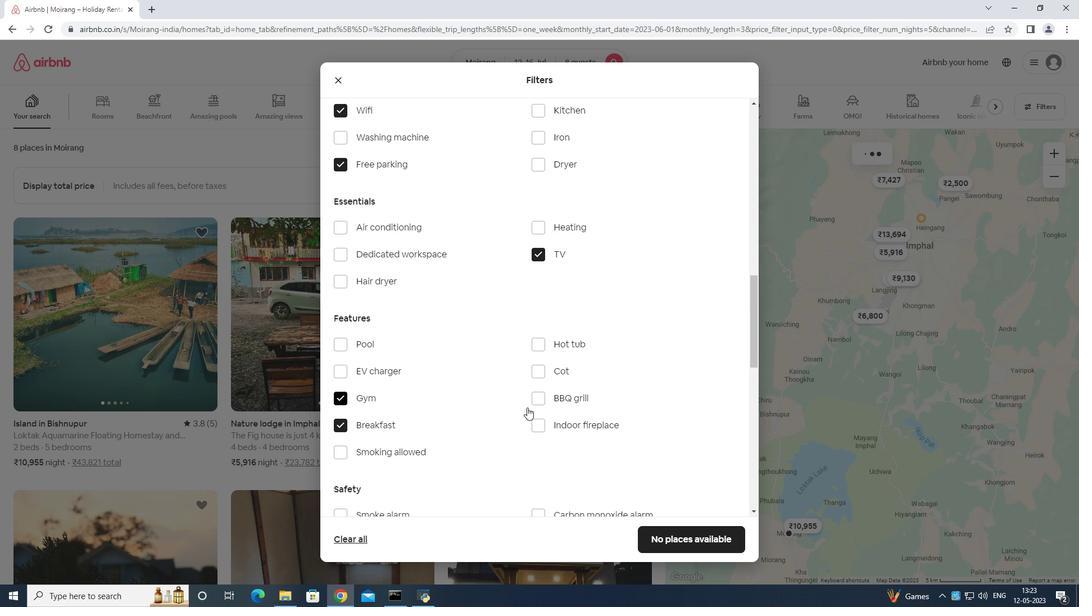 
Action: Mouse scrolled (552, 411) with delta (0, 0)
Screenshot: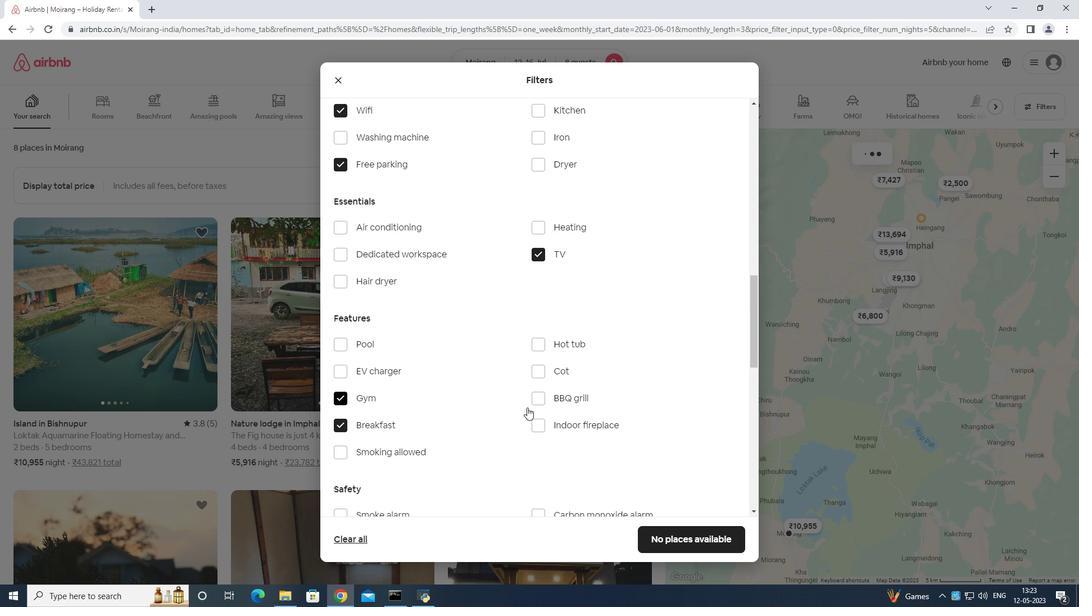 
Action: Mouse moved to (711, 360)
Screenshot: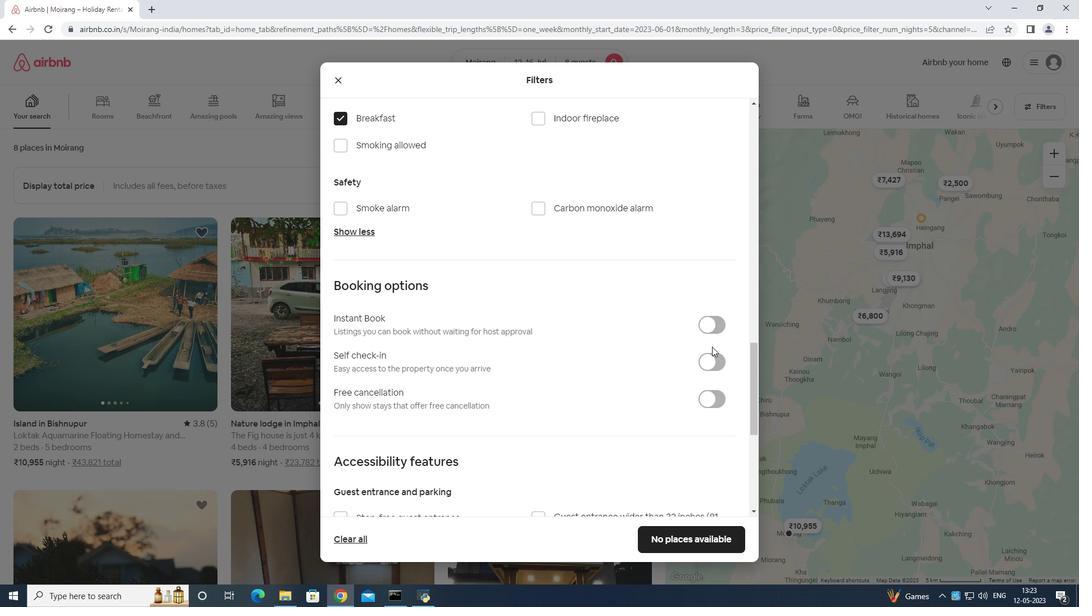
Action: Mouse pressed left at (711, 360)
Screenshot: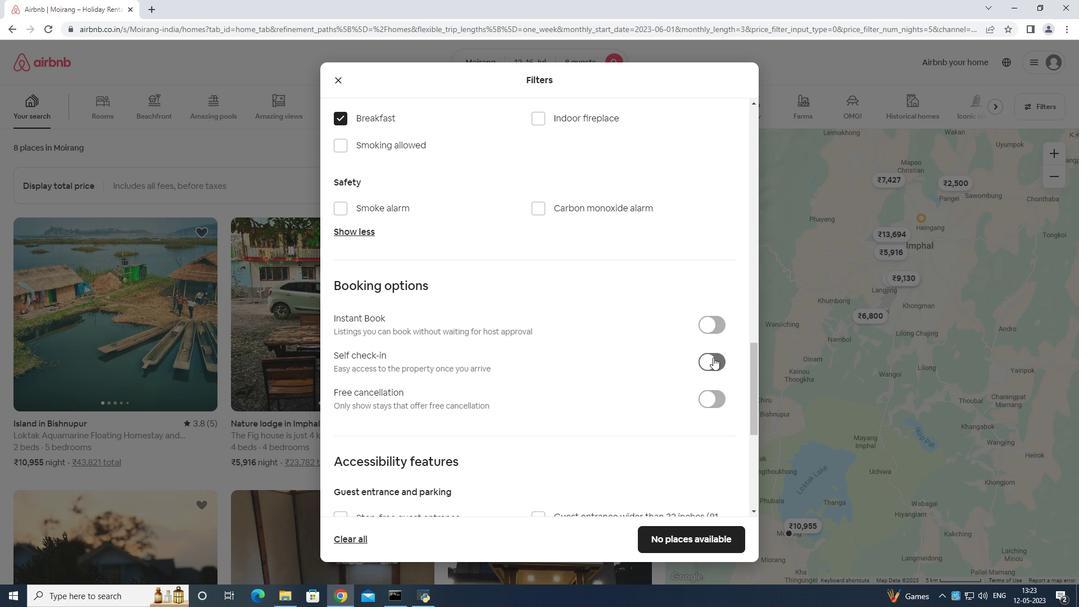 
Action: Mouse moved to (722, 344)
Screenshot: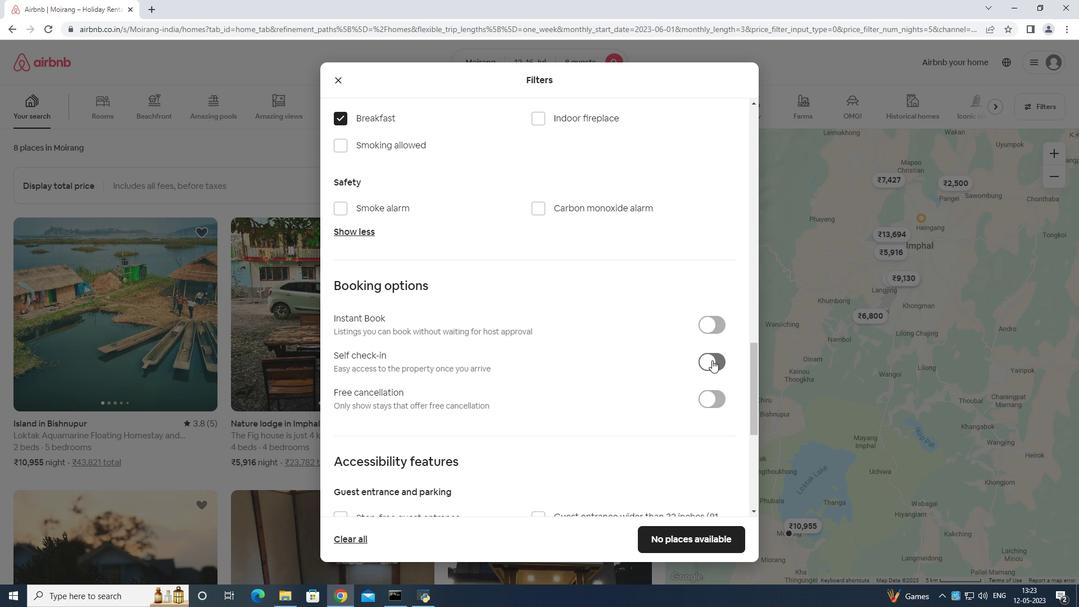 
Action: Mouse scrolled (722, 343) with delta (0, 0)
Screenshot: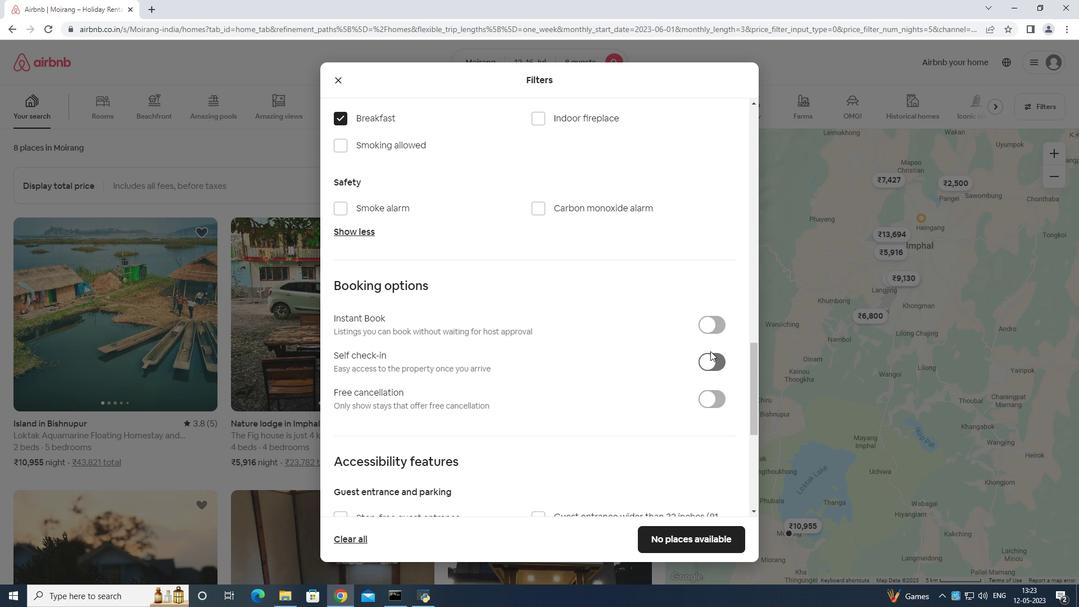 
Action: Mouse moved to (722, 345)
Screenshot: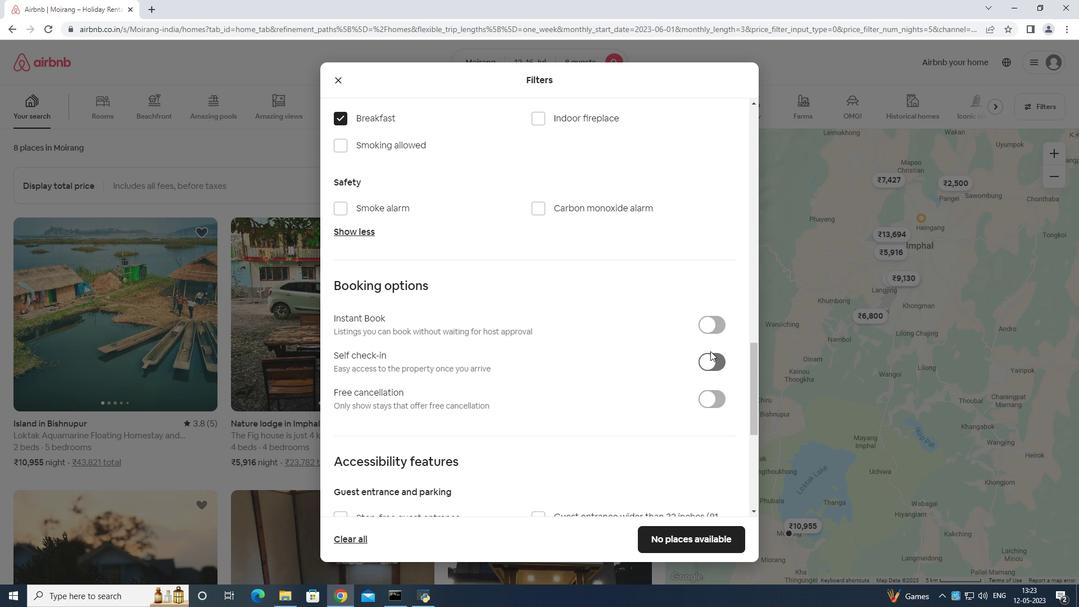 
Action: Mouse scrolled (722, 344) with delta (0, 0)
Screenshot: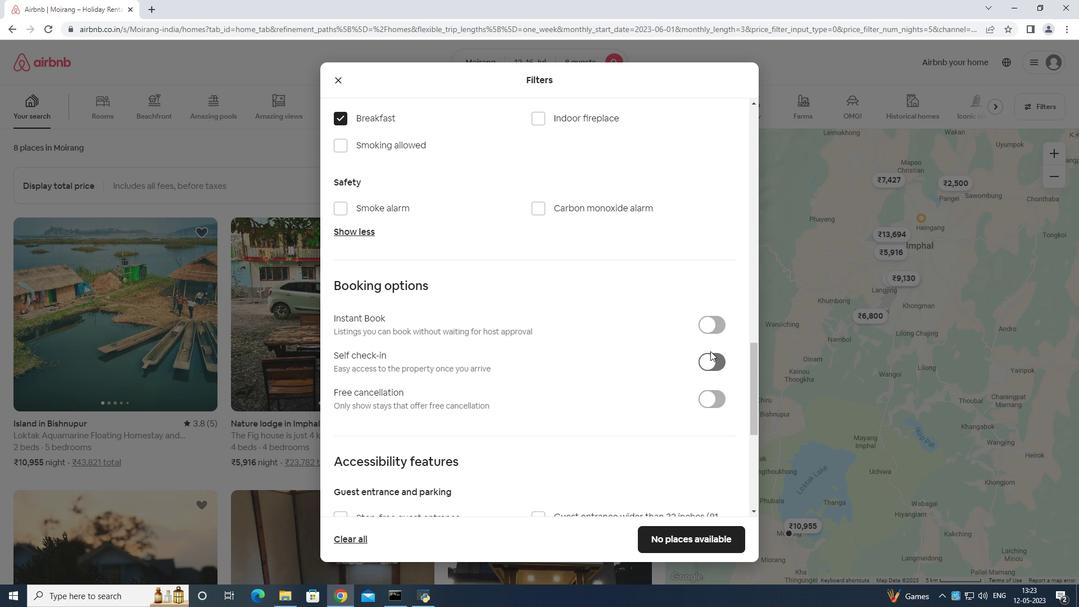 
Action: Mouse moved to (722, 345)
Screenshot: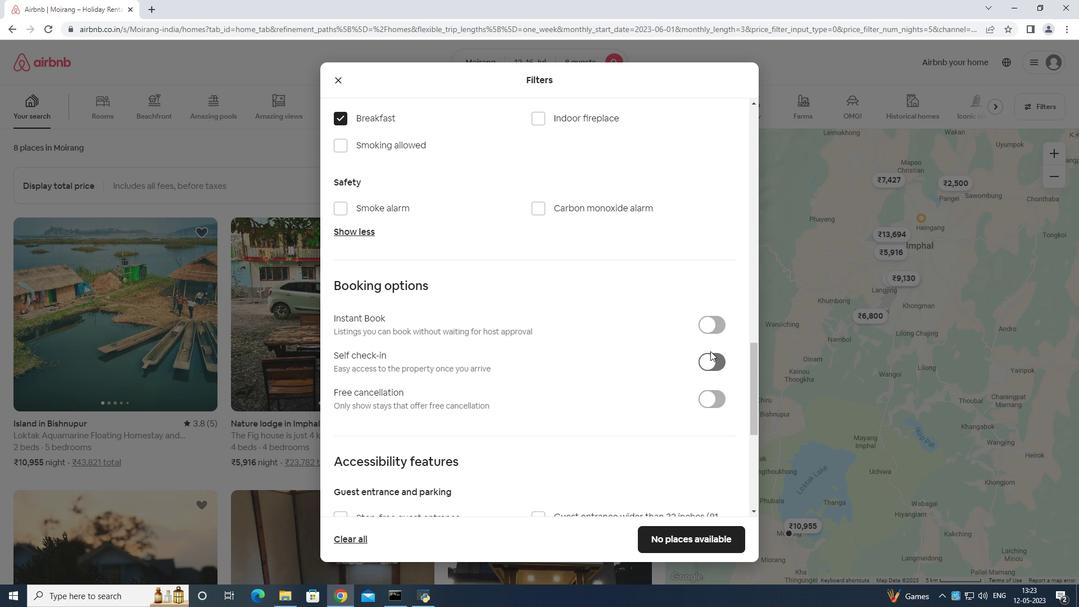 
Action: Mouse scrolled (722, 345) with delta (0, 0)
Screenshot: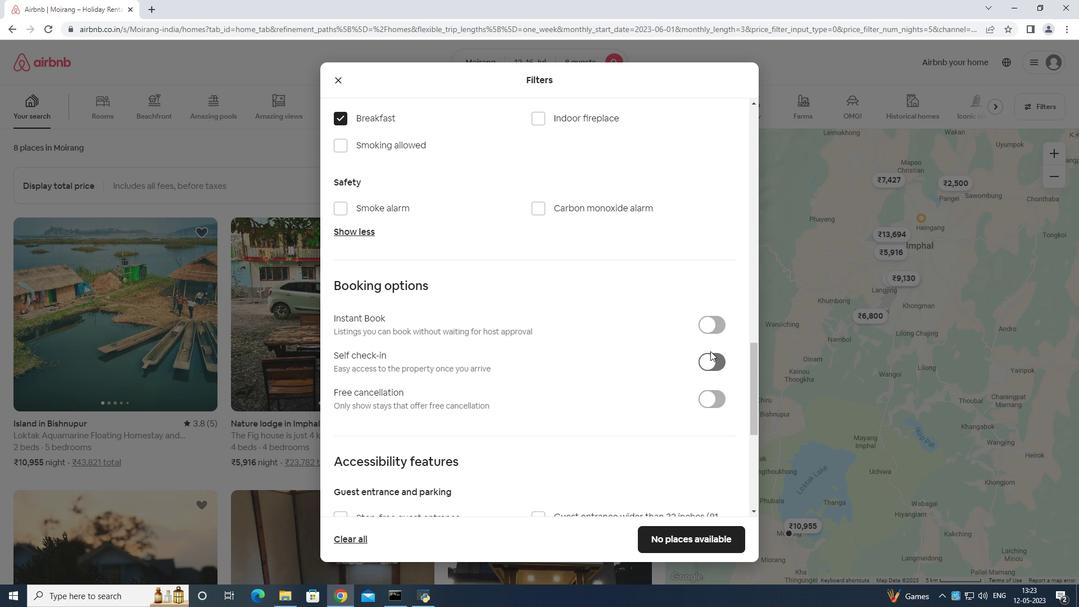 
Action: Mouse moved to (722, 346)
Screenshot: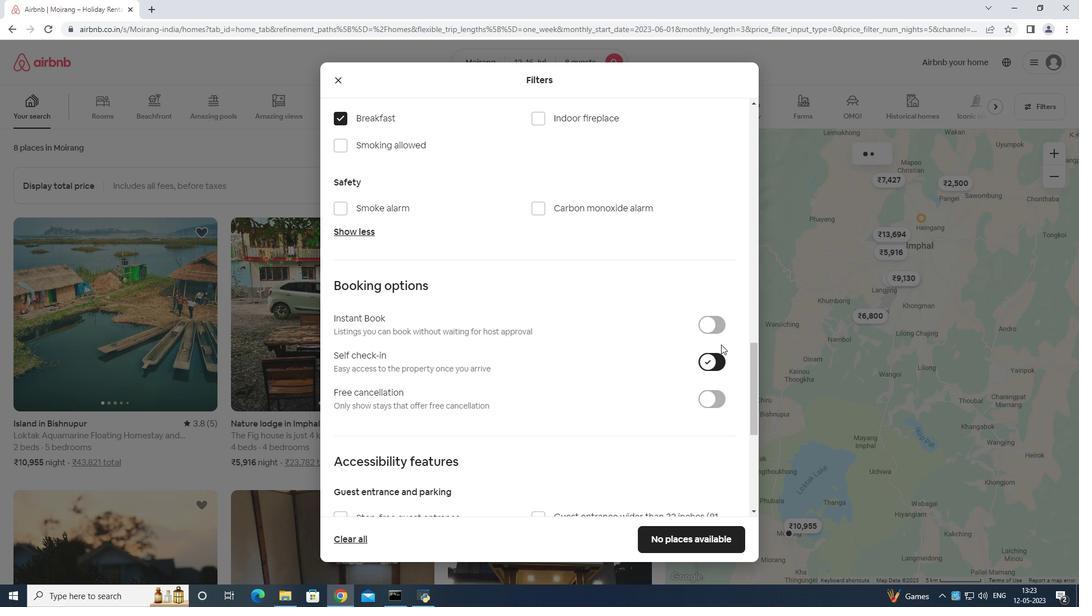 
Action: Mouse scrolled (722, 346) with delta (0, 0)
Screenshot: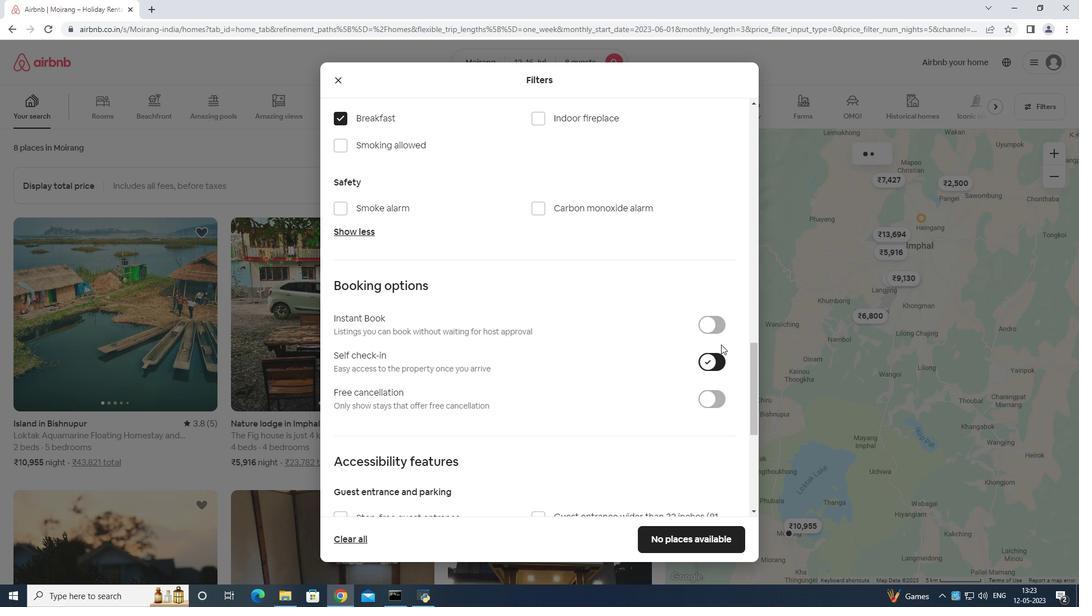
Action: Mouse moved to (720, 347)
Screenshot: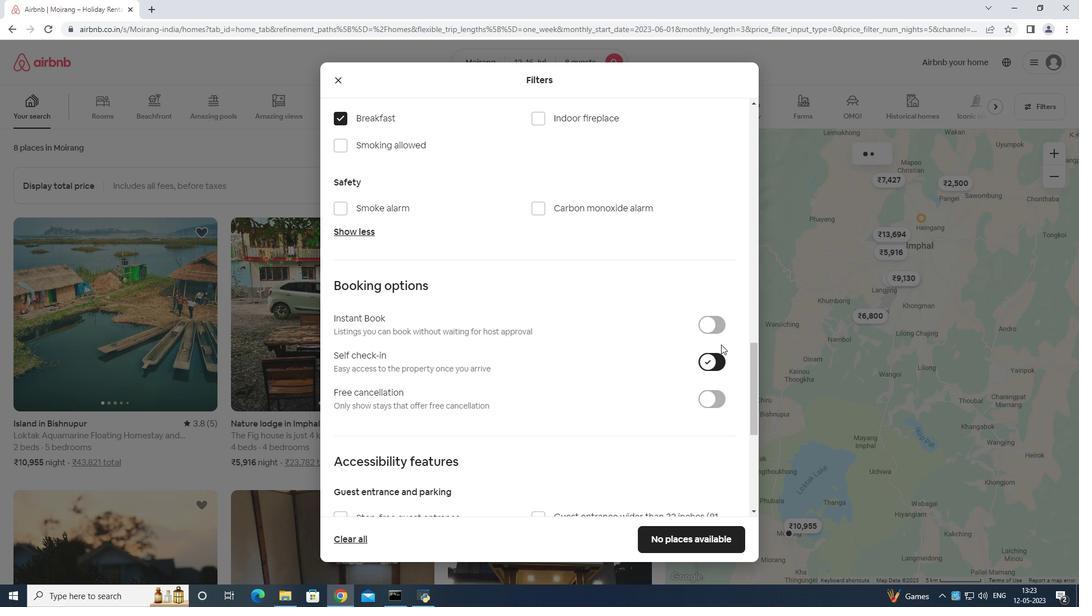 
Action: Mouse scrolled (721, 346) with delta (0, 0)
Screenshot: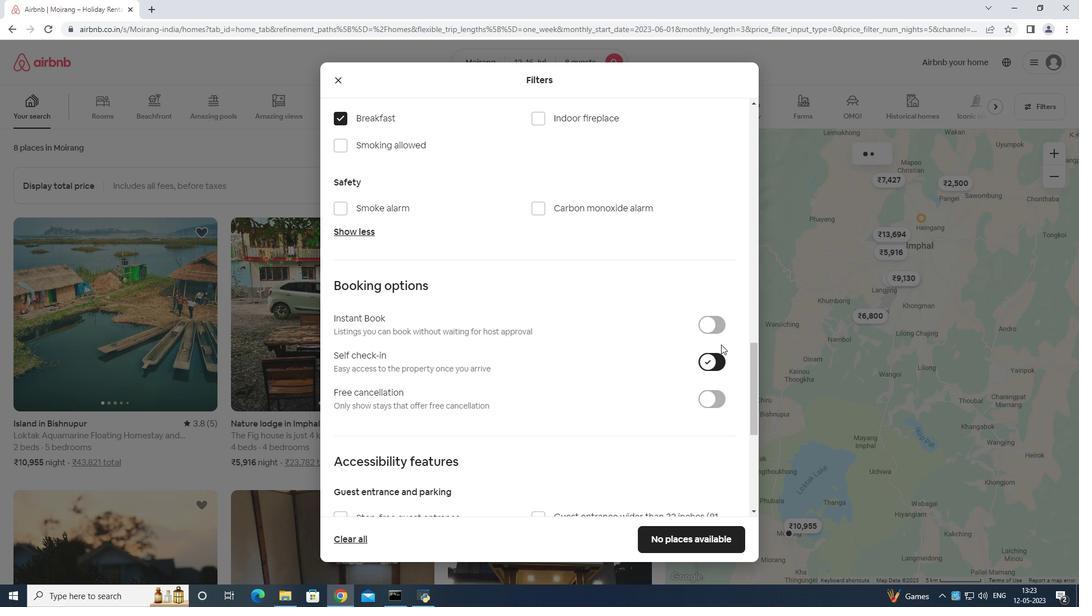 
Action: Mouse moved to (718, 349)
Screenshot: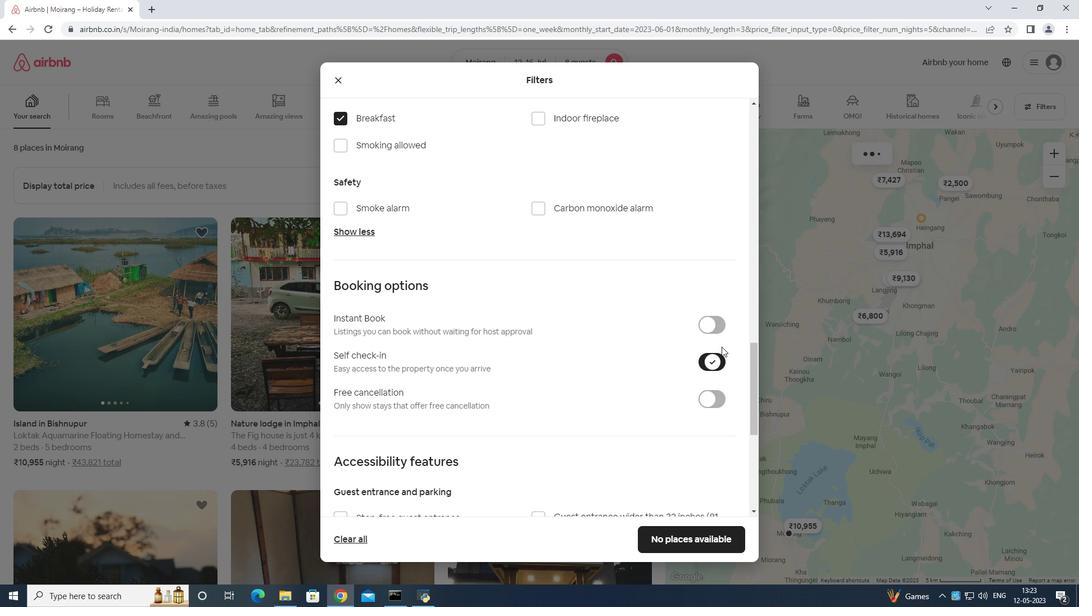 
Action: Mouse scrolled (718, 348) with delta (0, 0)
Screenshot: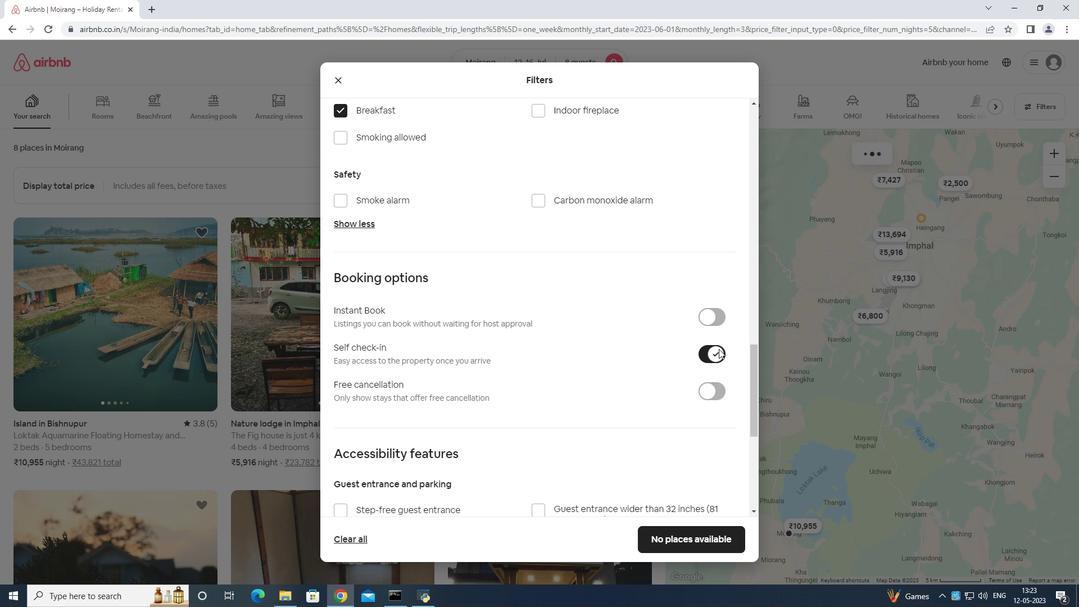 
Action: Mouse scrolled (718, 348) with delta (0, 0)
Screenshot: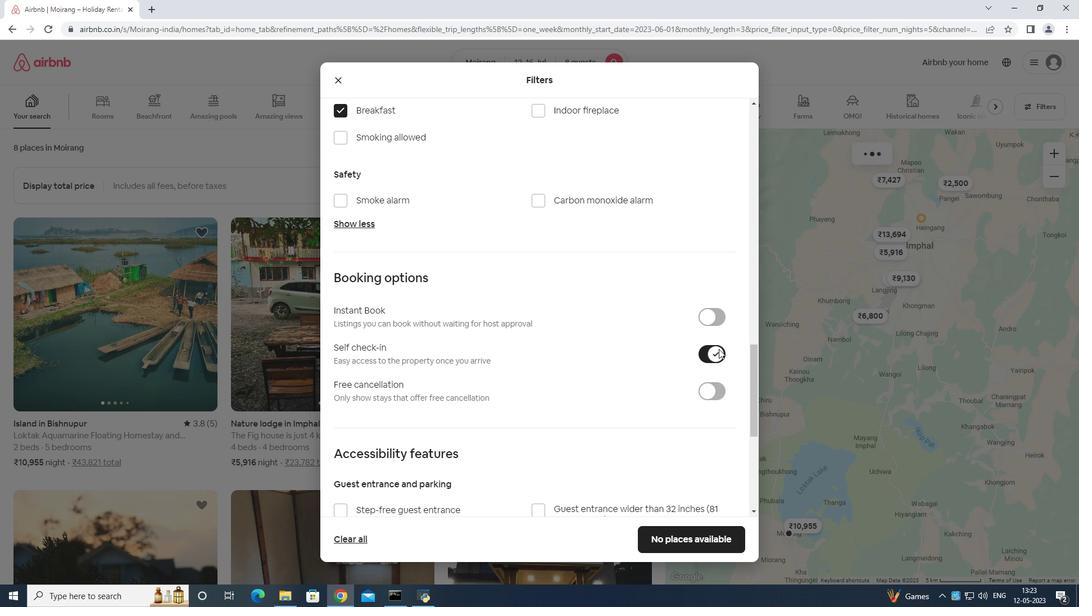 
Action: Mouse moved to (716, 350)
Screenshot: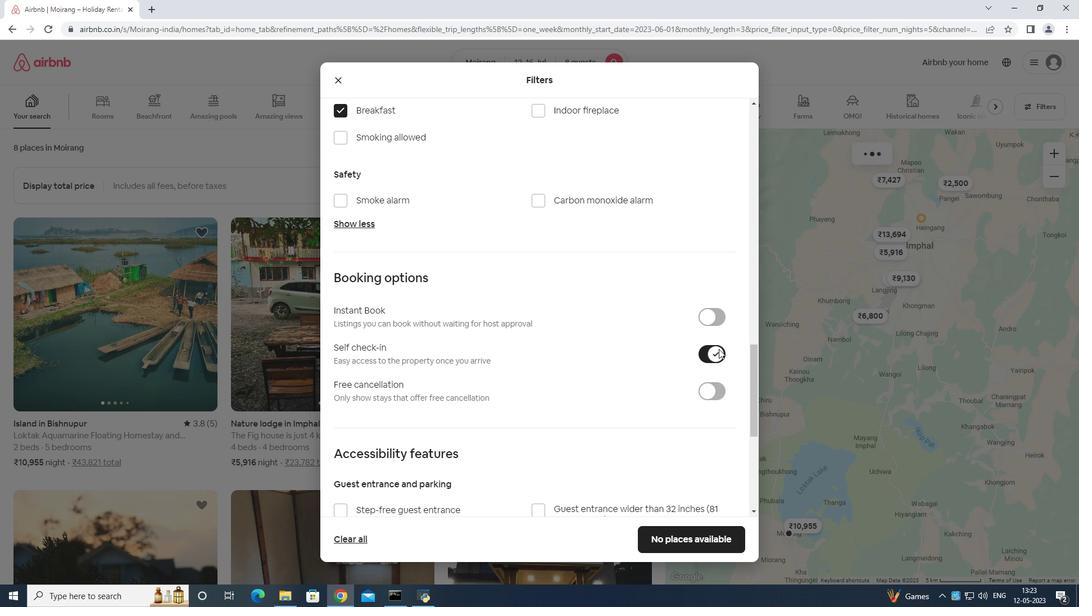 
Action: Mouse scrolled (716, 349) with delta (0, 0)
Screenshot: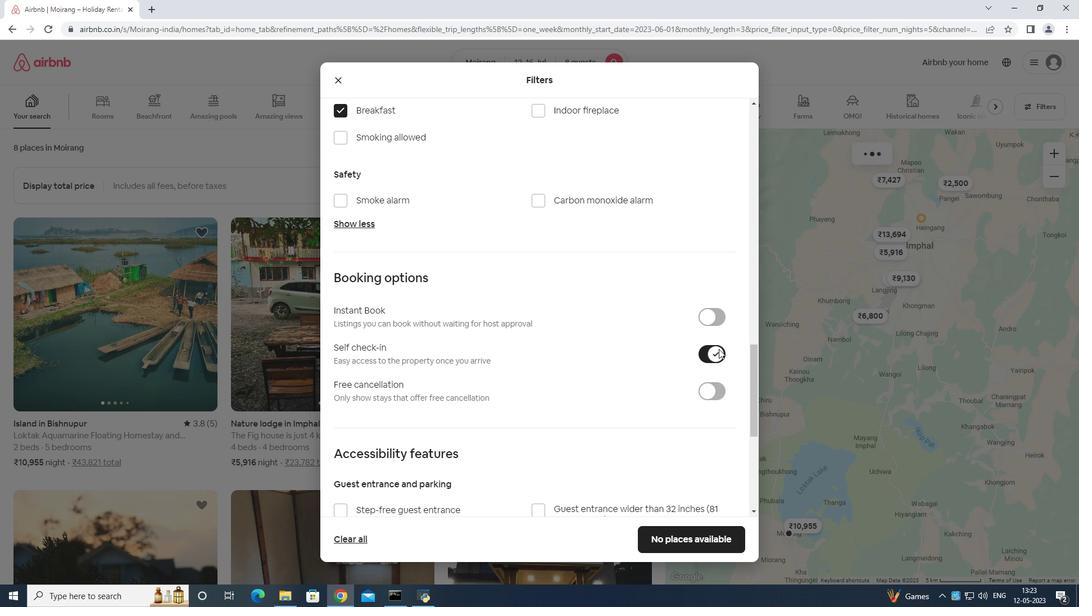 
Action: Mouse moved to (339, 453)
Screenshot: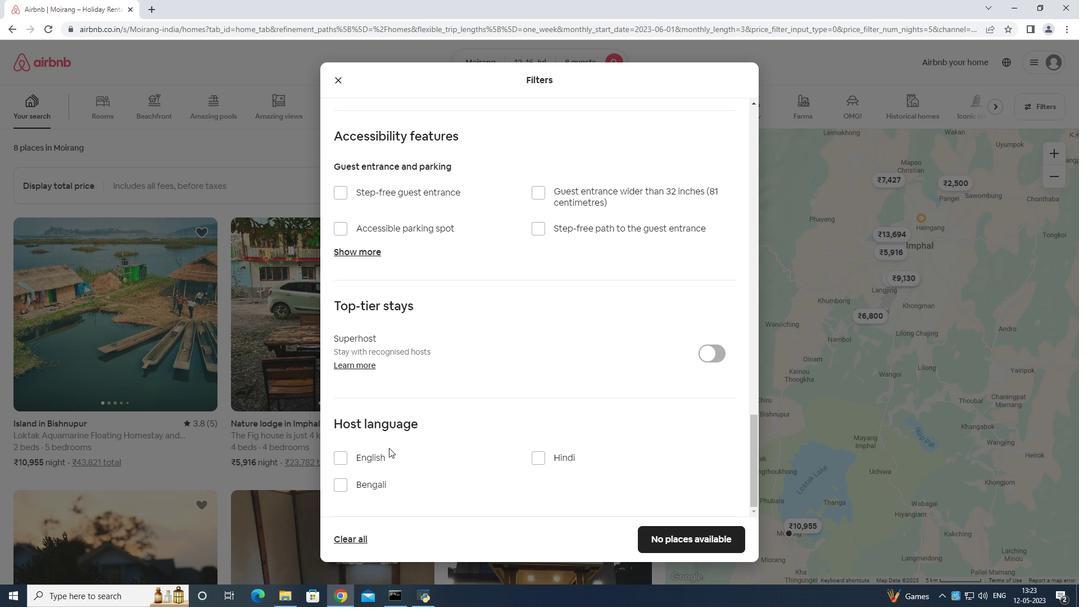 
Action: Mouse pressed left at (339, 453)
Screenshot: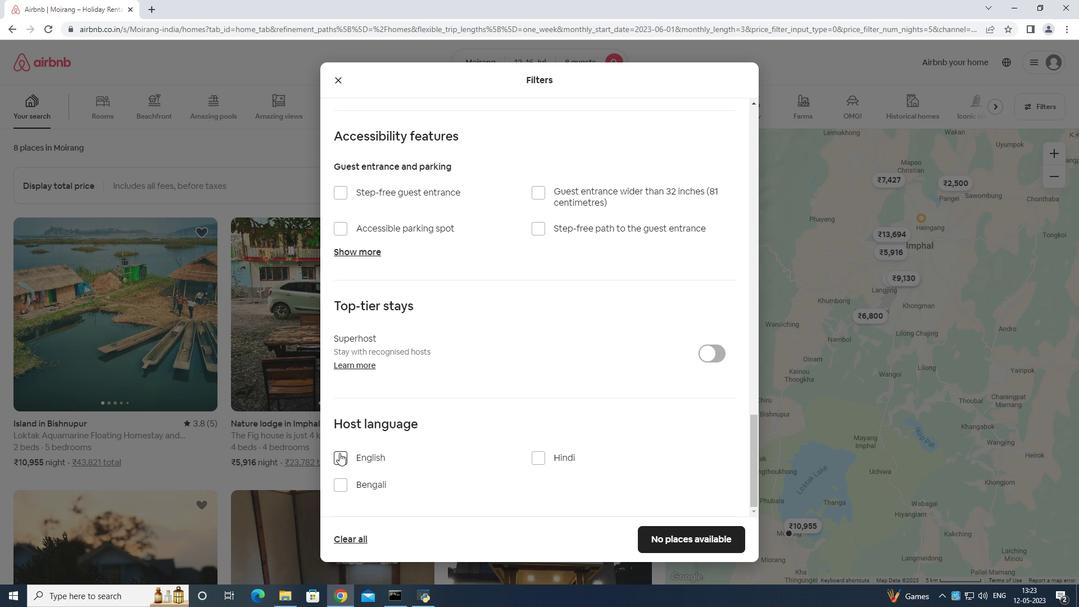 
Action: Mouse moved to (655, 542)
Screenshot: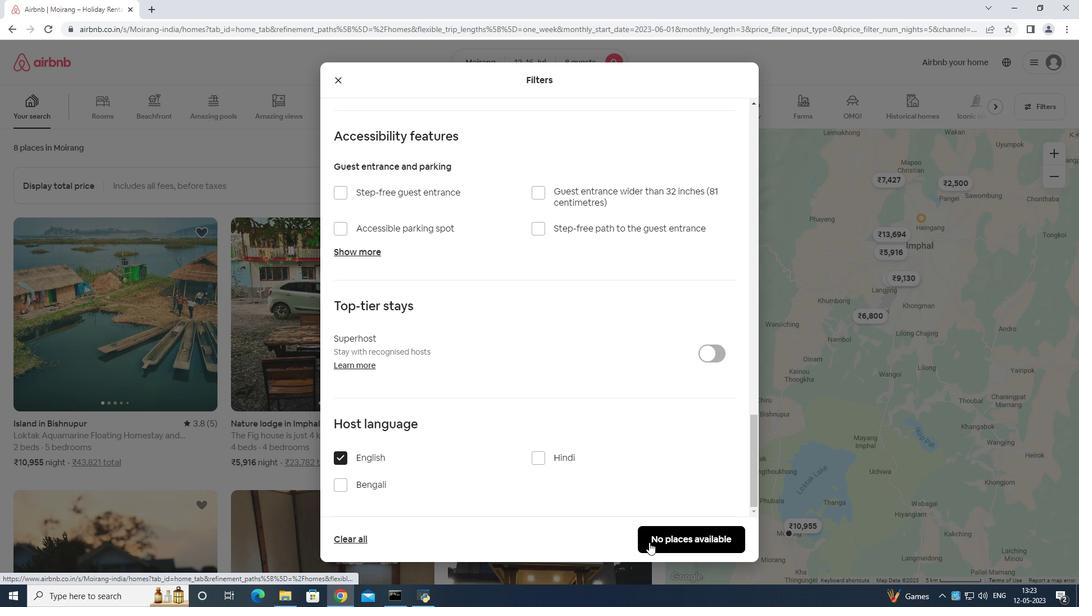 
